 Task: Find the nearest light rail station to the Denver Art Museum.
Action: Mouse moved to (134, 113)
Screenshot: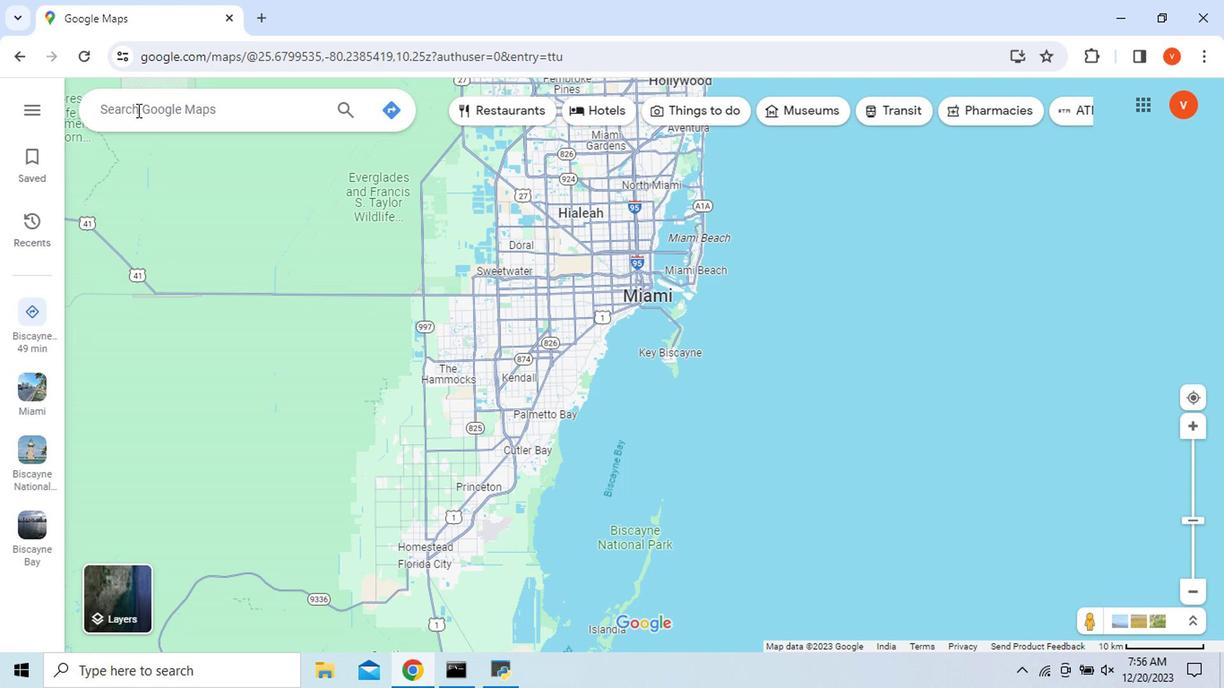 
Action: Mouse pressed left at (134, 113)
Screenshot: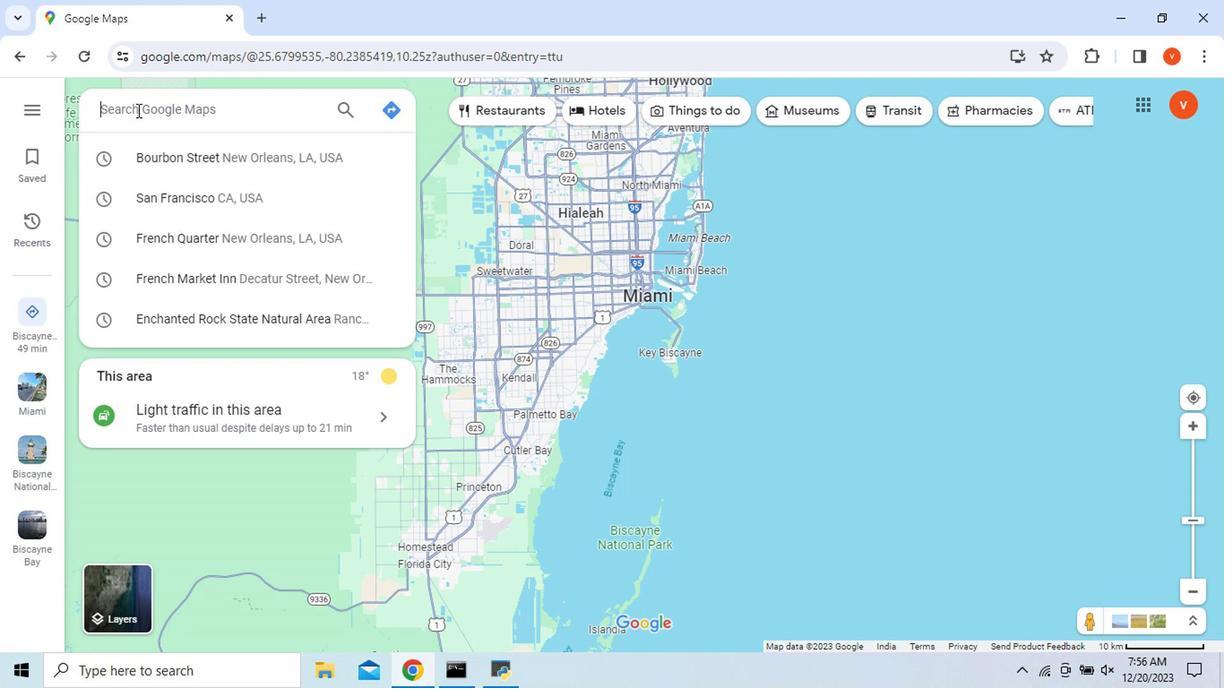 
Action: Key pressed <Key.shift>Denver<Key.space><Key.shift>Art<Key.space><Key.shift_r>Musuem
Screenshot: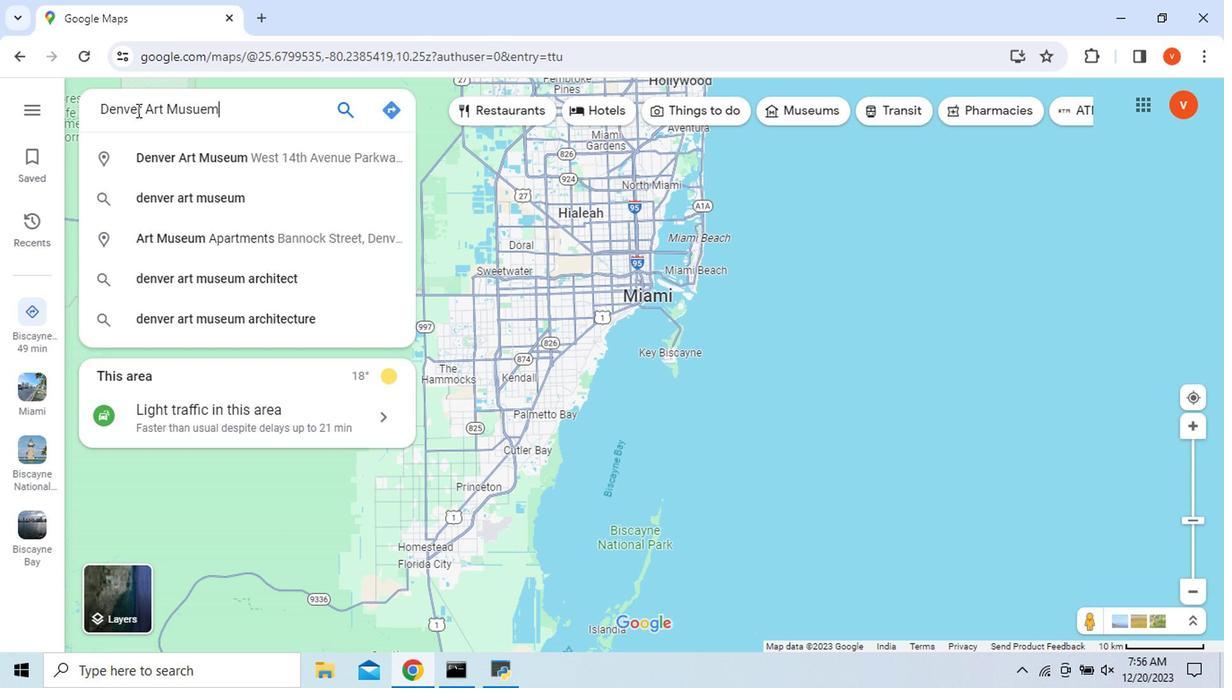 
Action: Mouse moved to (178, 154)
Screenshot: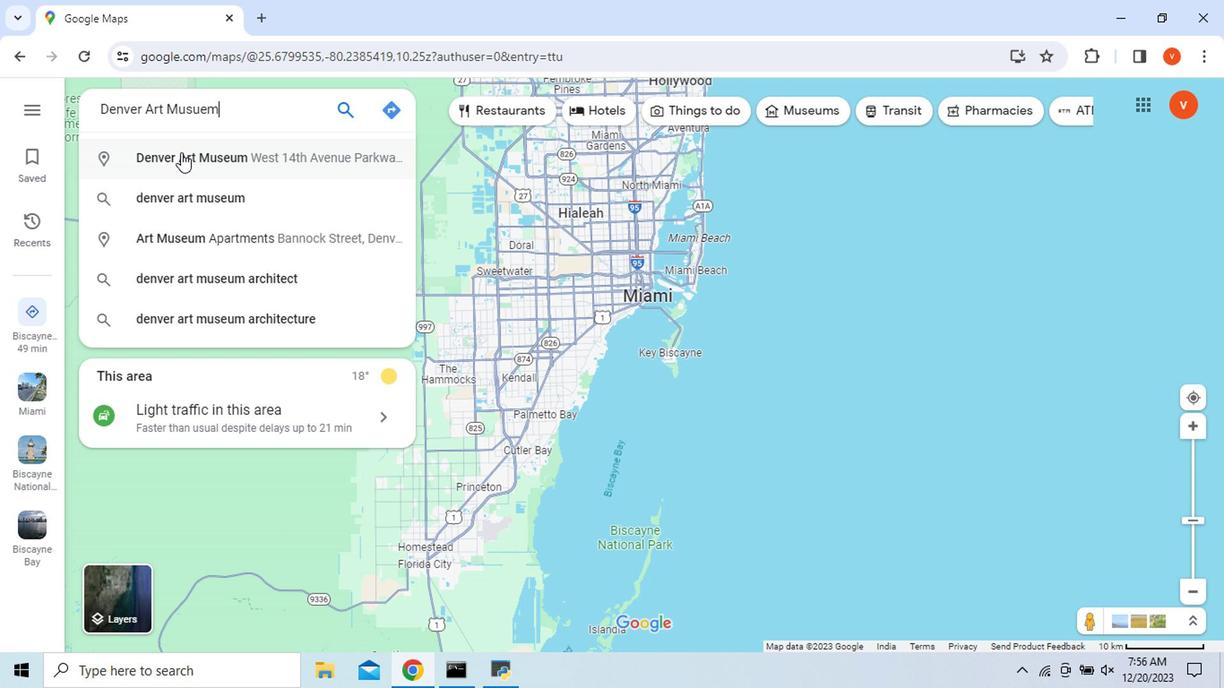
Action: Mouse pressed left at (178, 154)
Screenshot: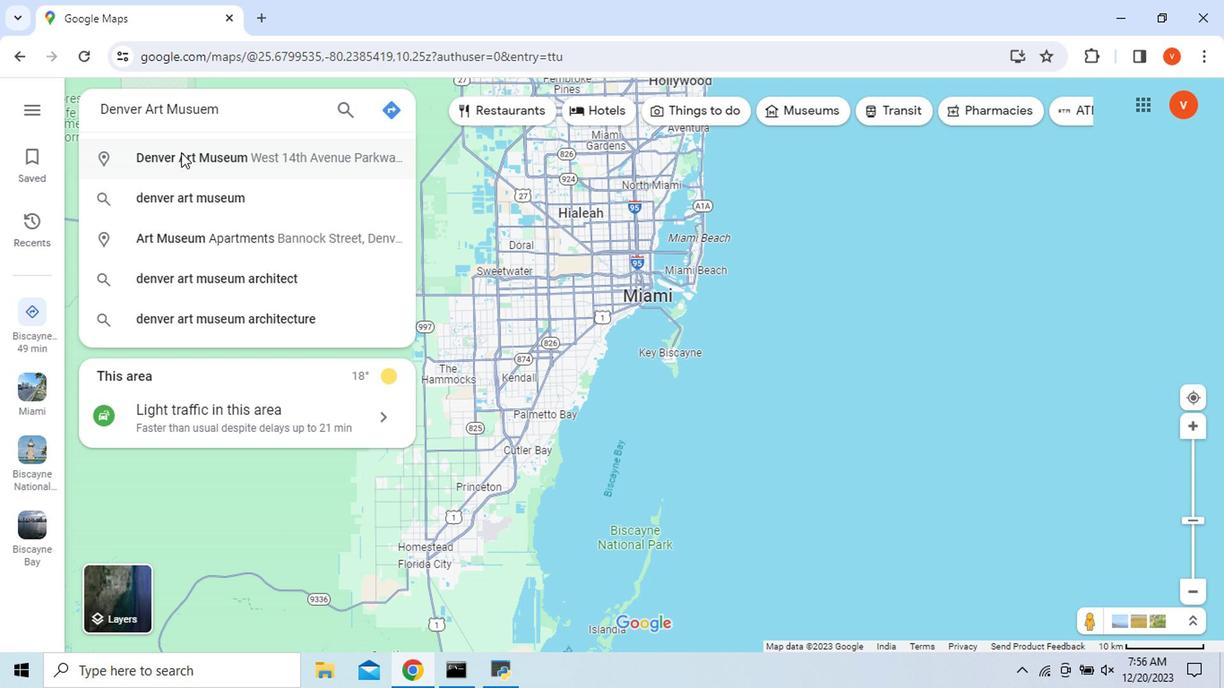 
Action: Mouse moved to (396, 548)
Screenshot: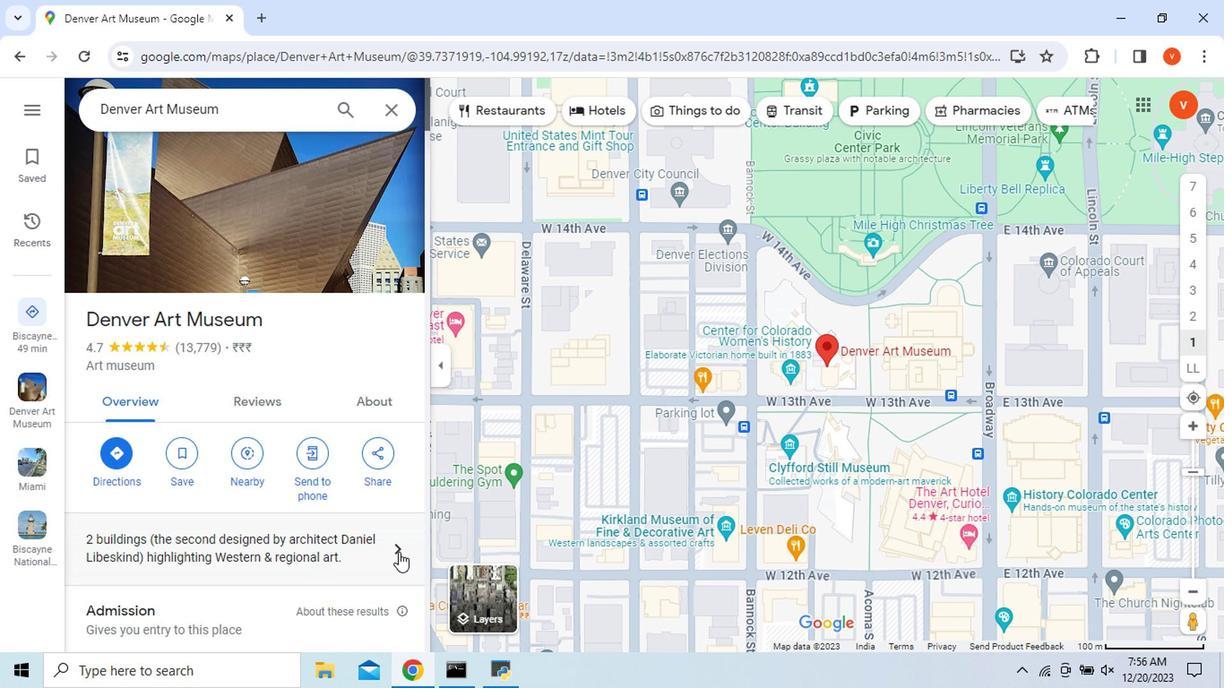 
Action: Mouse pressed left at (396, 548)
Screenshot: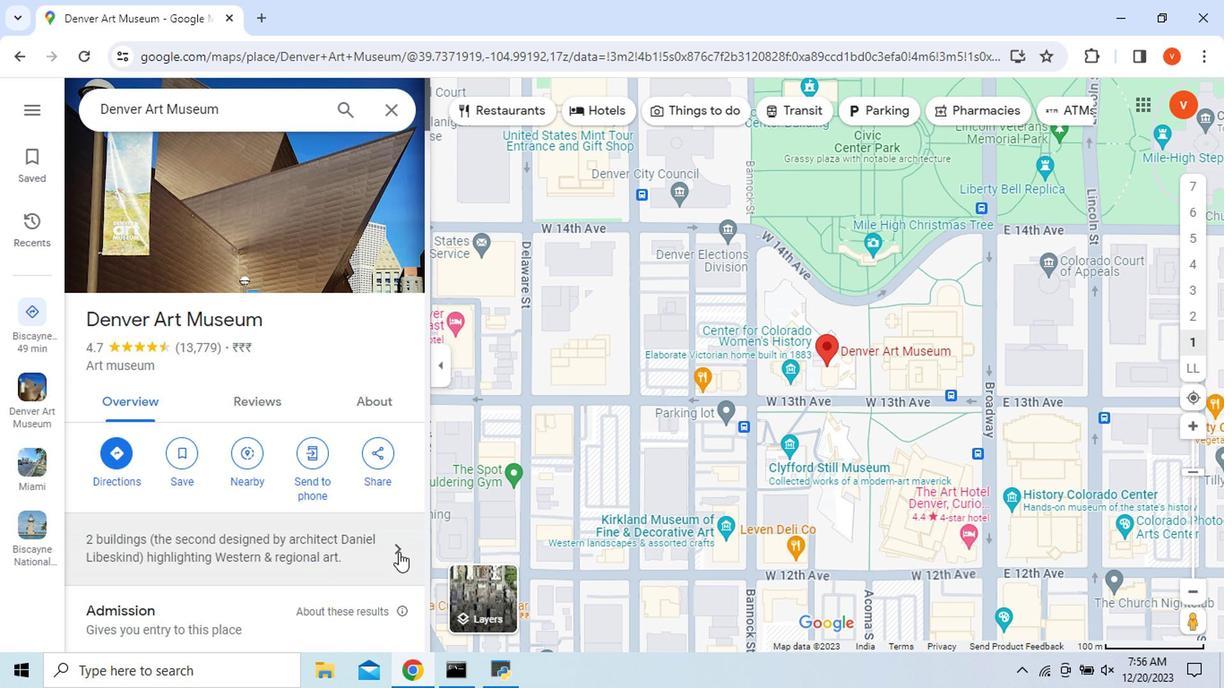 
Action: Mouse moved to (365, 589)
Screenshot: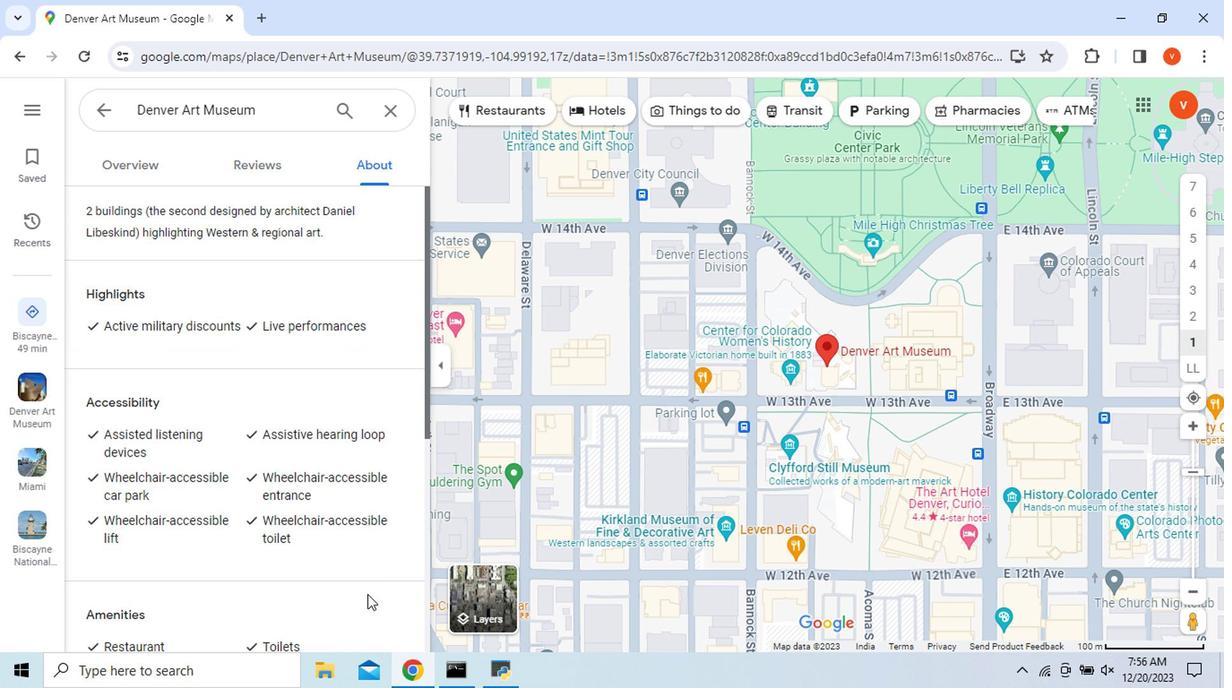 
Action: Mouse scrolled (365, 588) with delta (0, -1)
Screenshot: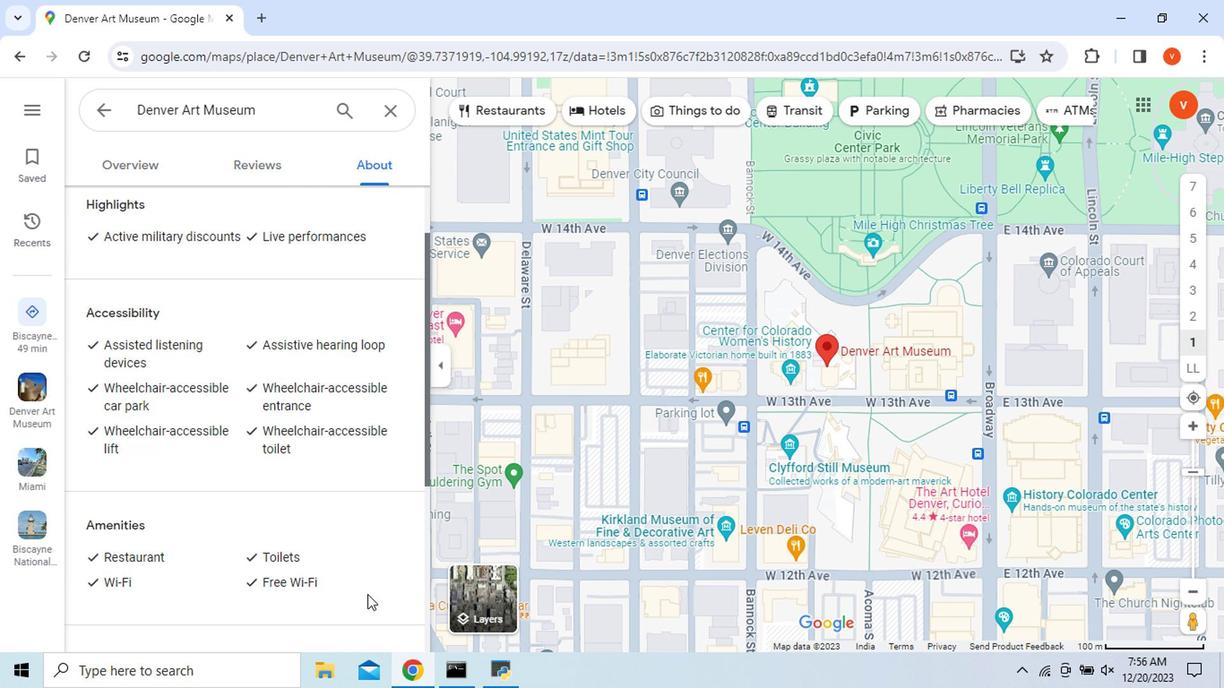 
Action: Mouse scrolled (365, 590) with delta (0, 0)
Screenshot: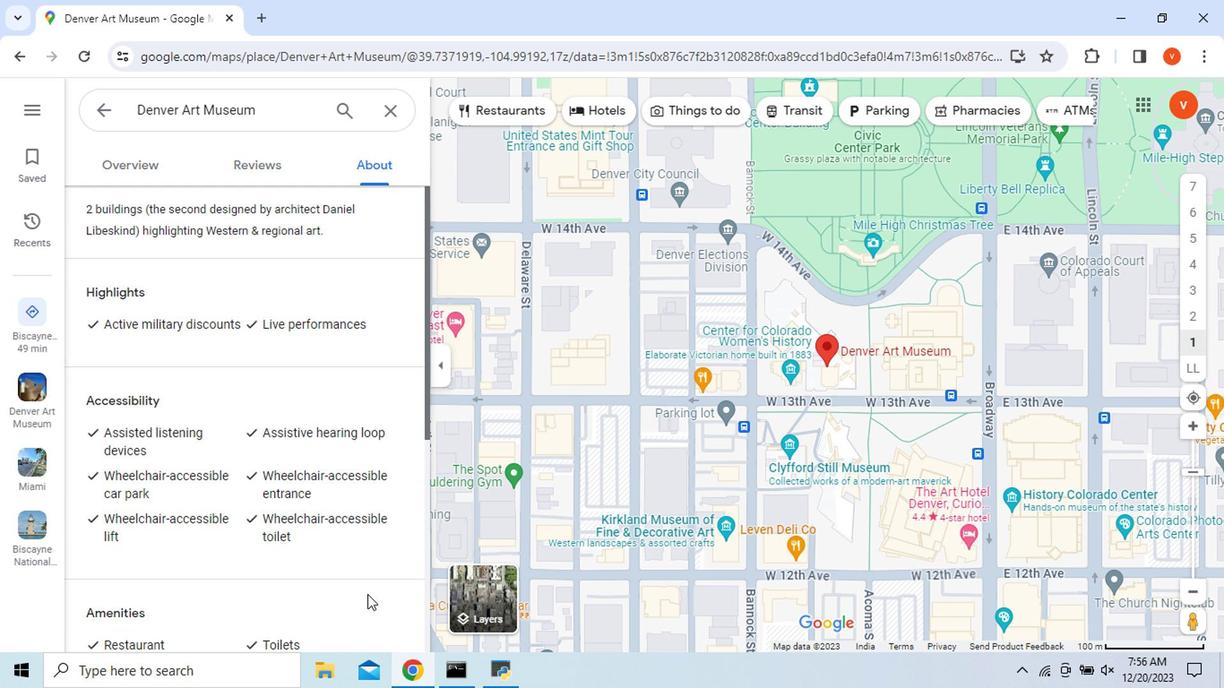 
Action: Mouse scrolled (365, 590) with delta (0, 0)
Screenshot: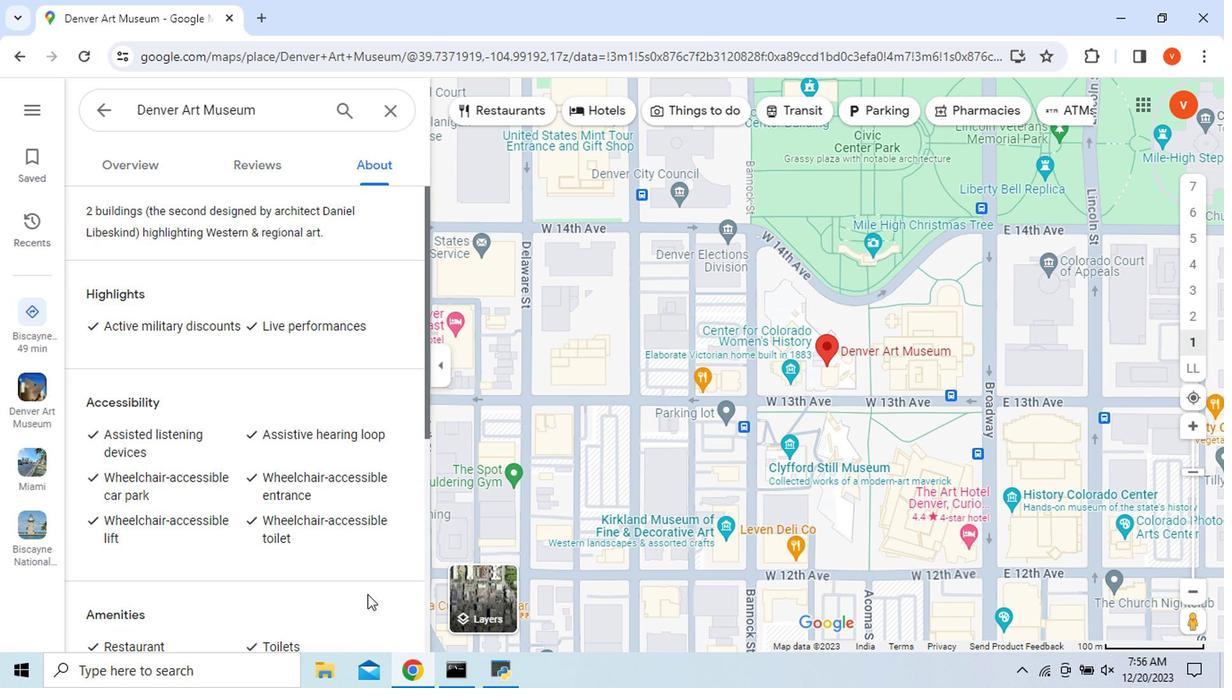 
Action: Mouse scrolled (365, 590) with delta (0, 0)
Screenshot: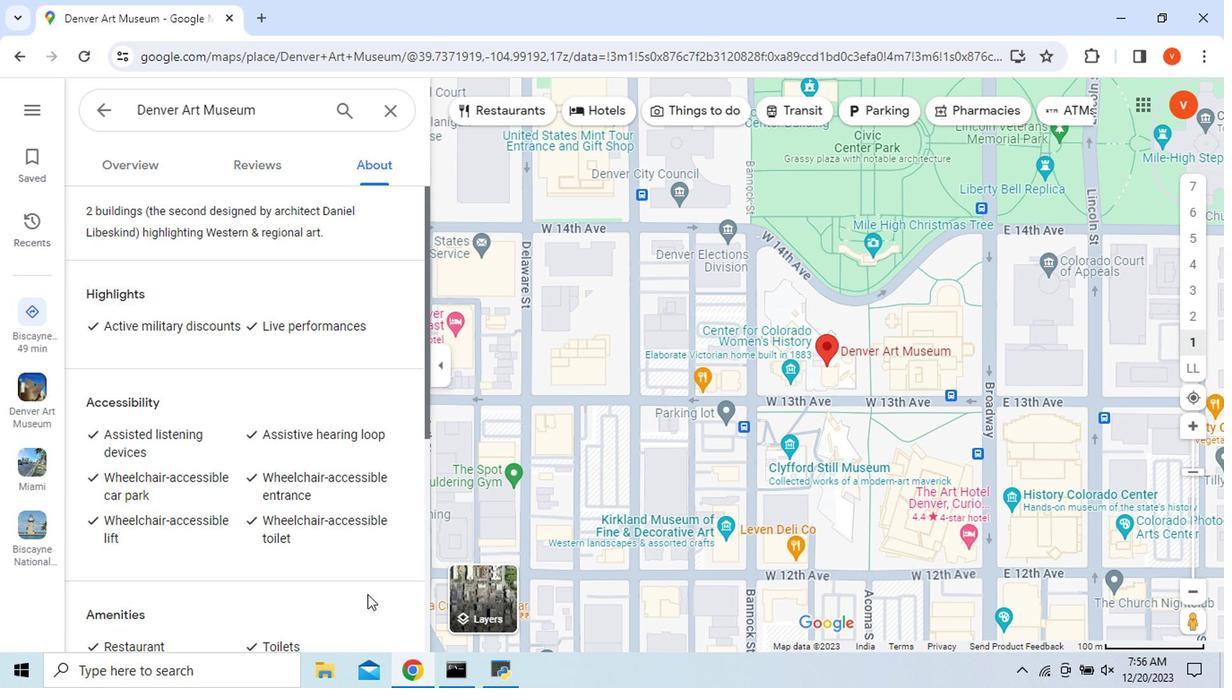 
Action: Mouse moved to (98, 110)
Screenshot: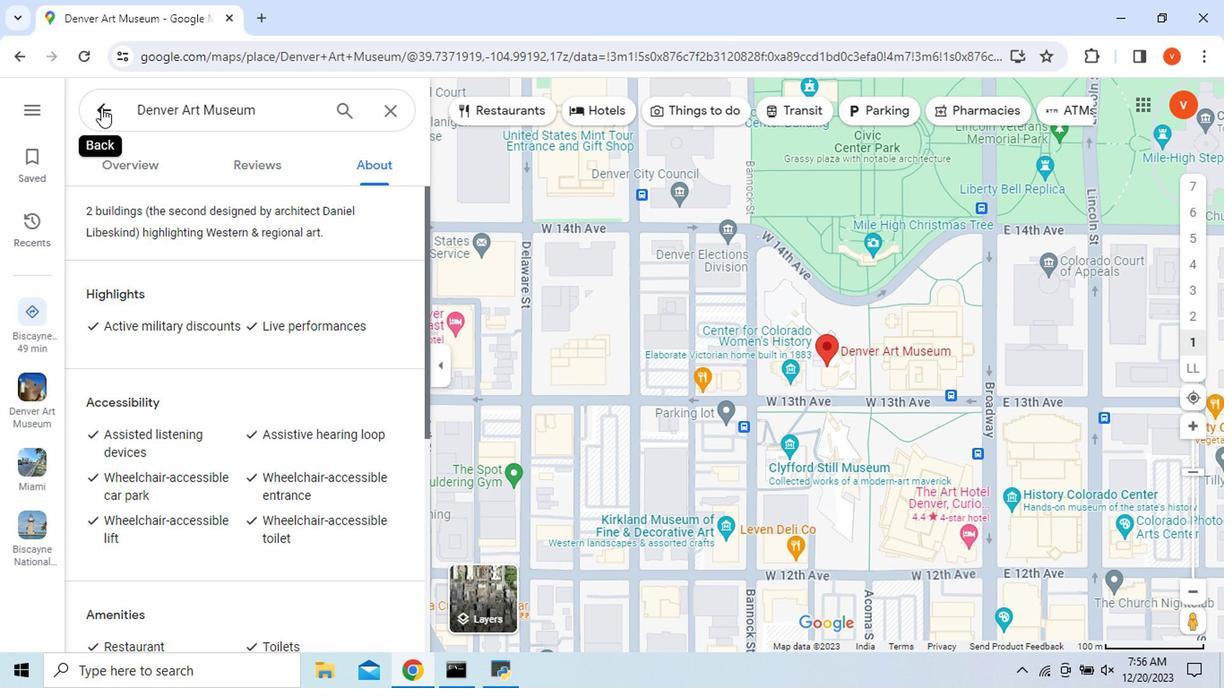 
Action: Mouse pressed left at (98, 110)
Screenshot: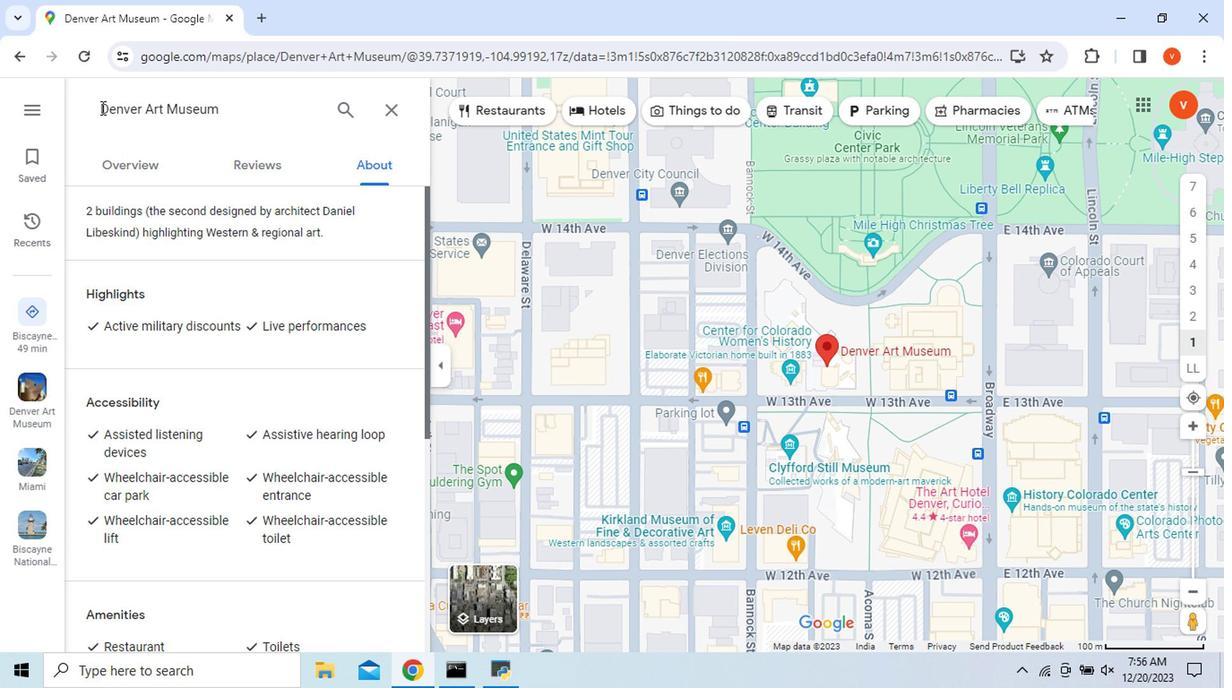 
Action: Mouse moved to (796, 115)
Screenshot: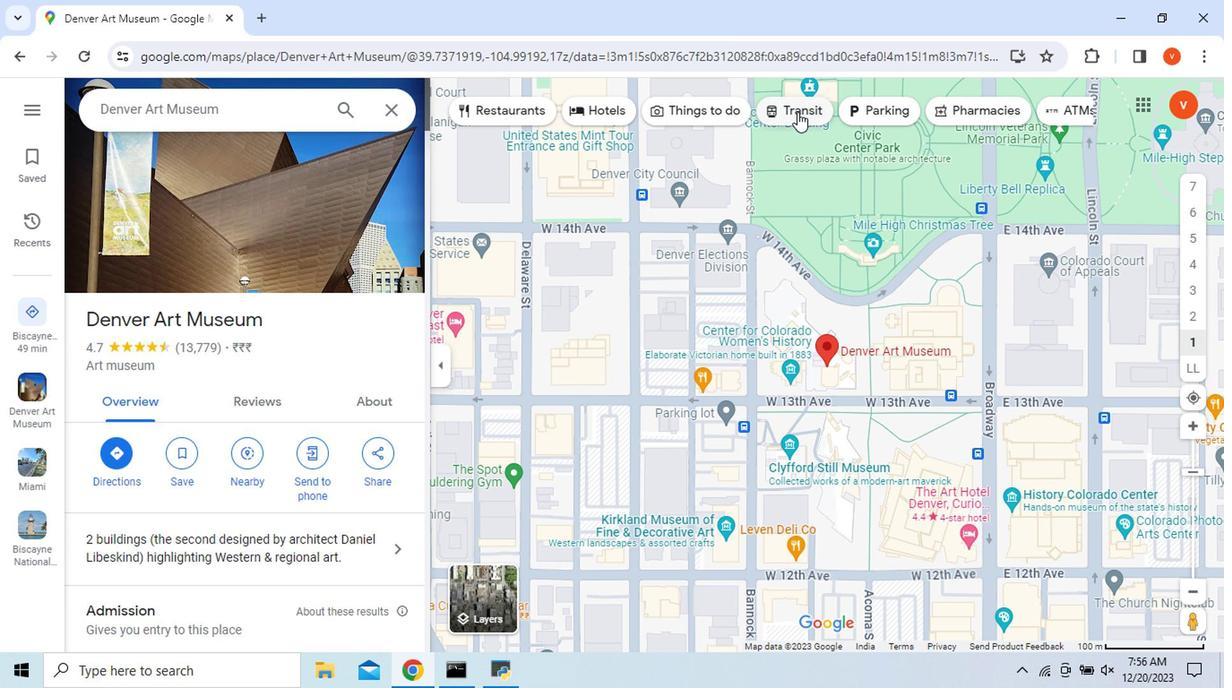 
Action: Mouse pressed left at (796, 115)
Screenshot: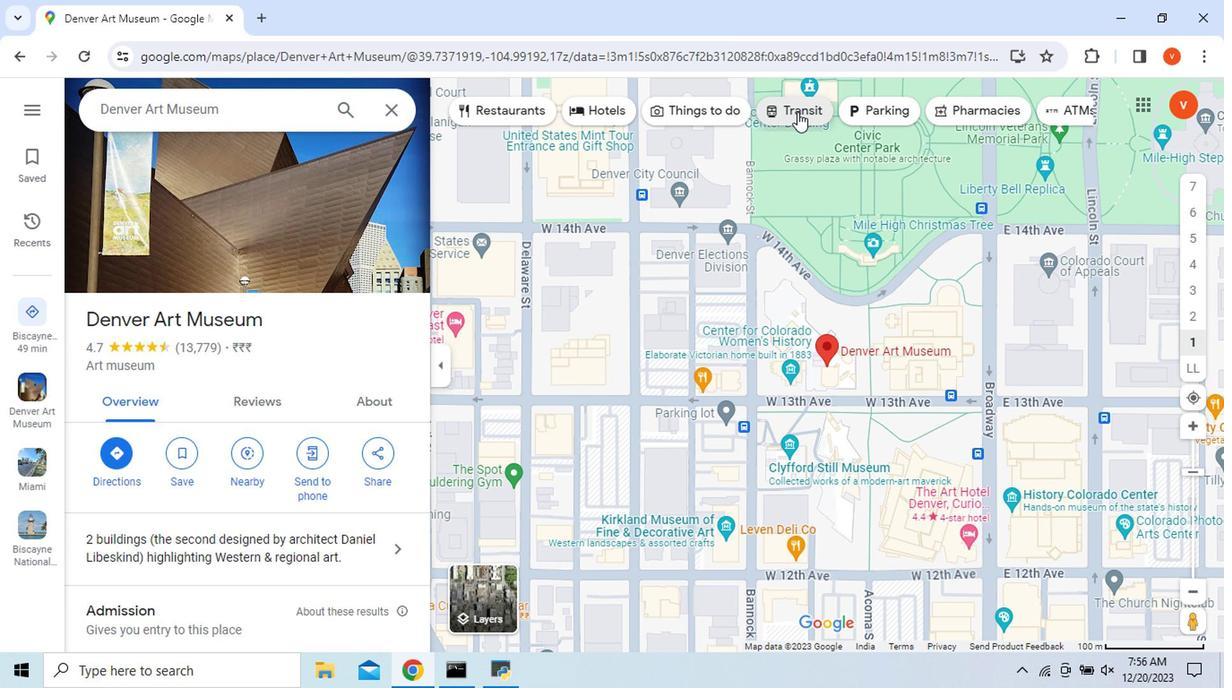 
Action: Mouse moved to (424, 209)
Screenshot: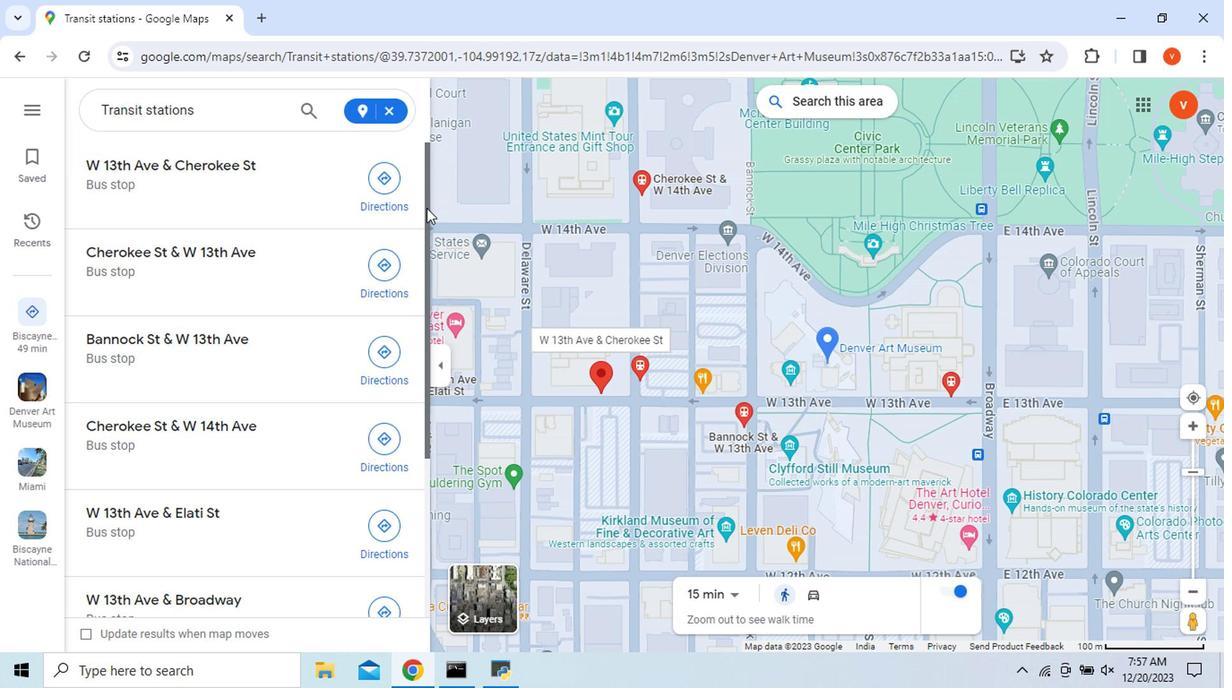 
Action: Mouse pressed left at (424, 209)
Screenshot: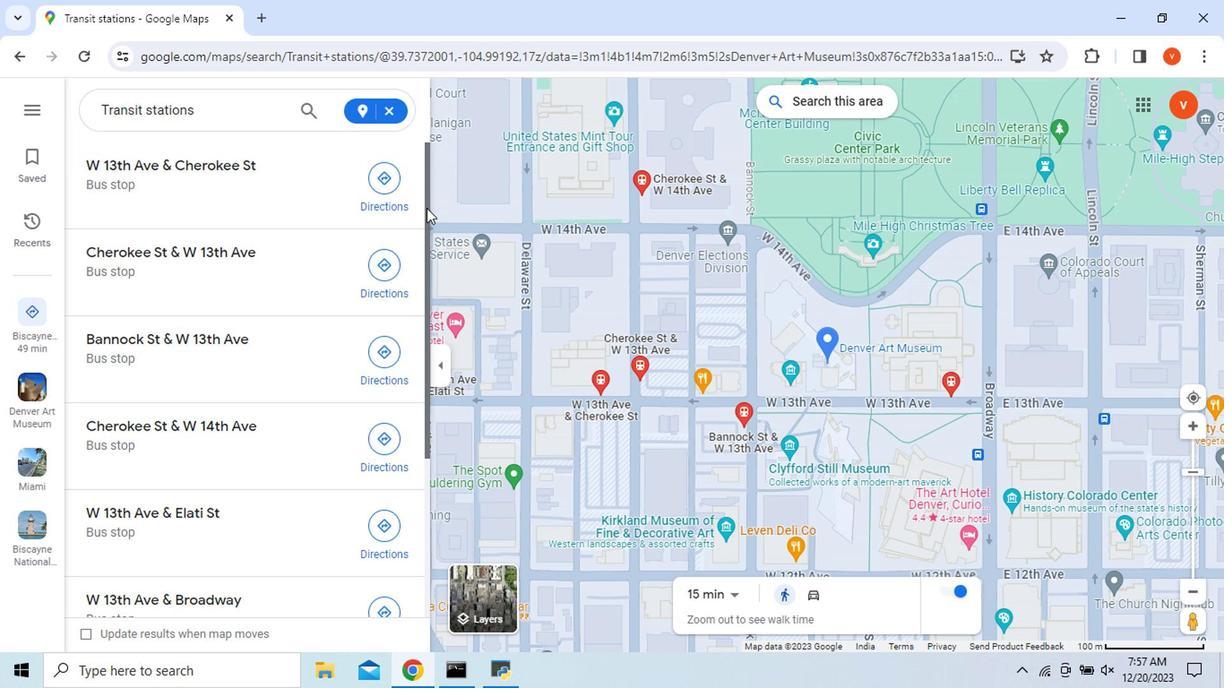 
Action: Mouse moved to (242, 110)
Screenshot: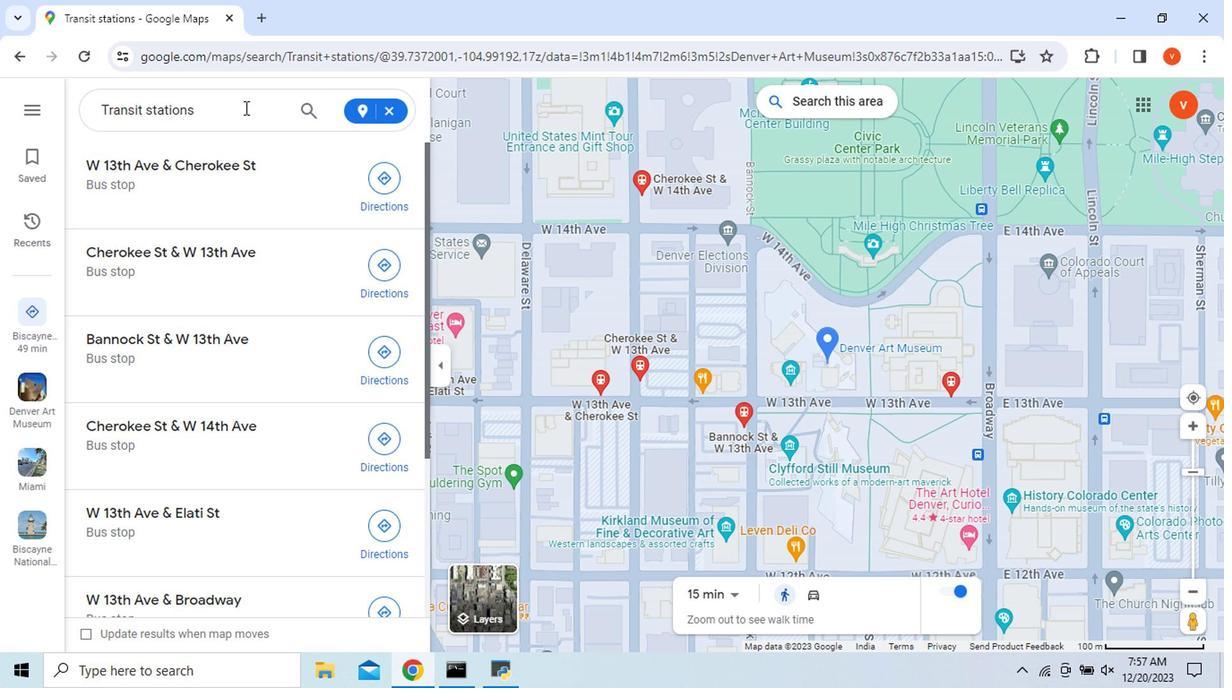 
Action: Mouse pressed left at (242, 110)
Screenshot: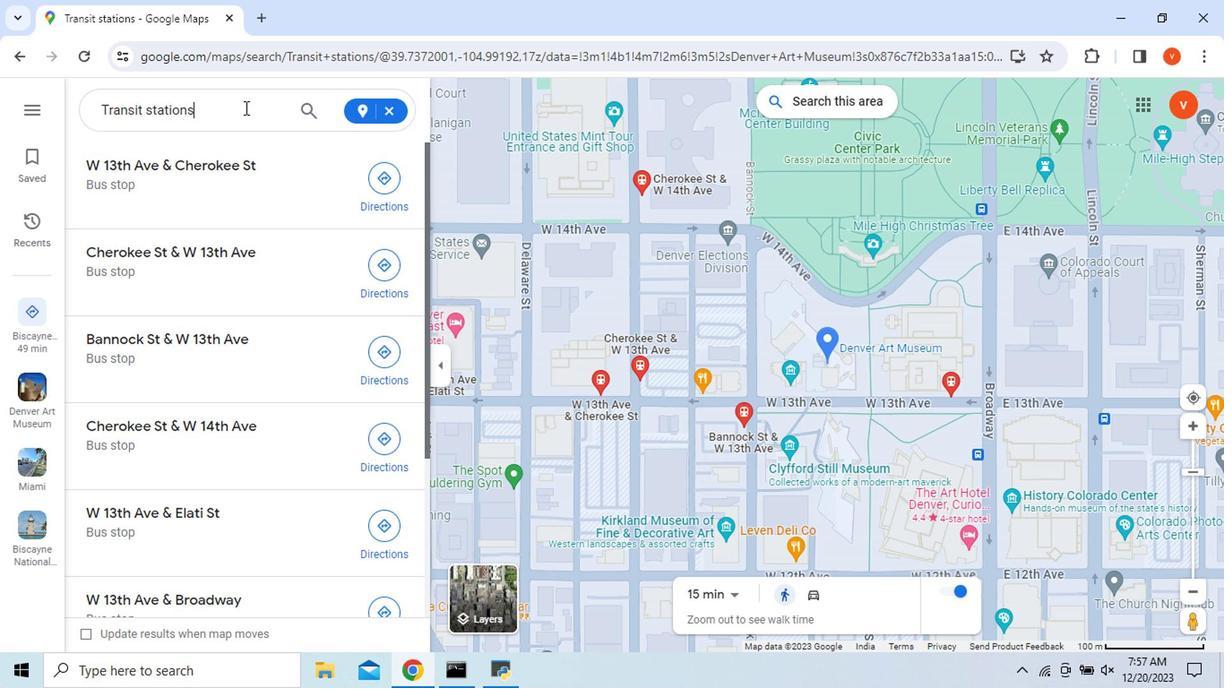 
Action: Key pressed <Key.backspace><Key.backspace><Key.backspace><Key.backspace><Key.backspace><Key.backspace><Key.backspace><Key.backspace>light<Key.space>rail<Key.space>station<Key.enter>
Screenshot: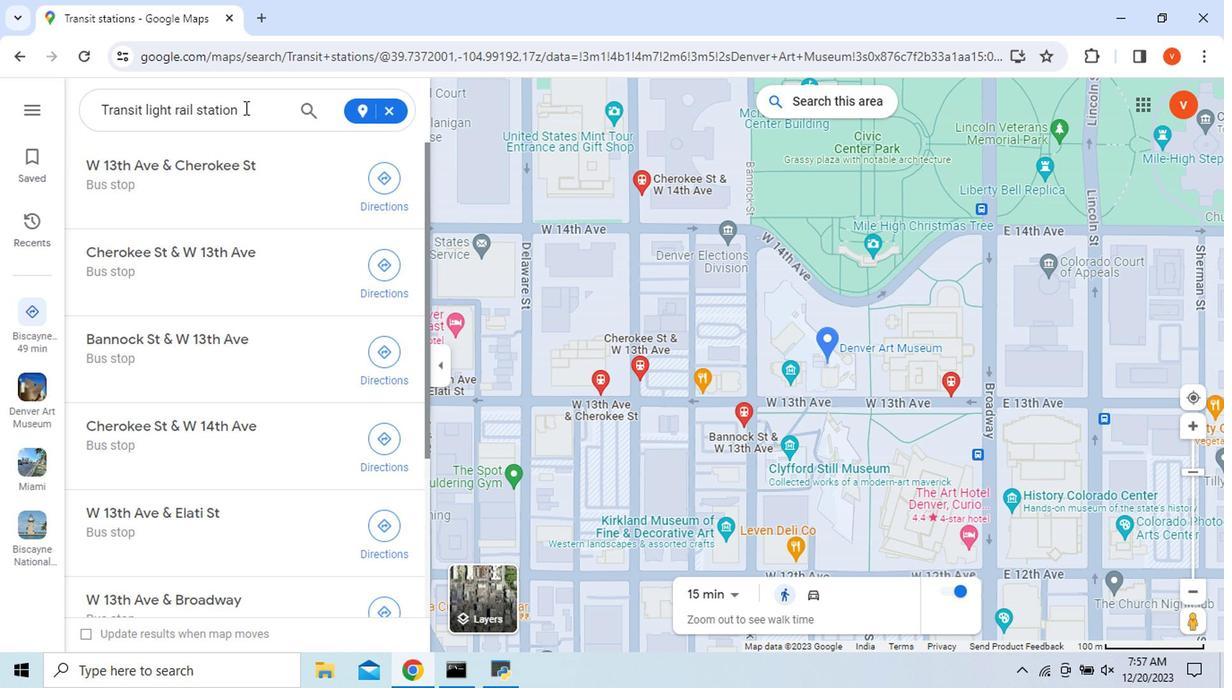 
Action: Mouse moved to (550, 417)
Screenshot: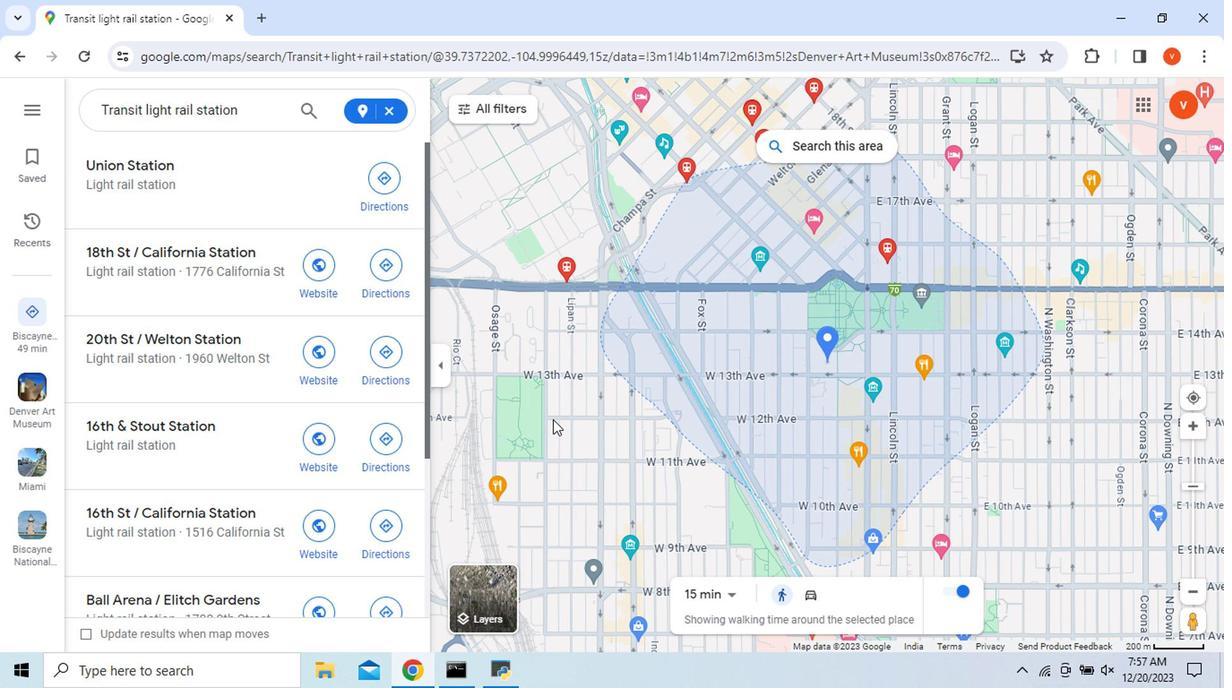 
Action: Mouse scrolled (550, 416) with delta (0, 0)
Screenshot: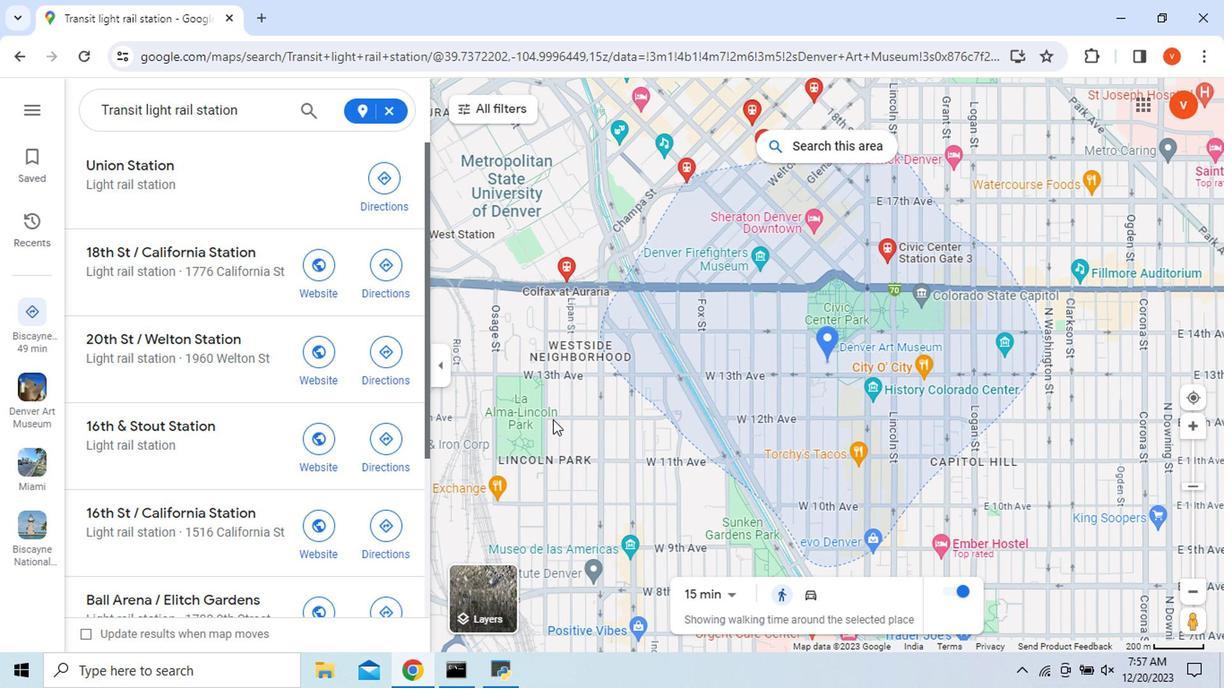
Action: Mouse scrolled (550, 416) with delta (0, 0)
Screenshot: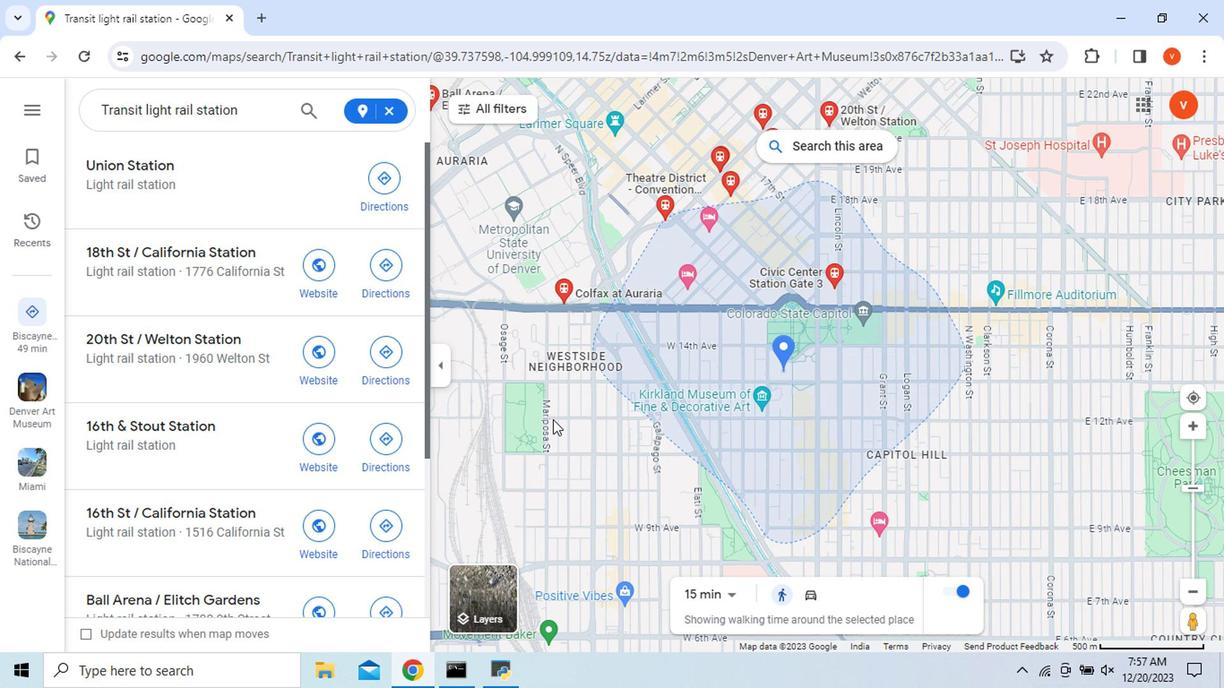 
Action: Mouse moved to (920, 492)
Screenshot: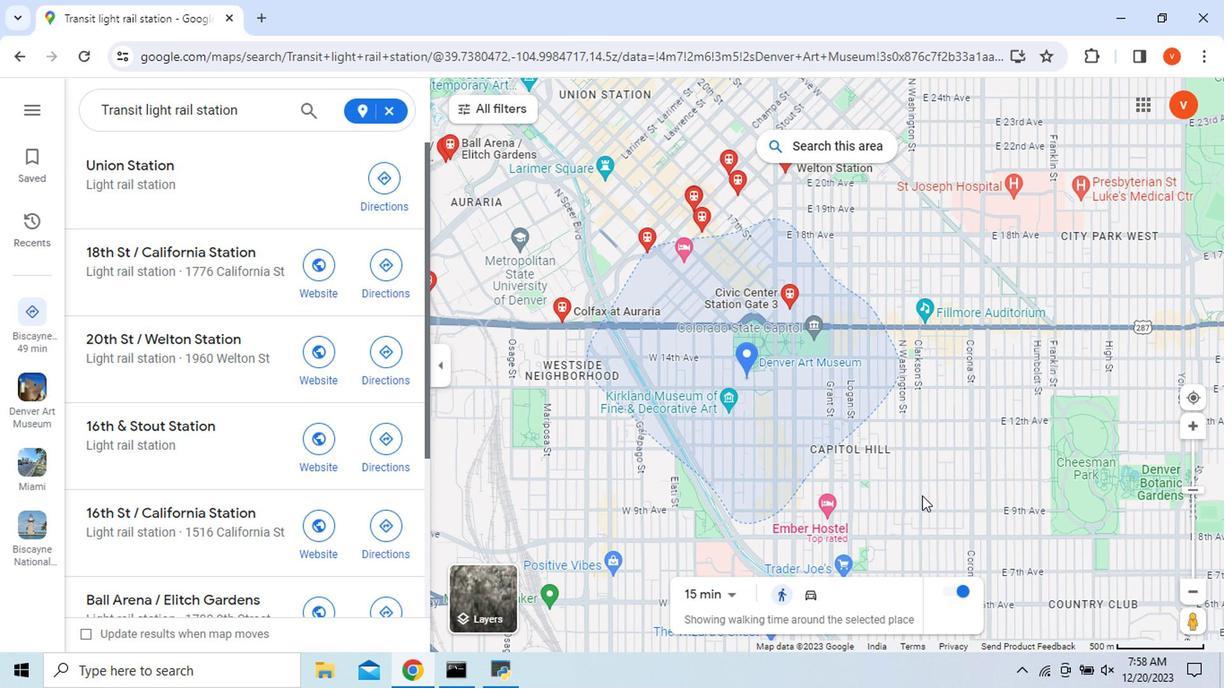 
Action: Mouse scrolled (920, 491) with delta (0, -1)
Screenshot: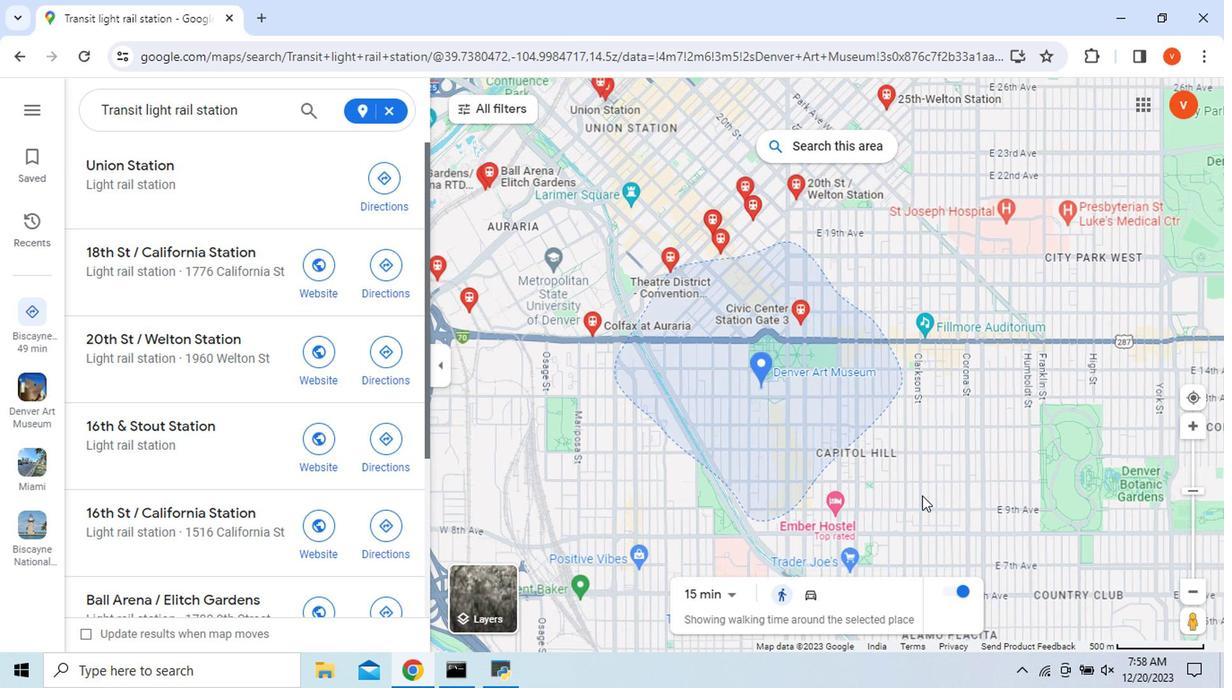 
Action: Mouse scrolled (920, 491) with delta (0, -1)
Screenshot: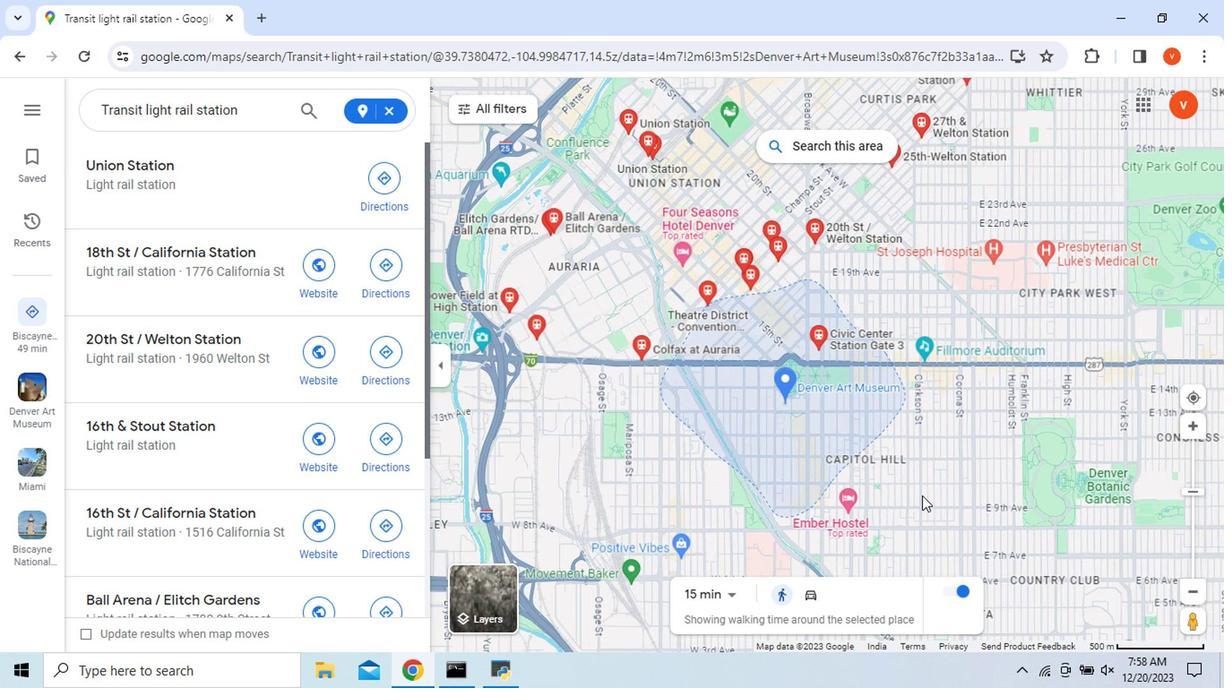 
Action: Mouse moved to (657, 470)
Screenshot: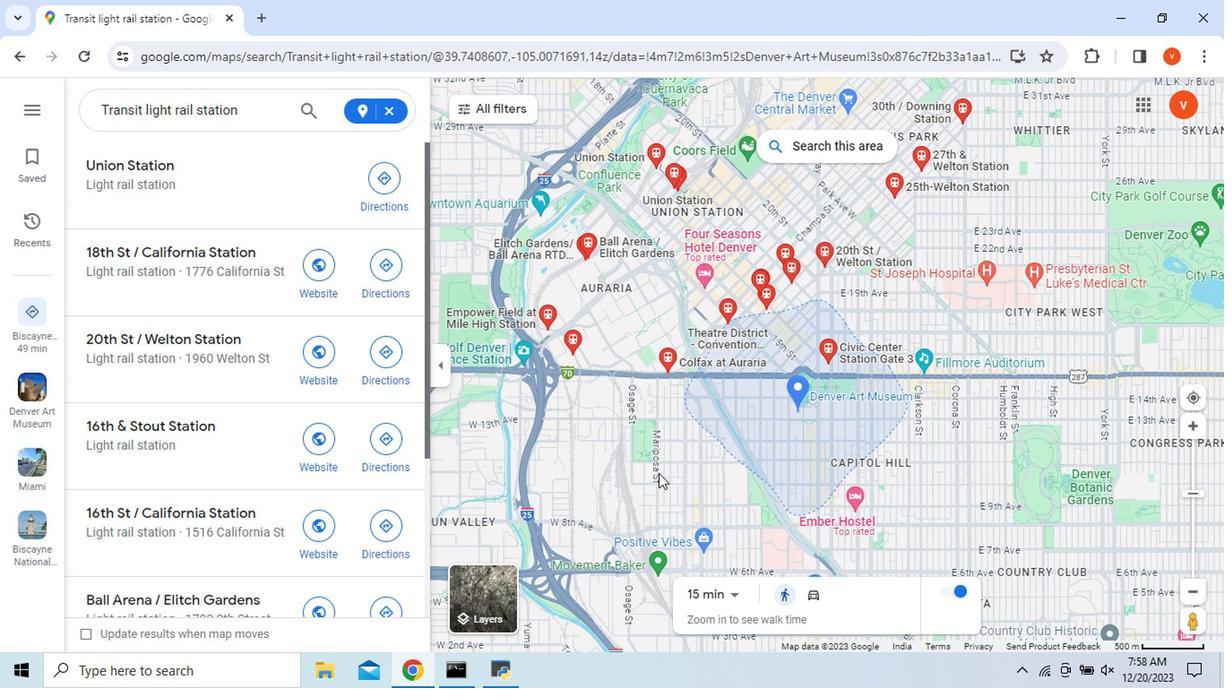 
Action: Mouse scrolled (657, 469) with delta (0, 0)
Screenshot: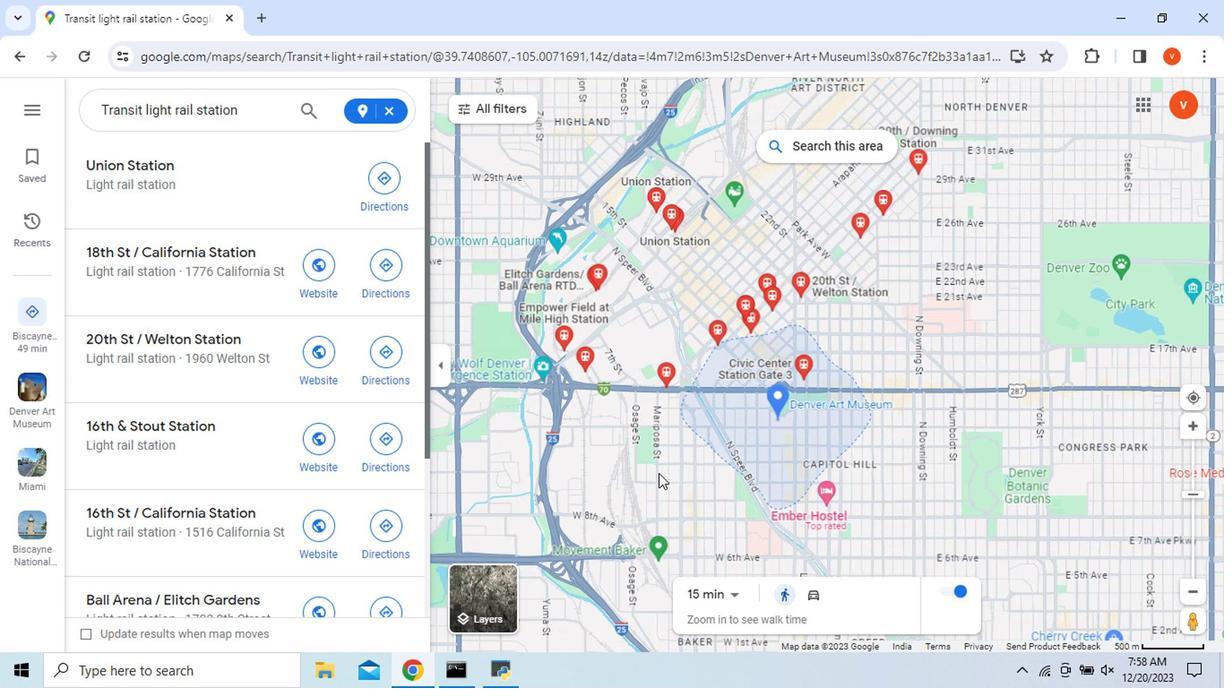 
Action: Mouse scrolled (657, 469) with delta (0, 0)
Screenshot: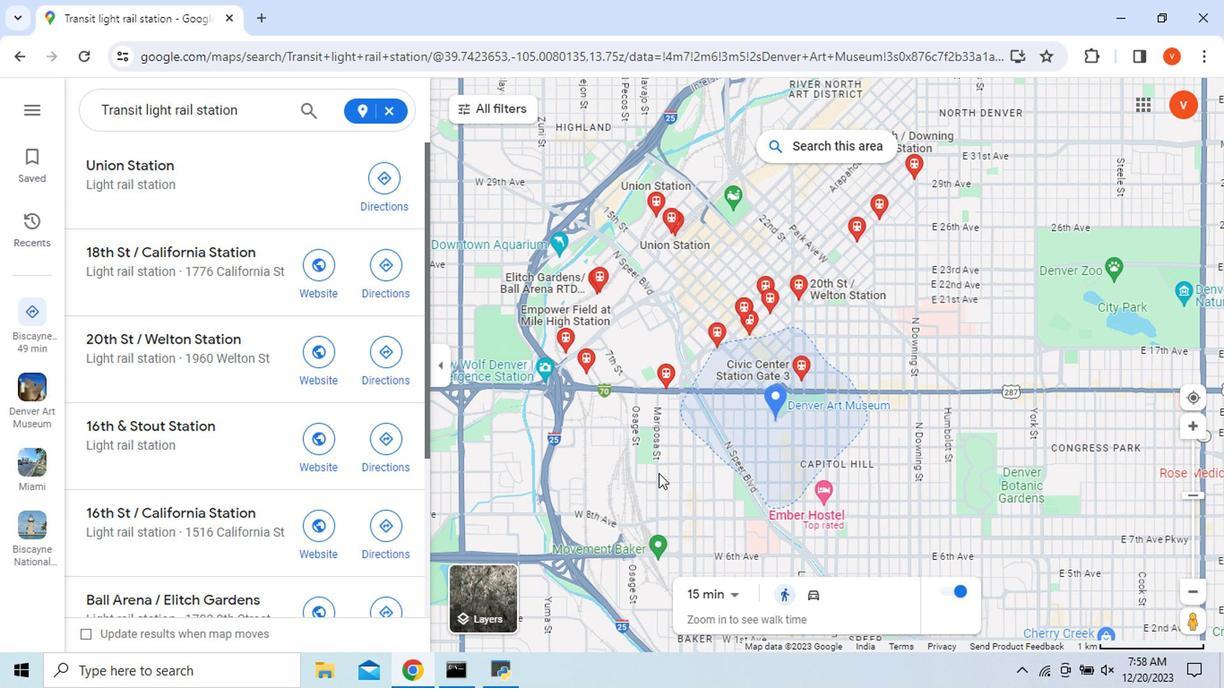 
Action: Mouse scrolled (657, 469) with delta (0, 0)
Screenshot: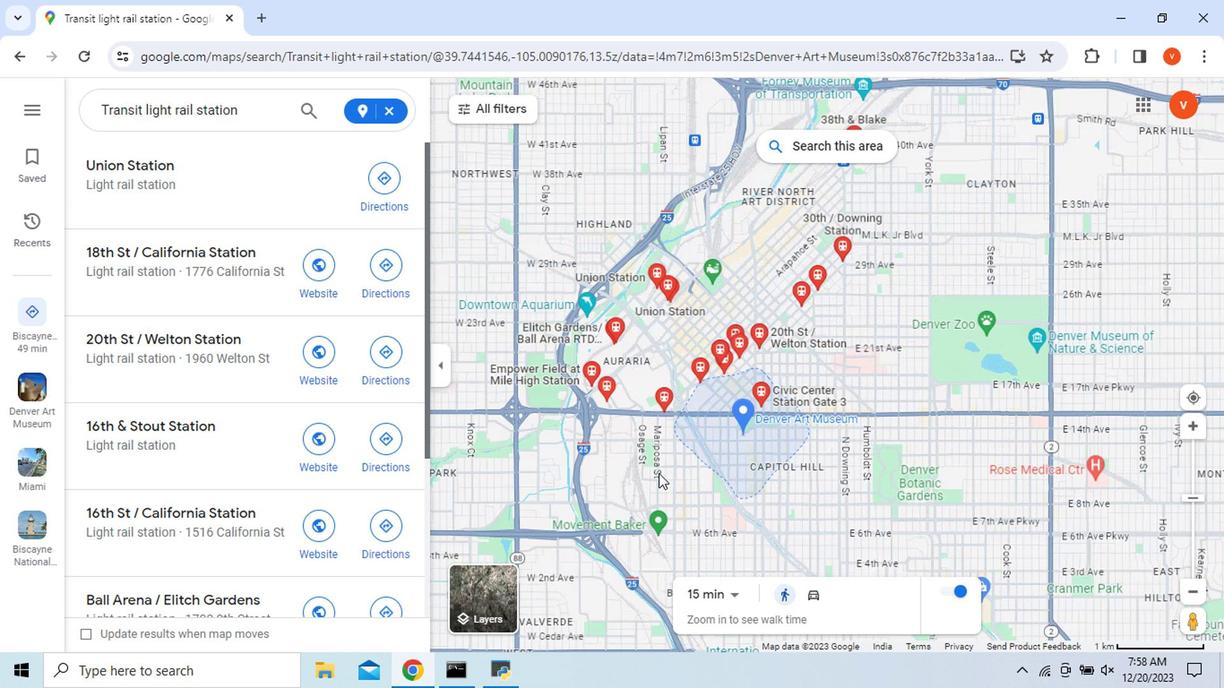 
Action: Mouse scrolled (657, 469) with delta (0, 0)
Screenshot: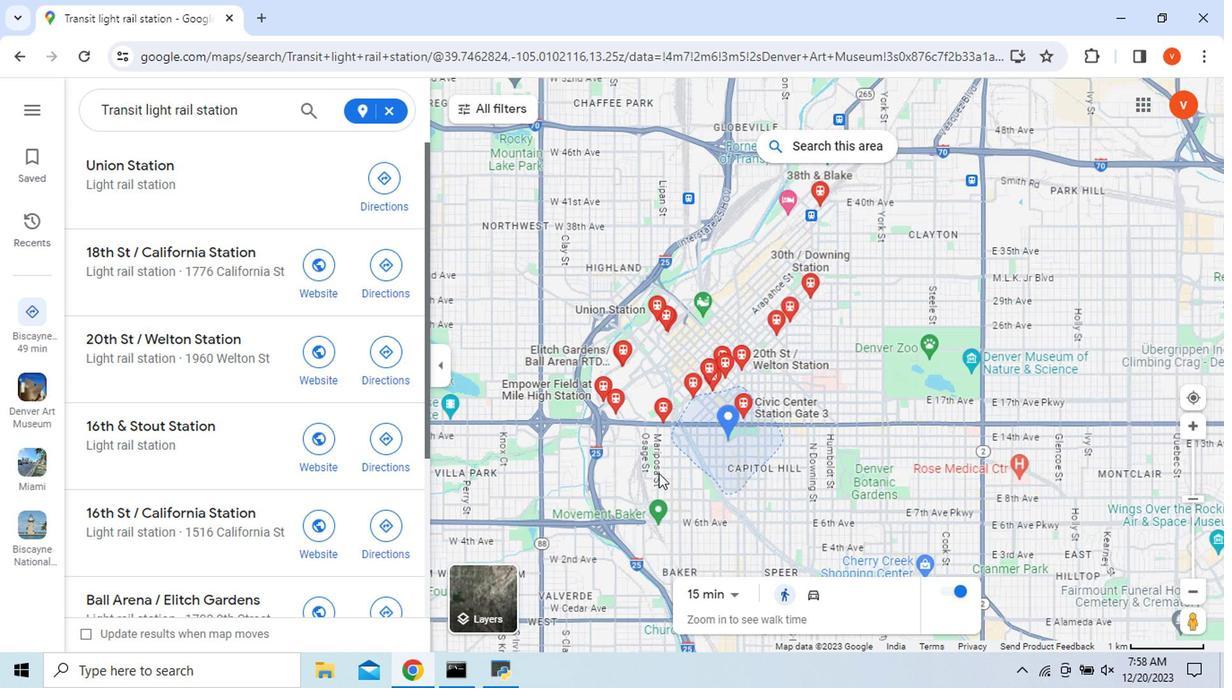 
Action: Mouse scrolled (657, 469) with delta (0, 0)
Screenshot: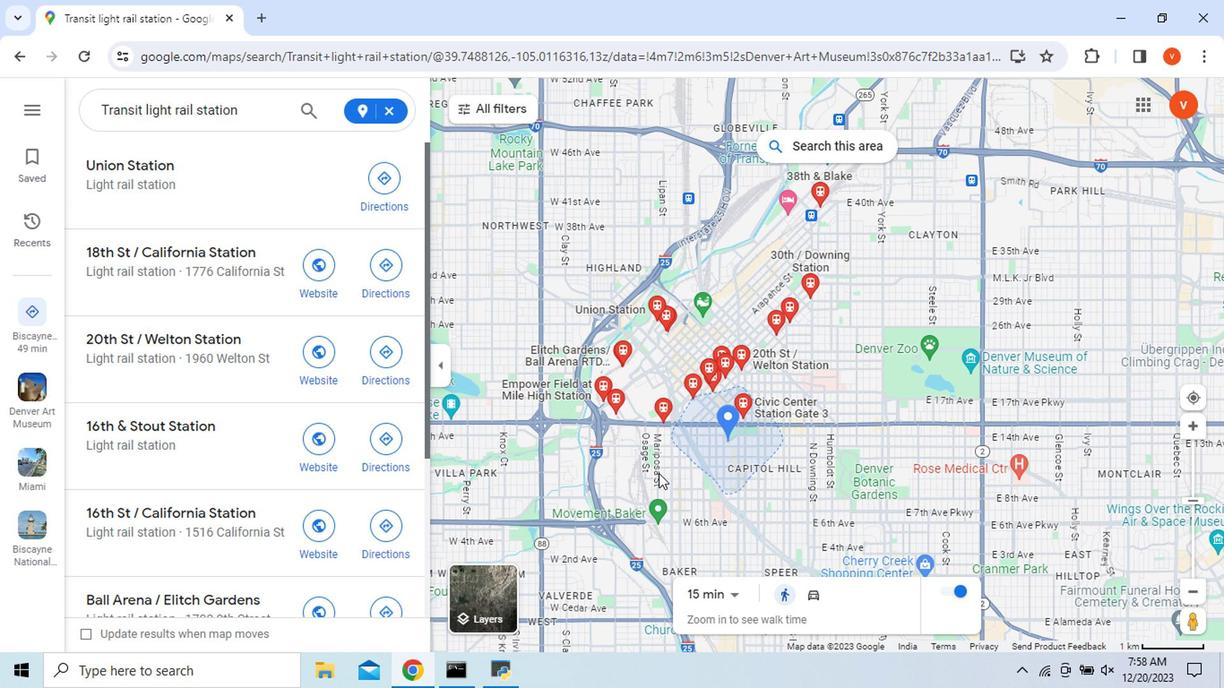 
Action: Mouse scrolled (657, 469) with delta (0, 0)
Screenshot: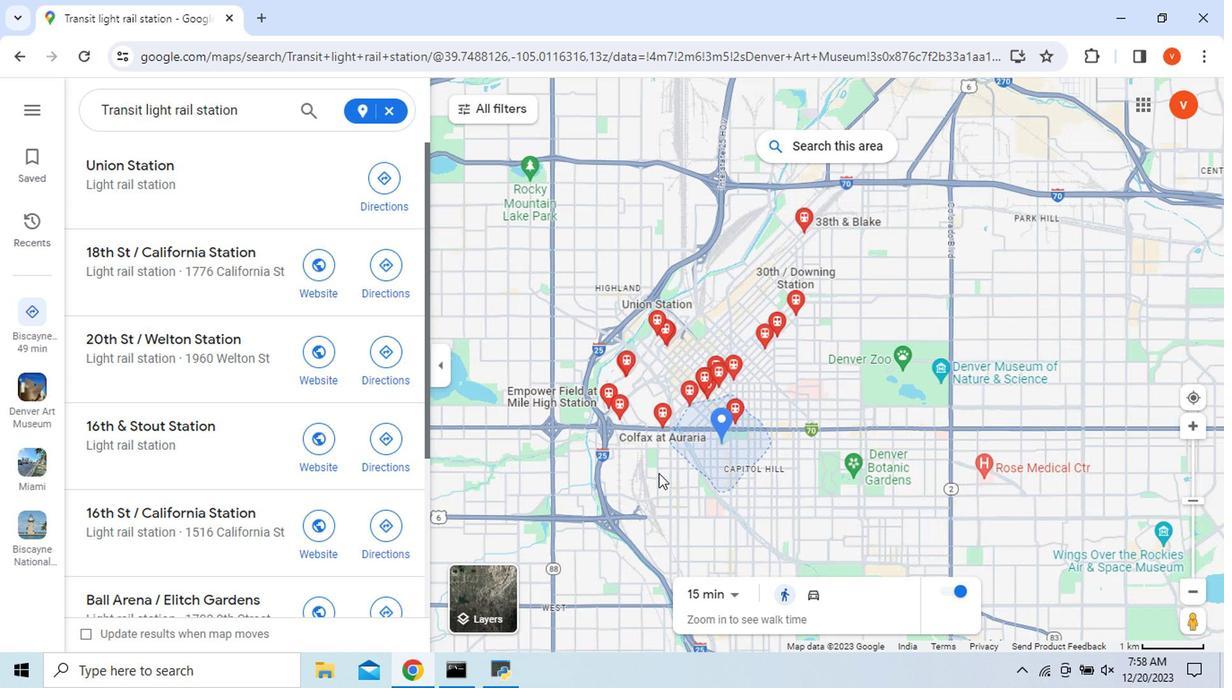 
Action: Mouse moved to (191, 202)
Screenshot: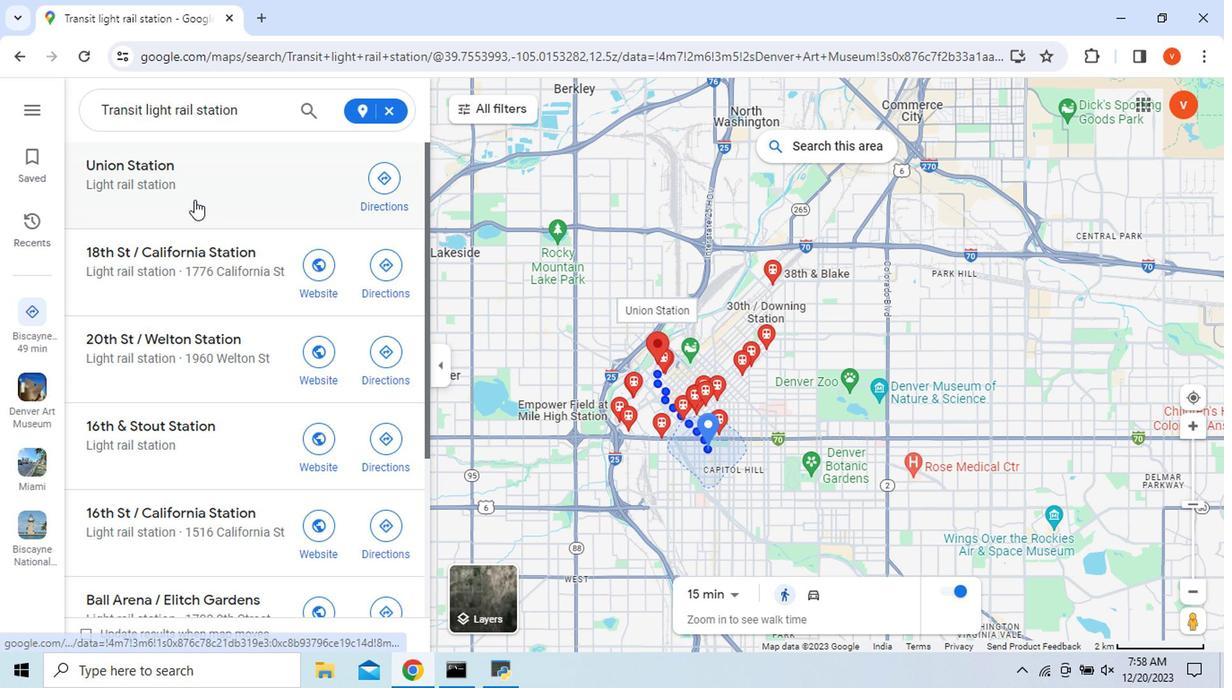 
Action: Mouse pressed left at (191, 202)
Screenshot: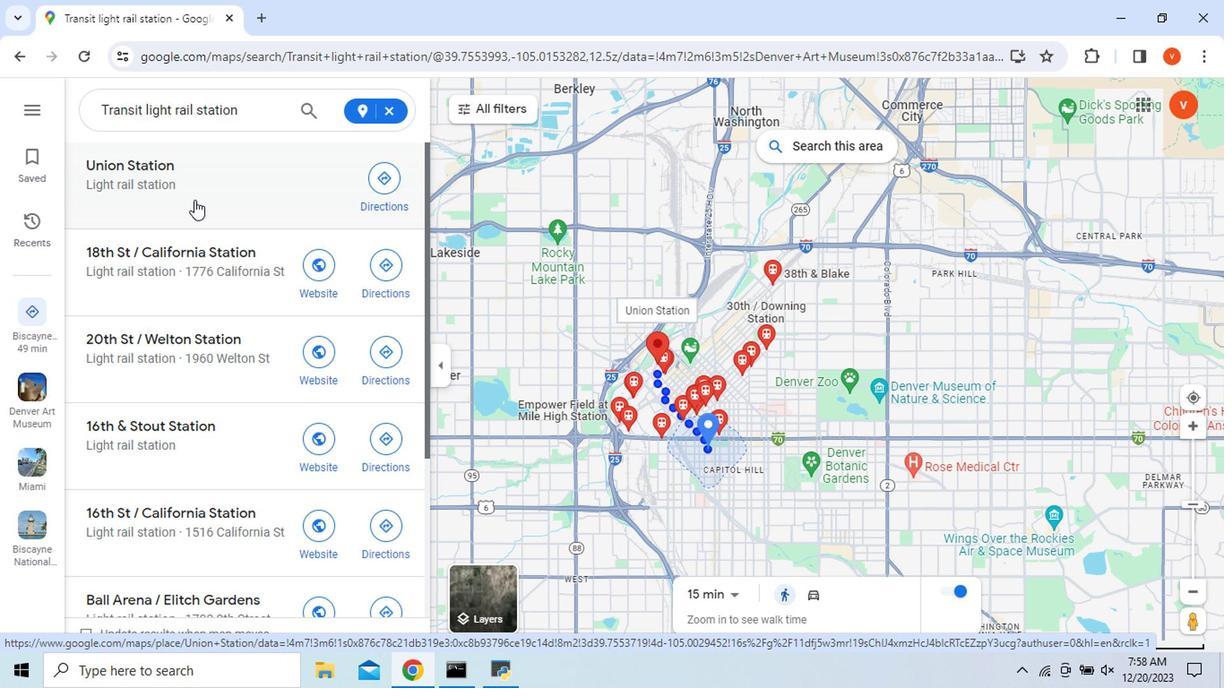 
Action: Mouse moved to (701, 557)
Screenshot: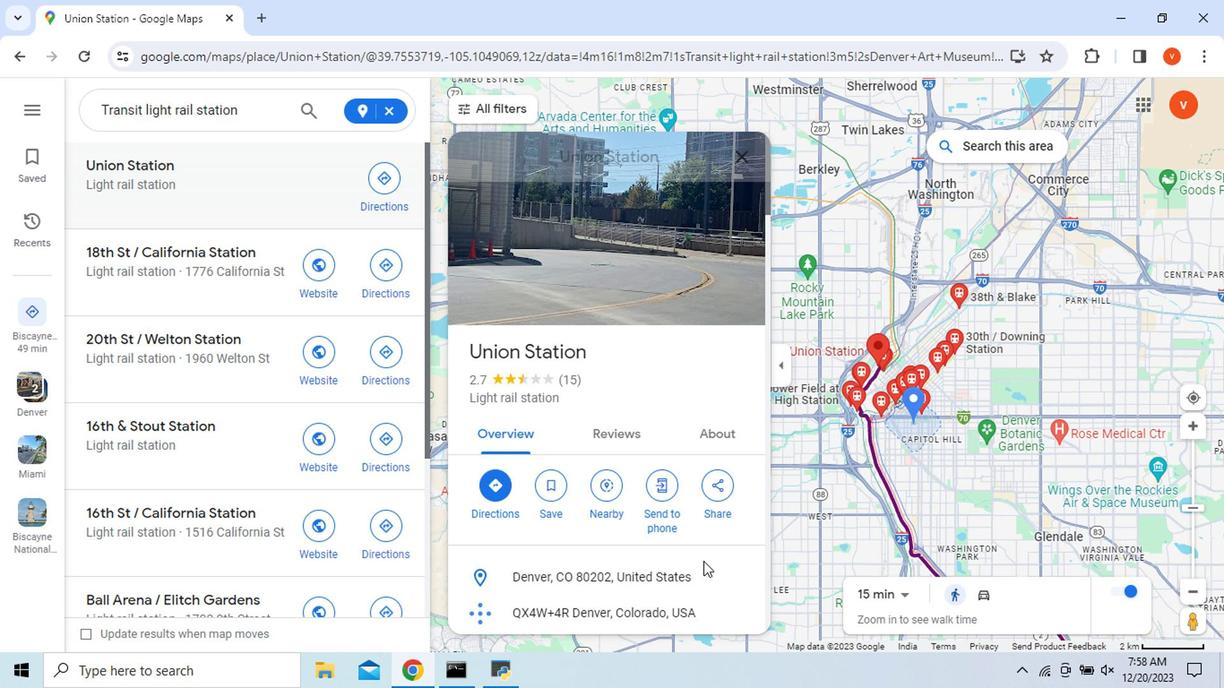 
Action: Mouse scrolled (701, 555) with delta (0, -1)
Screenshot: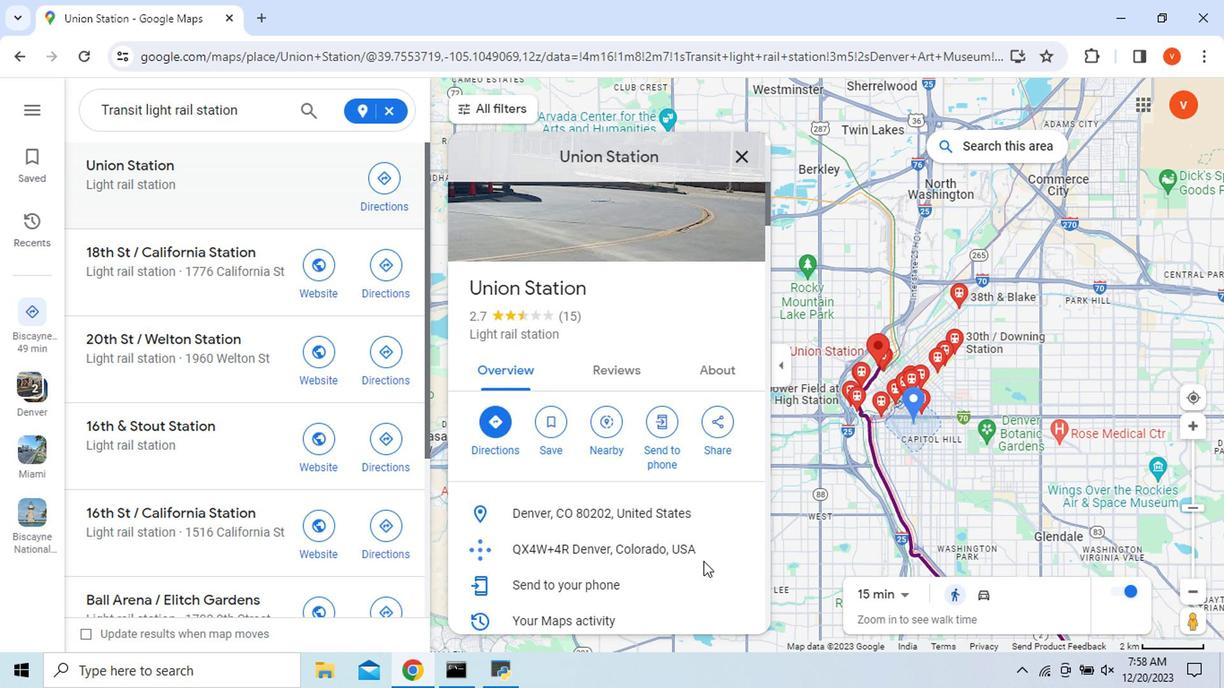 
Action: Mouse moved to (699, 571)
Screenshot: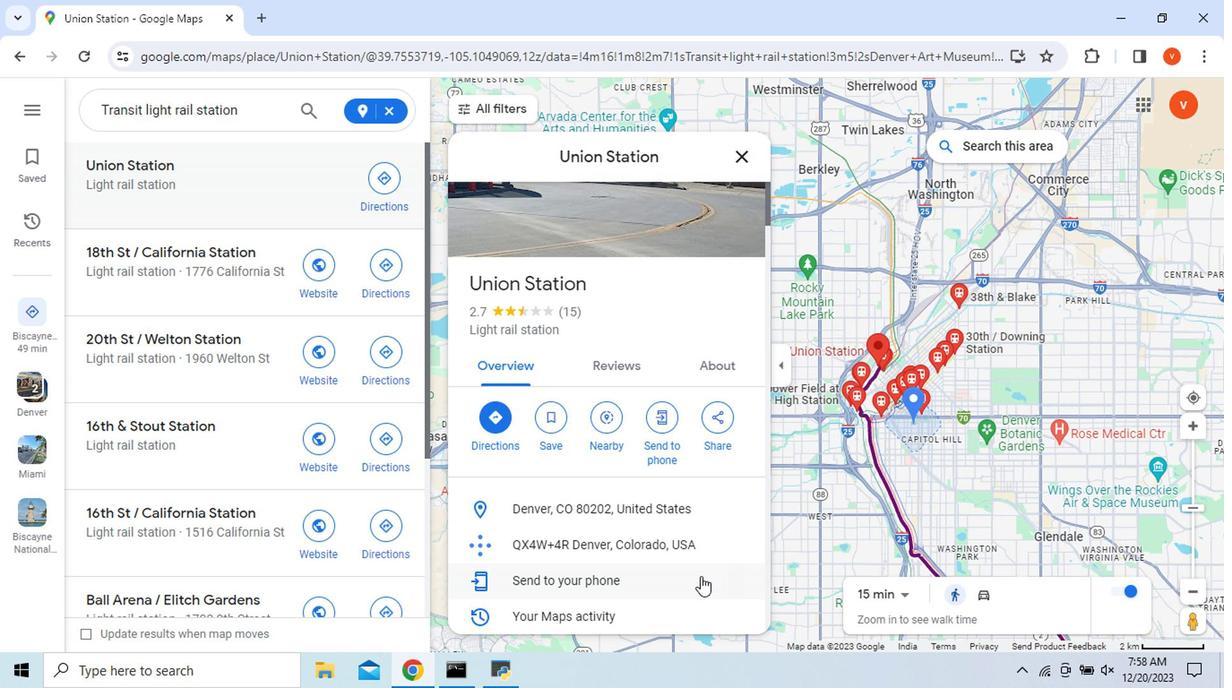 
Action: Mouse scrolled (699, 571) with delta (0, 0)
Screenshot: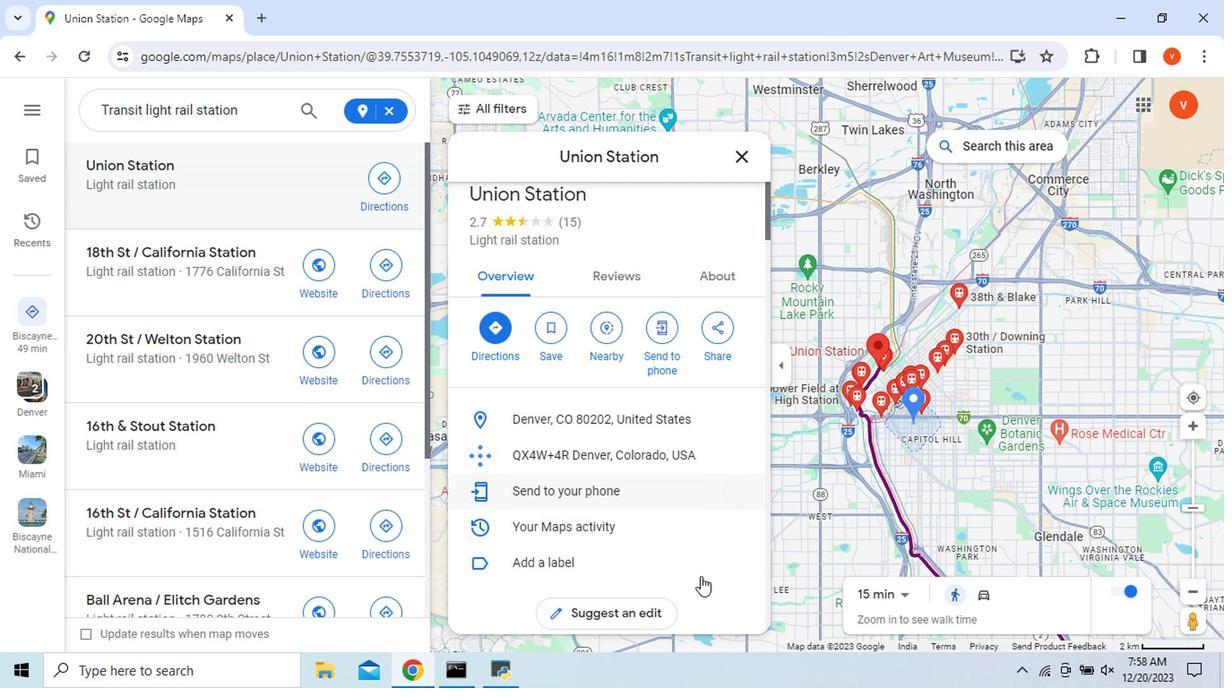 
Action: Mouse moved to (613, 335)
Screenshot: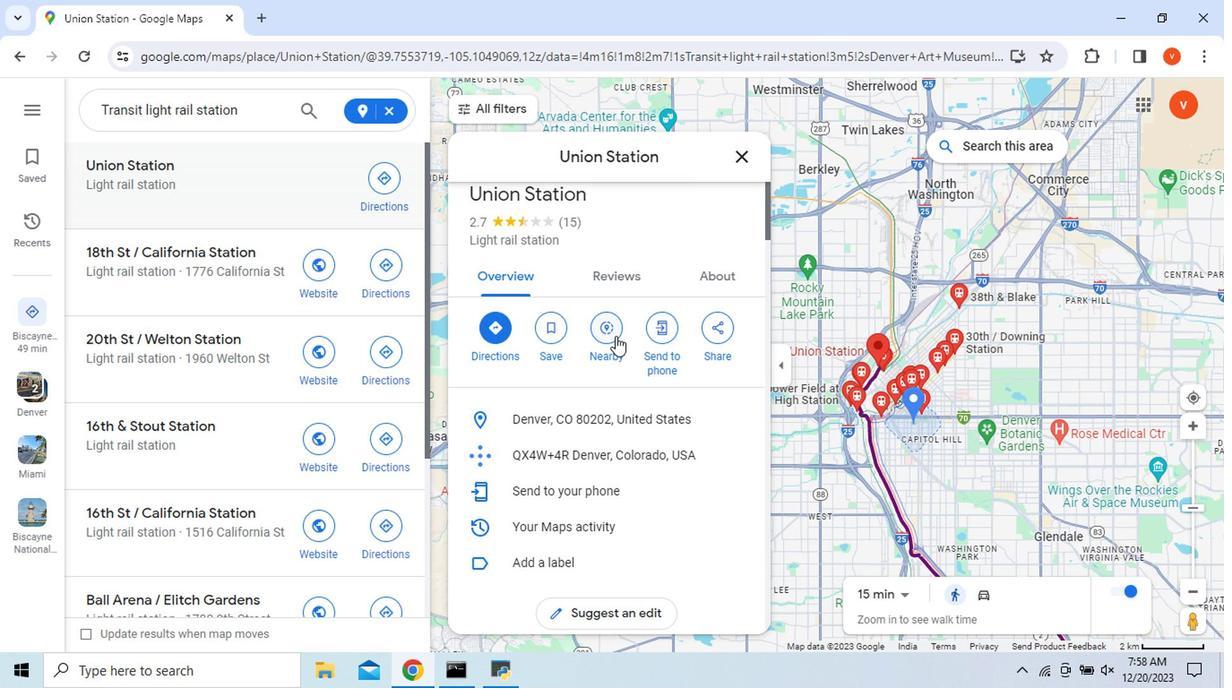 
Action: Mouse pressed left at (613, 335)
Screenshot: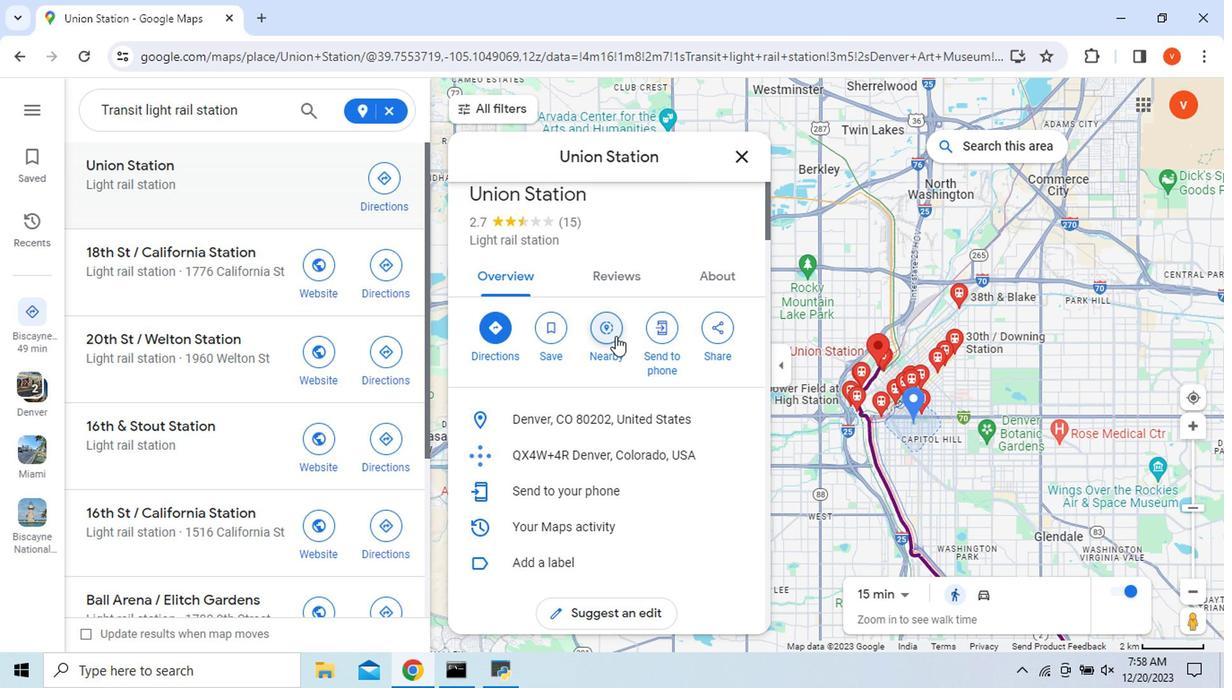 
Action: Mouse moved to (733, 163)
Screenshot: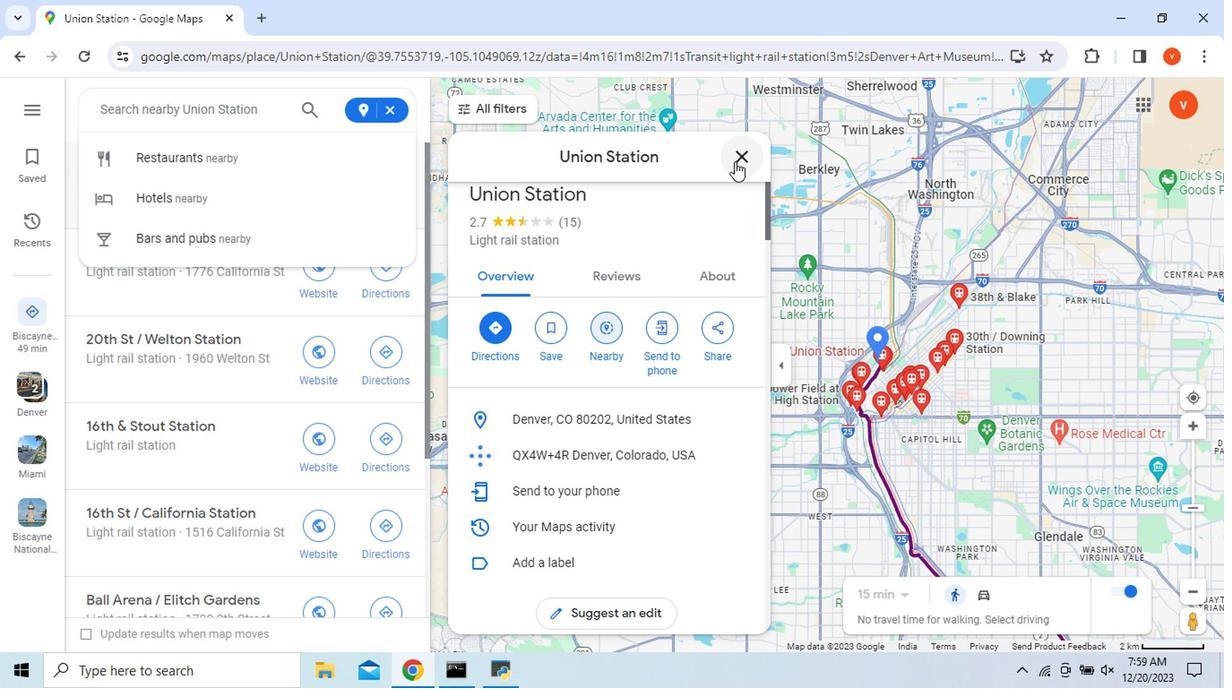 
Action: Mouse pressed left at (733, 163)
Screenshot: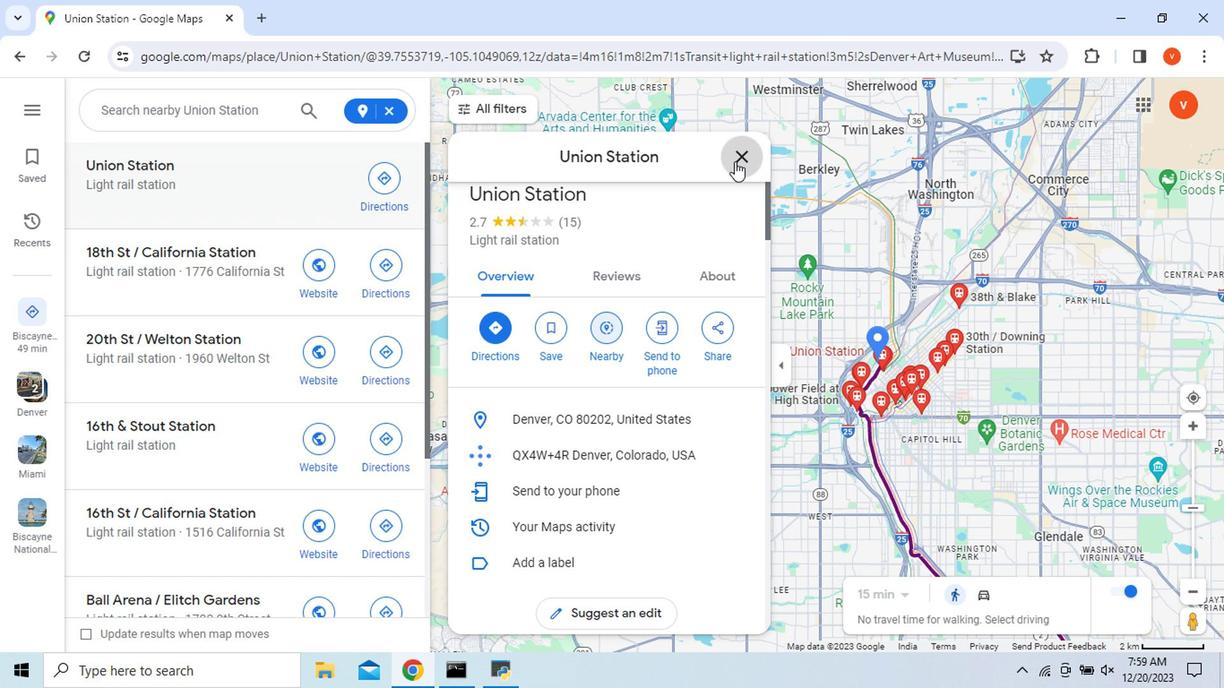 
Action: Mouse moved to (205, 276)
Screenshot: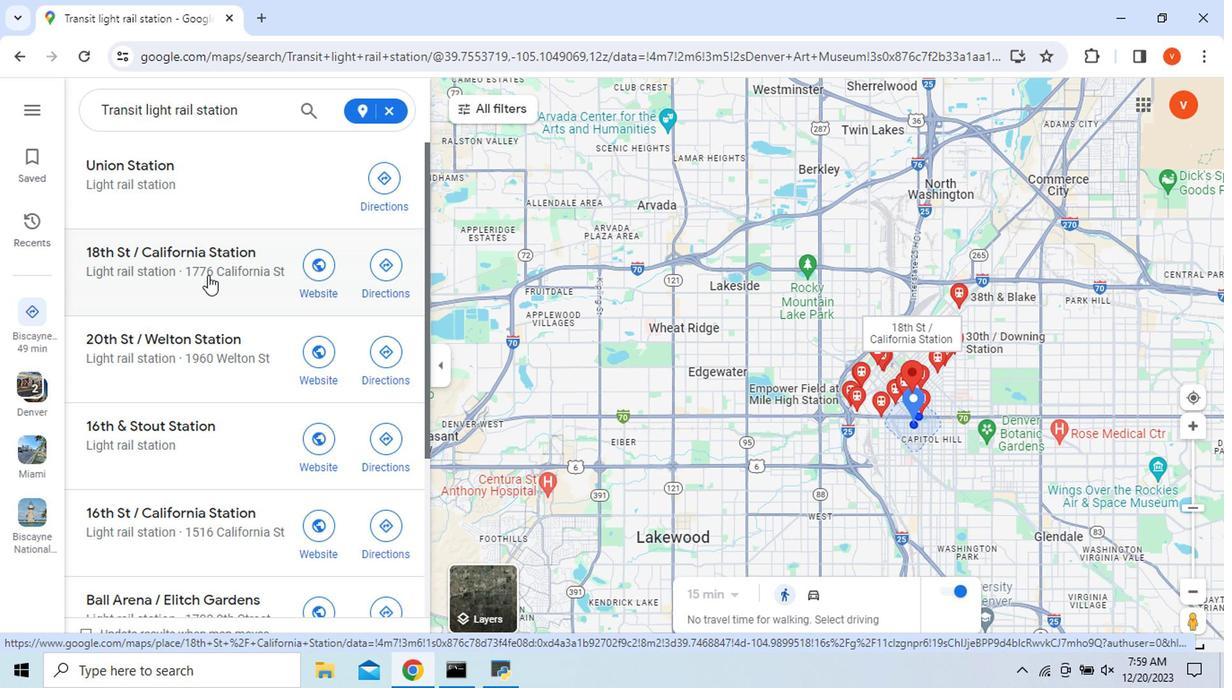 
Action: Mouse pressed left at (205, 276)
Screenshot: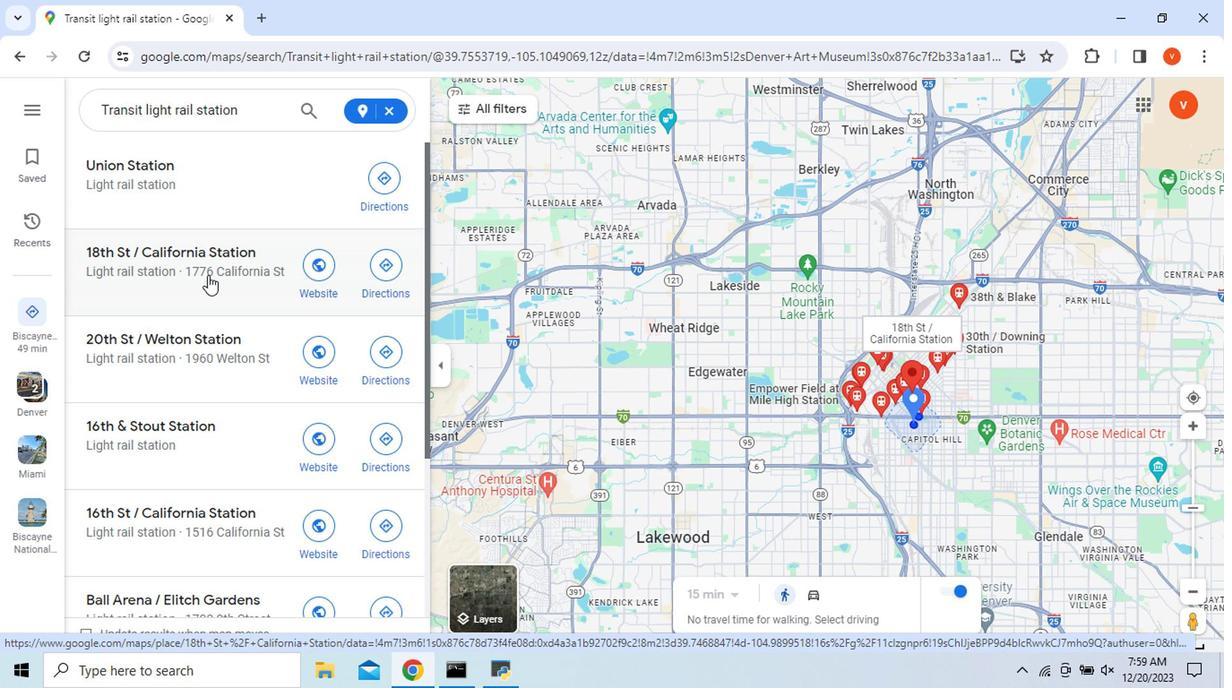 
Action: Mouse moved to (647, 420)
Screenshot: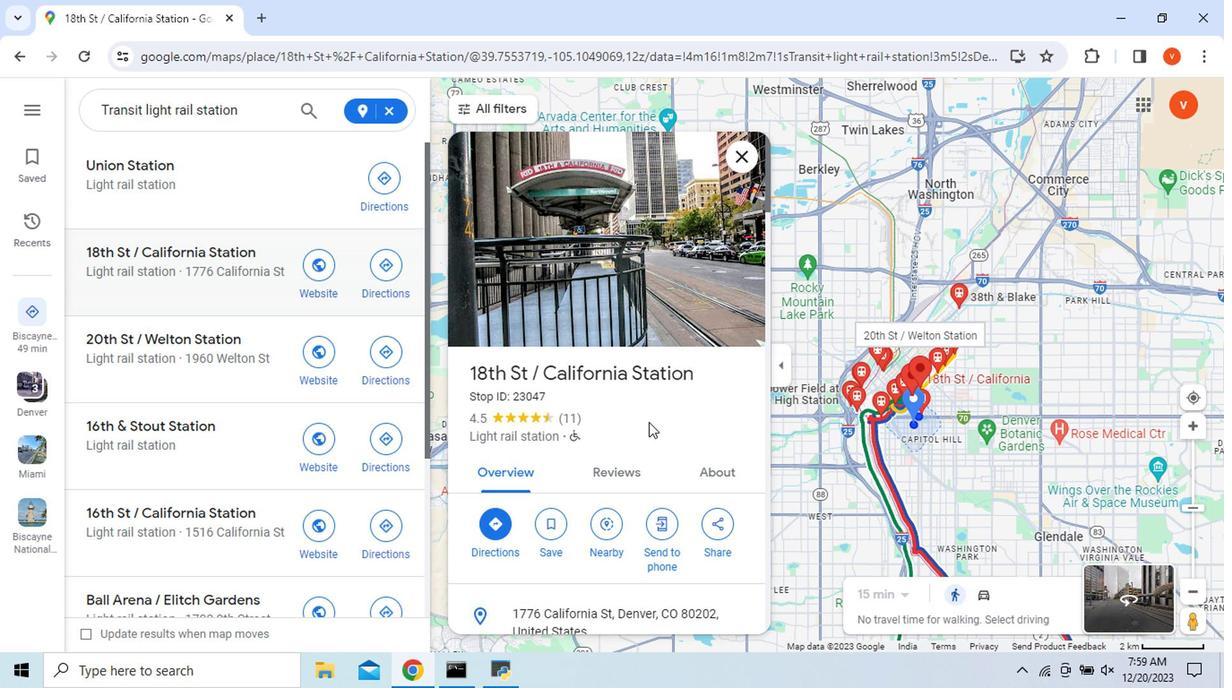 
Action: Mouse scrolled (647, 419) with delta (0, 0)
Screenshot: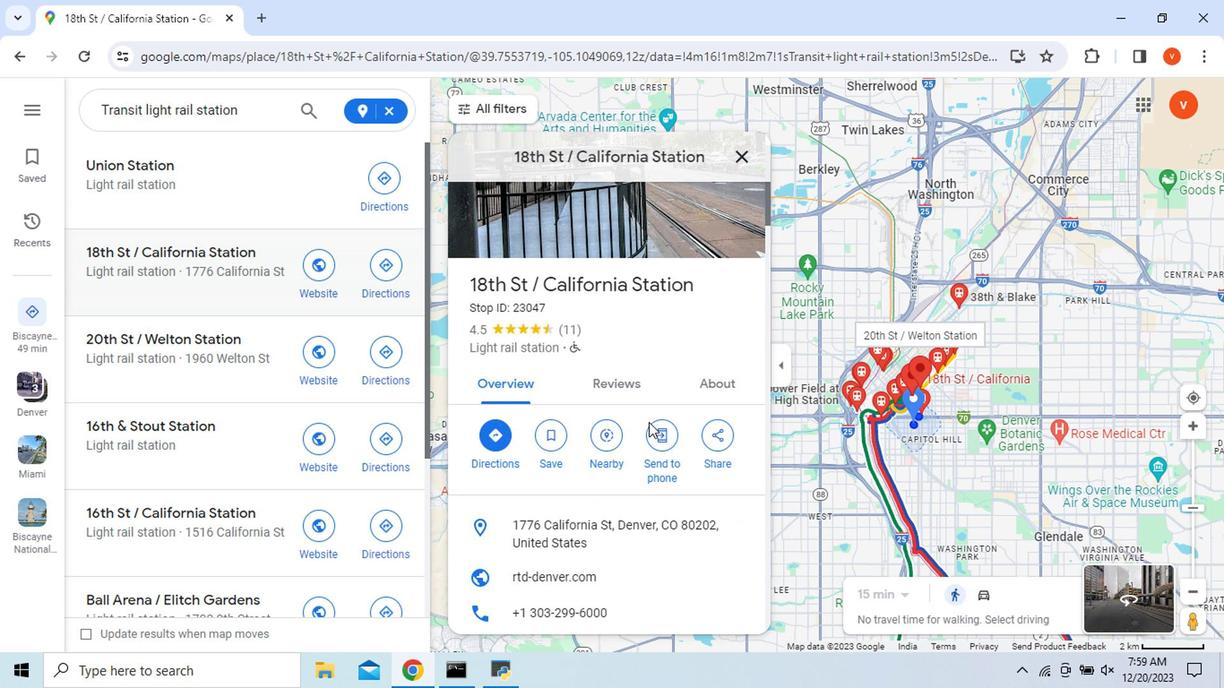 
Action: Mouse scrolled (647, 419) with delta (0, 0)
Screenshot: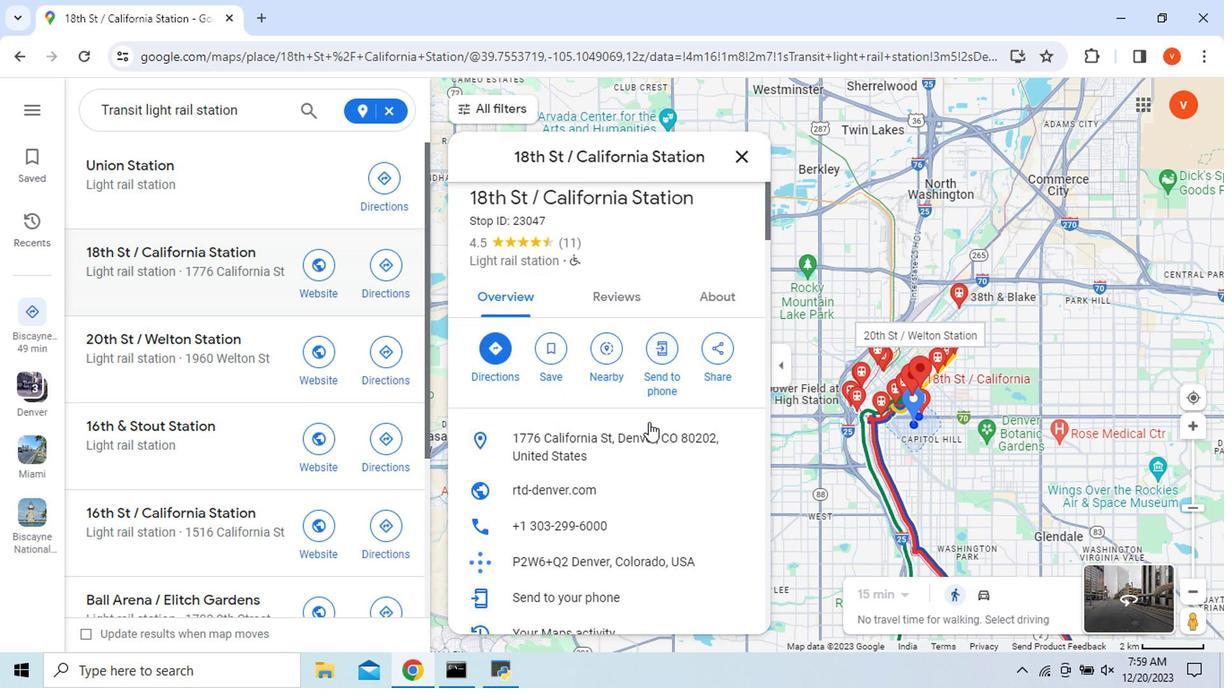 
Action: Mouse moved to (688, 453)
Screenshot: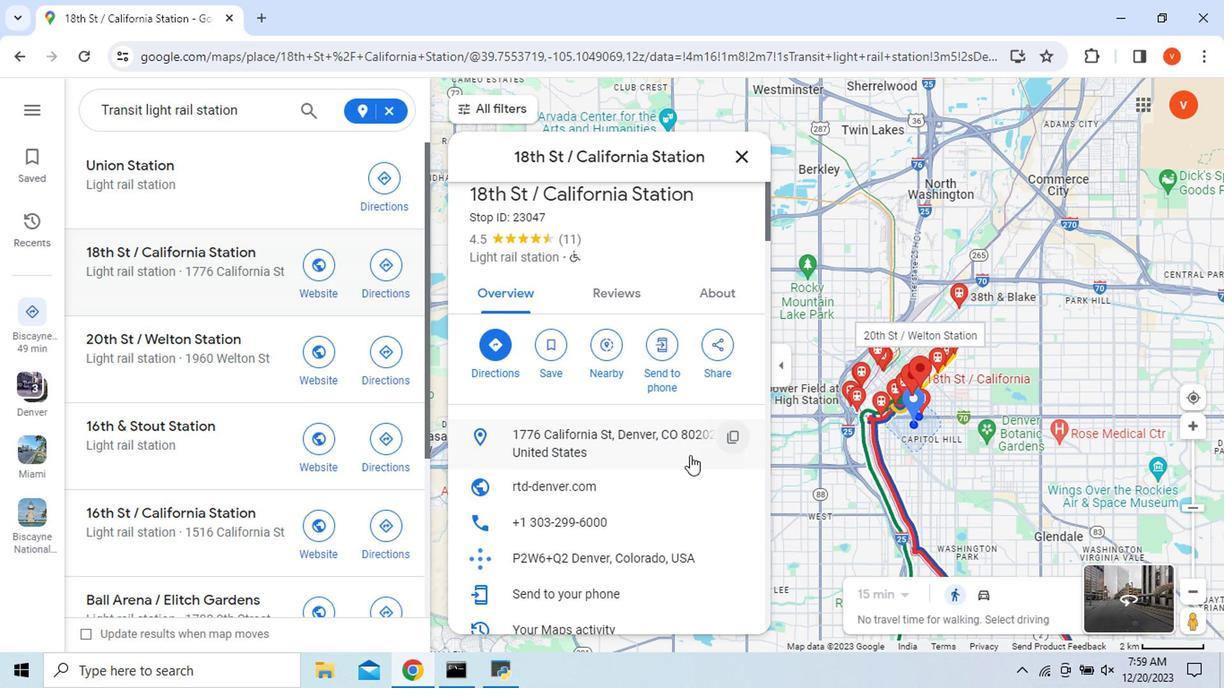 
Action: Mouse scrolled (688, 452) with delta (0, -1)
Screenshot: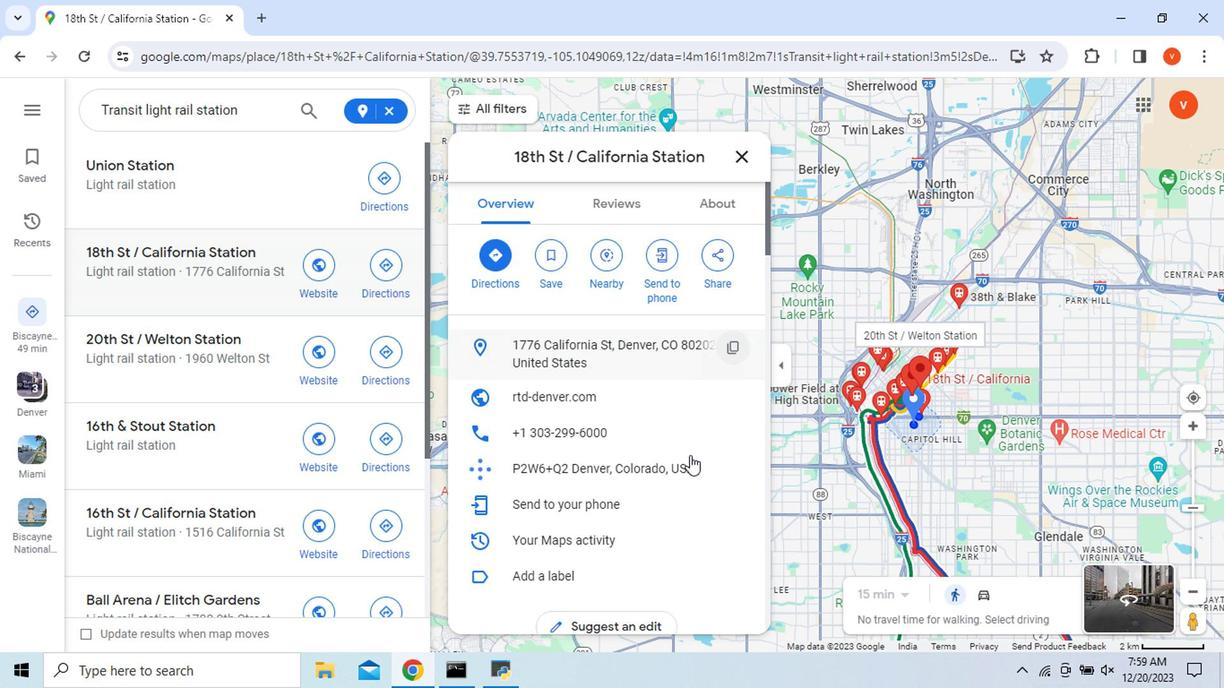 
Action: Mouse scrolled (688, 452) with delta (0, -1)
Screenshot: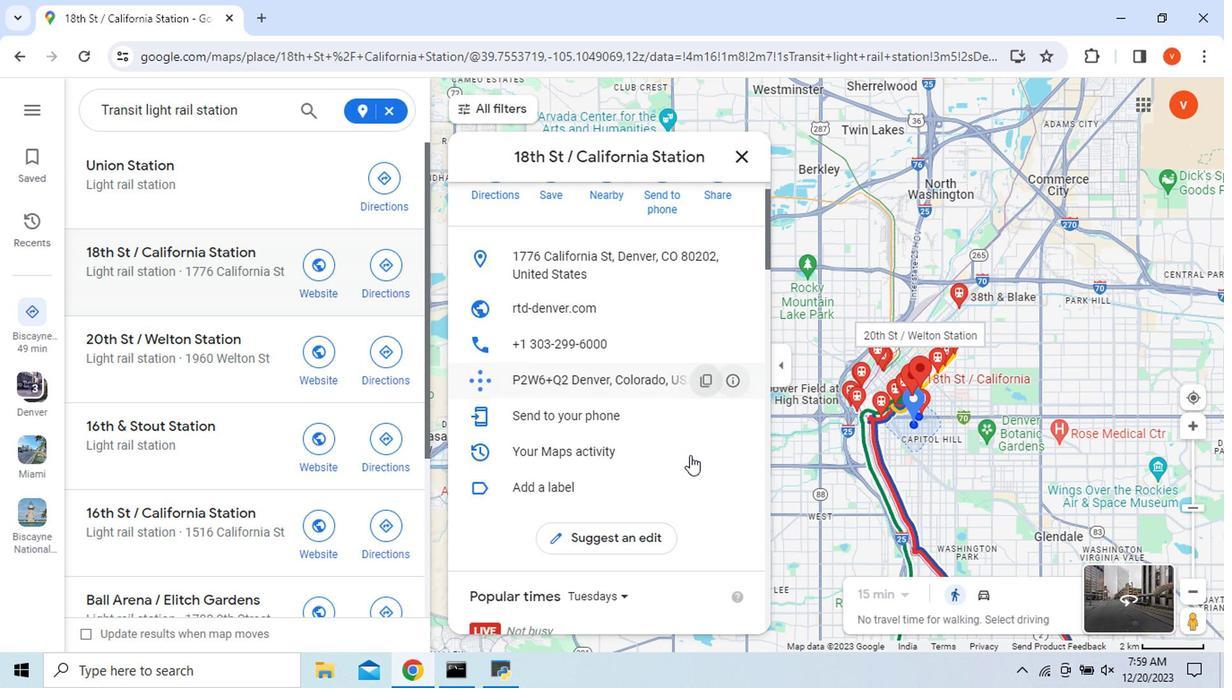 
Action: Mouse scrolled (688, 452) with delta (0, -1)
Screenshot: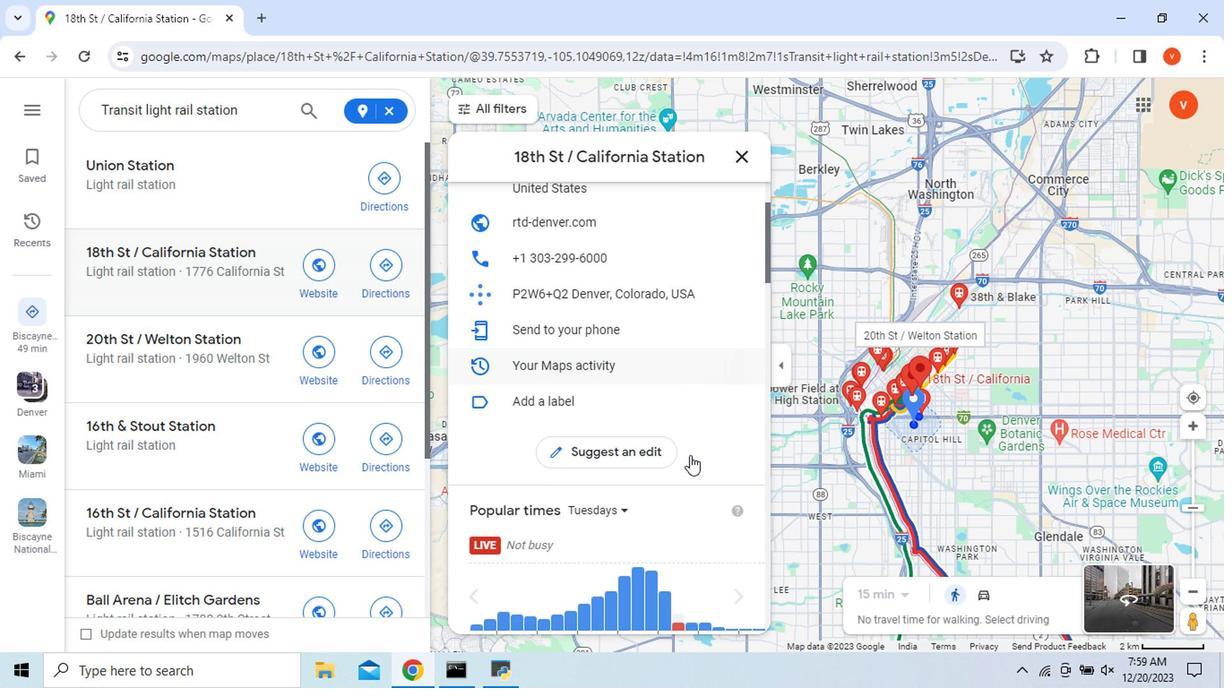 
Action: Mouse scrolled (688, 452) with delta (0, -1)
Screenshot: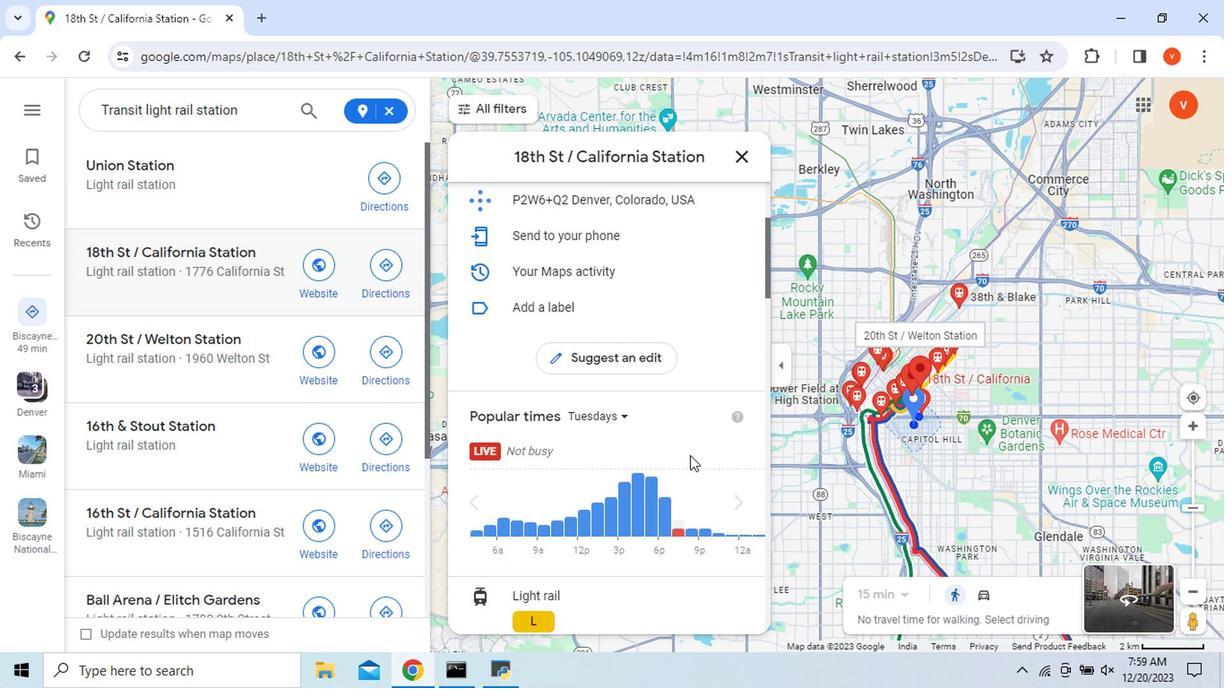 
Action: Mouse scrolled (688, 452) with delta (0, -1)
Screenshot: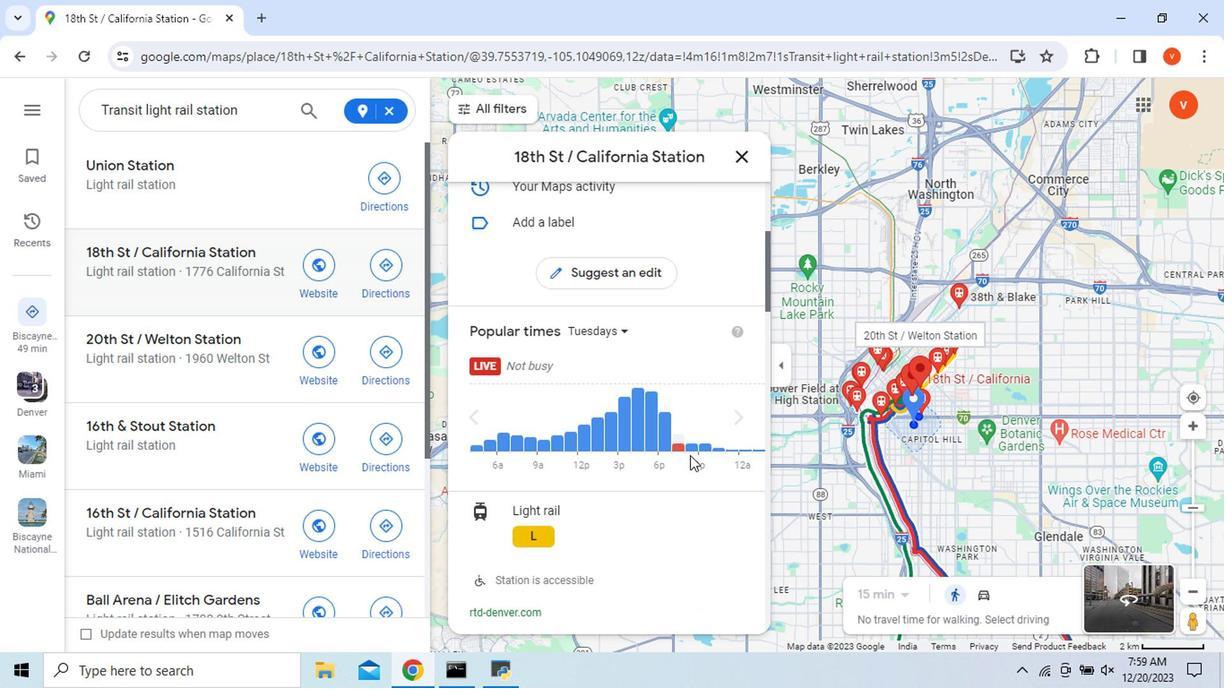 
Action: Mouse moved to (726, 405)
Screenshot: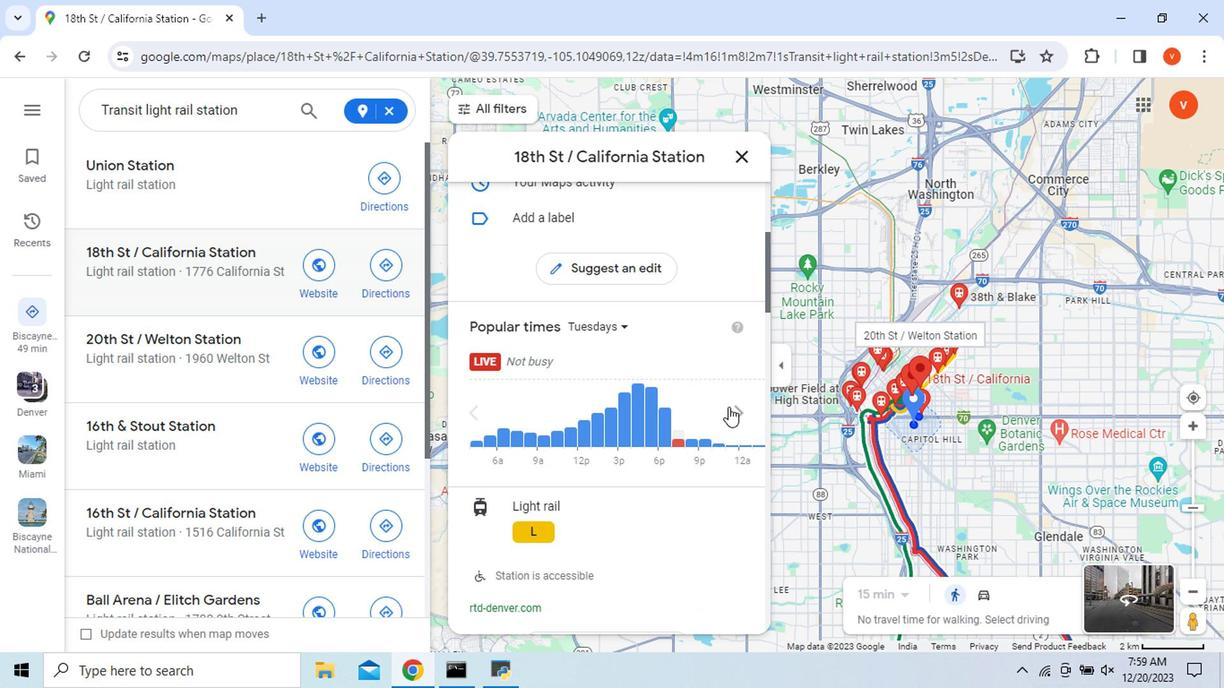 
Action: Mouse scrolled (726, 404) with delta (0, 0)
Screenshot: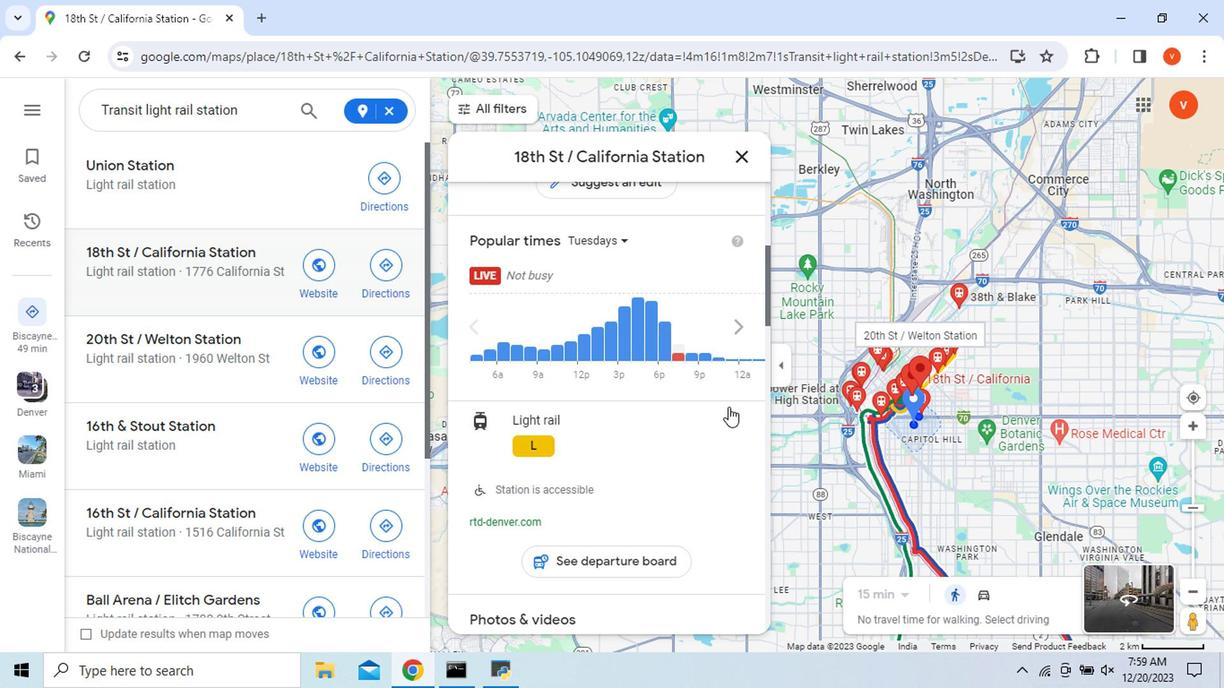 
Action: Mouse moved to (715, 412)
Screenshot: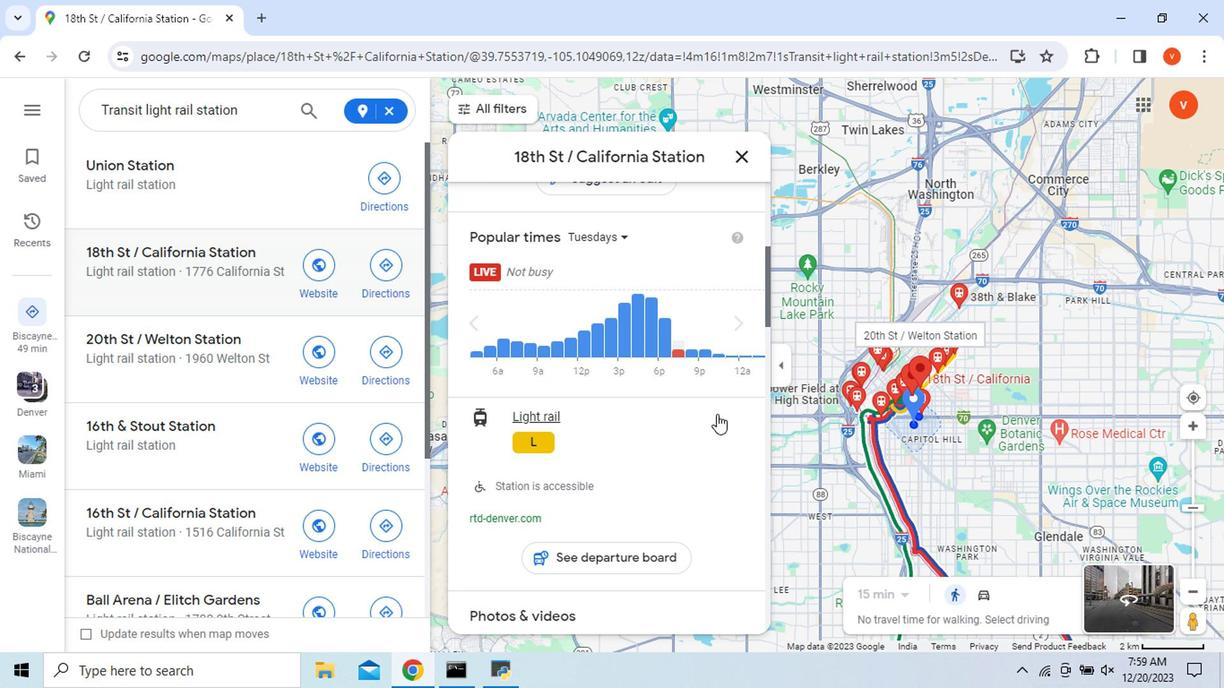 
Action: Mouse scrolled (715, 411) with delta (0, 0)
Screenshot: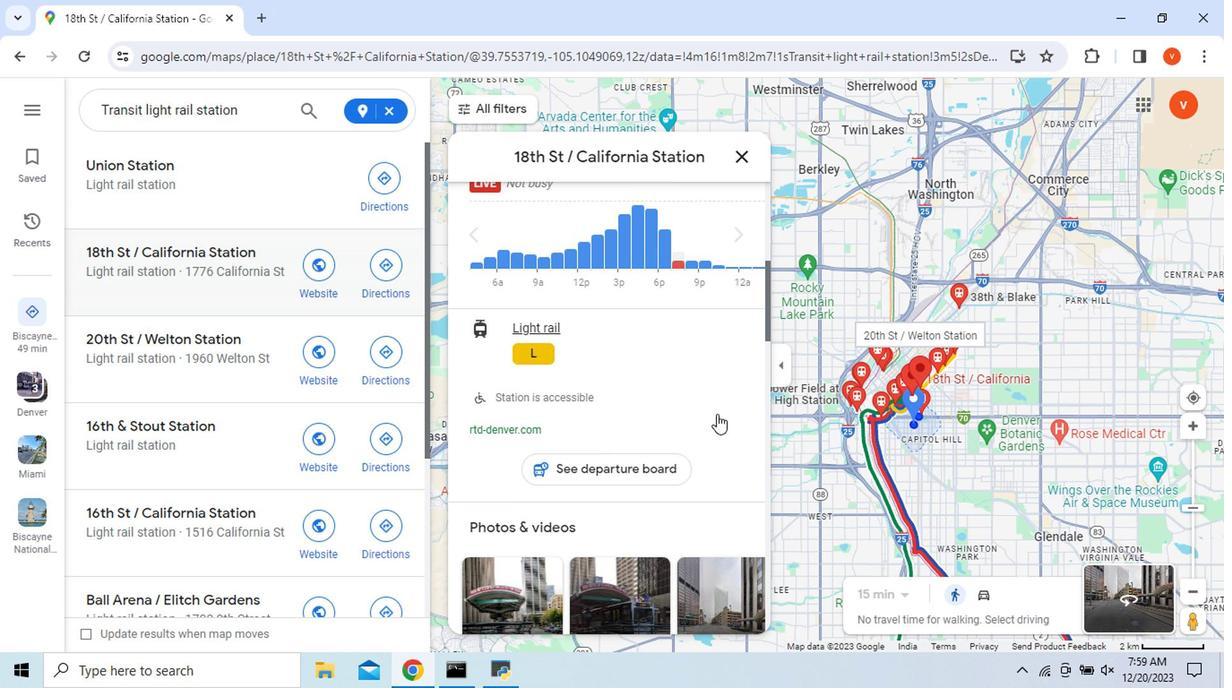 
Action: Mouse moved to (620, 466)
Screenshot: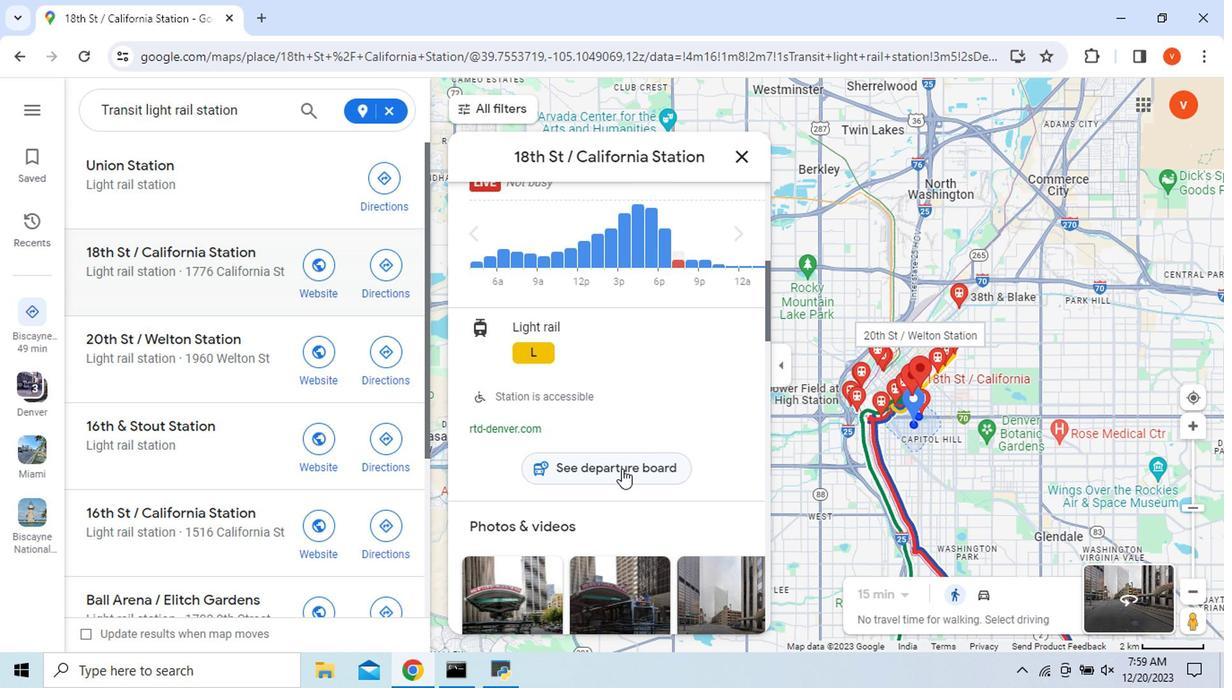 
Action: Mouse pressed left at (620, 466)
Screenshot: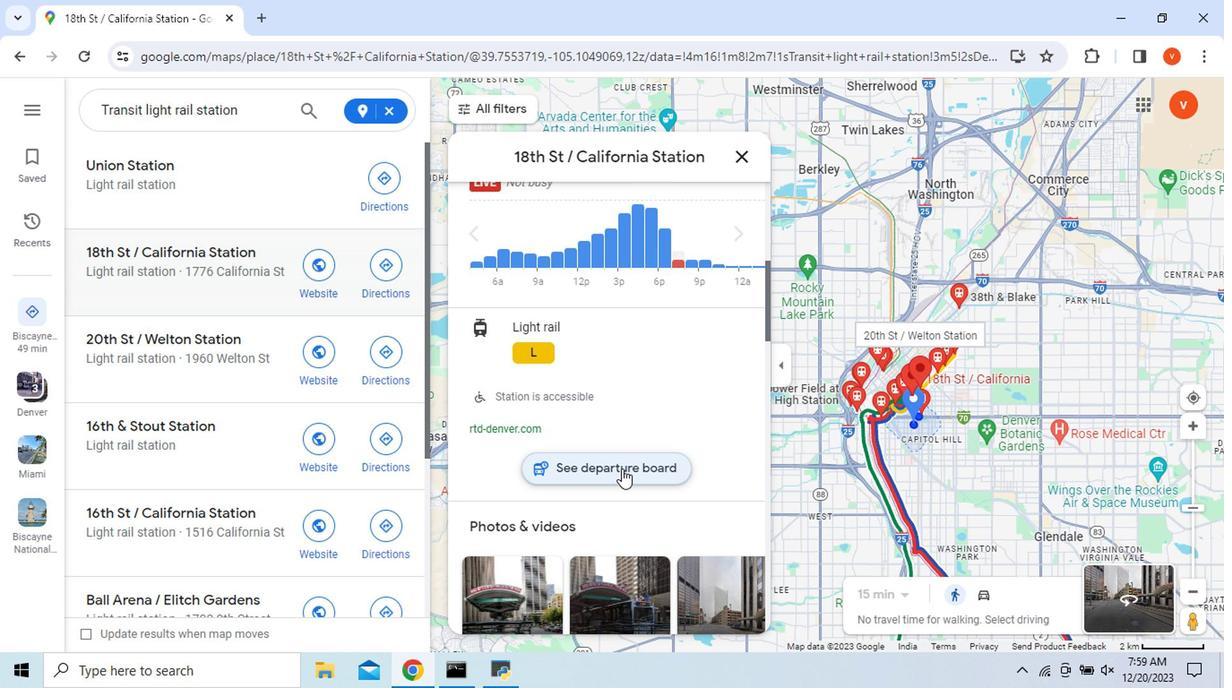 
Action: Mouse scrolled (620, 465) with delta (0, 0)
Screenshot: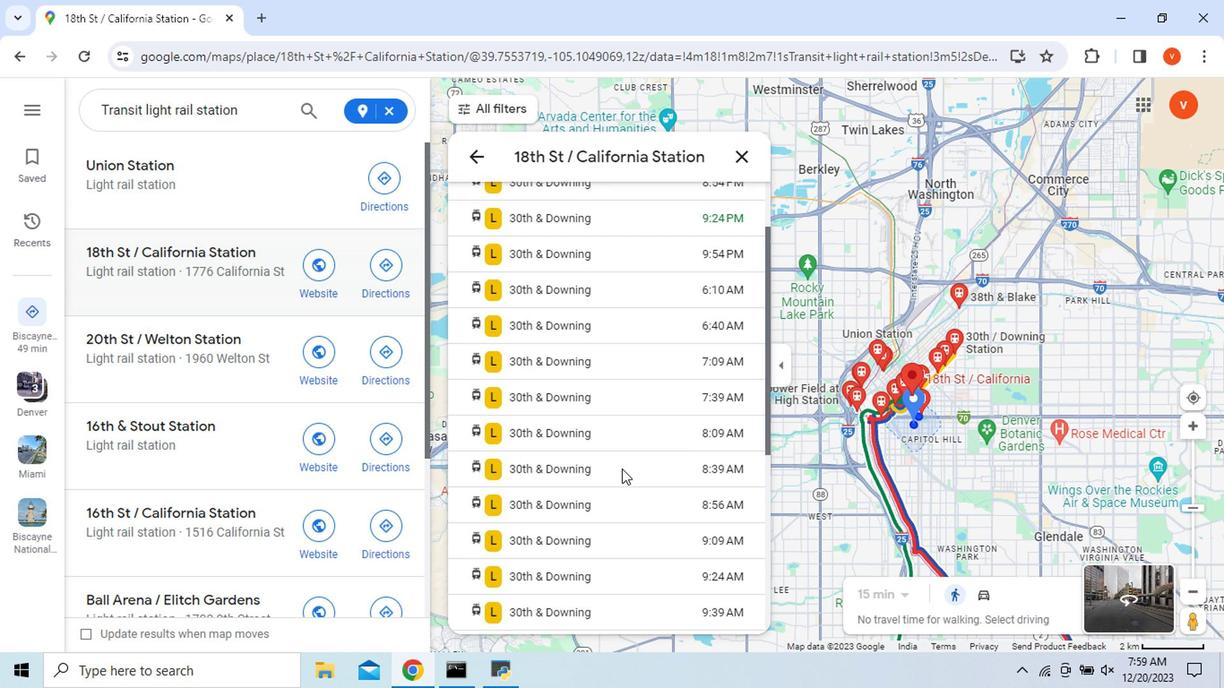 
Action: Mouse scrolled (620, 465) with delta (0, 0)
Screenshot: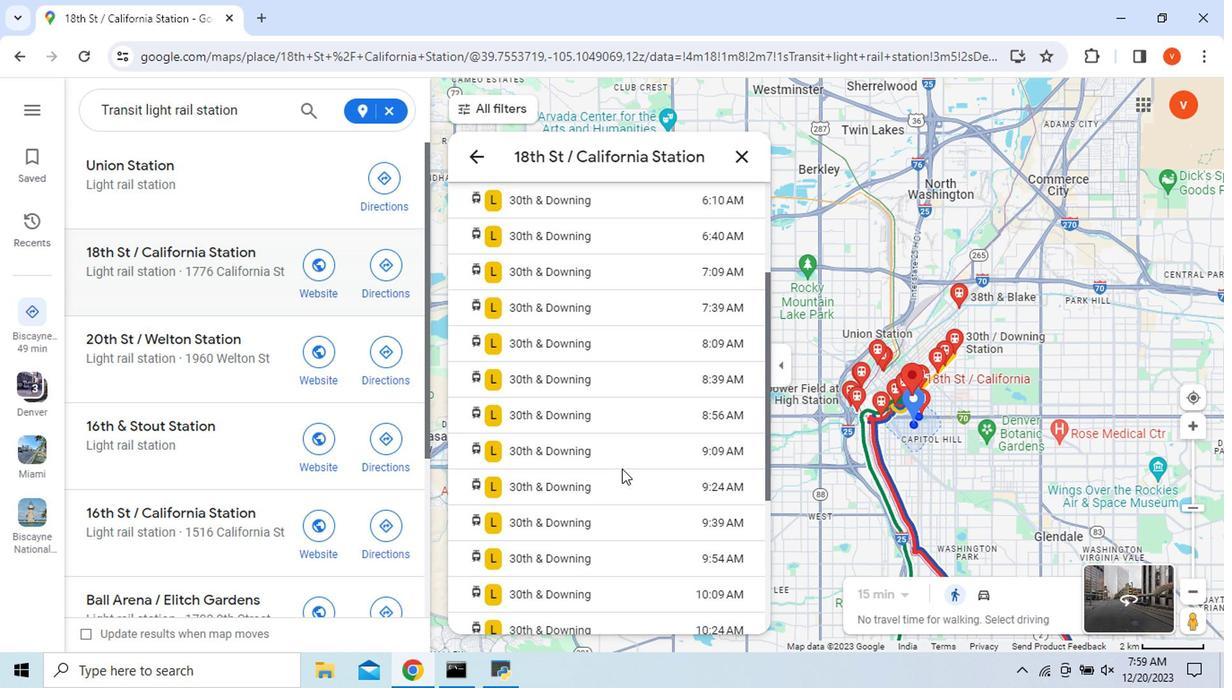 
Action: Mouse scrolled (620, 465) with delta (0, 0)
Screenshot: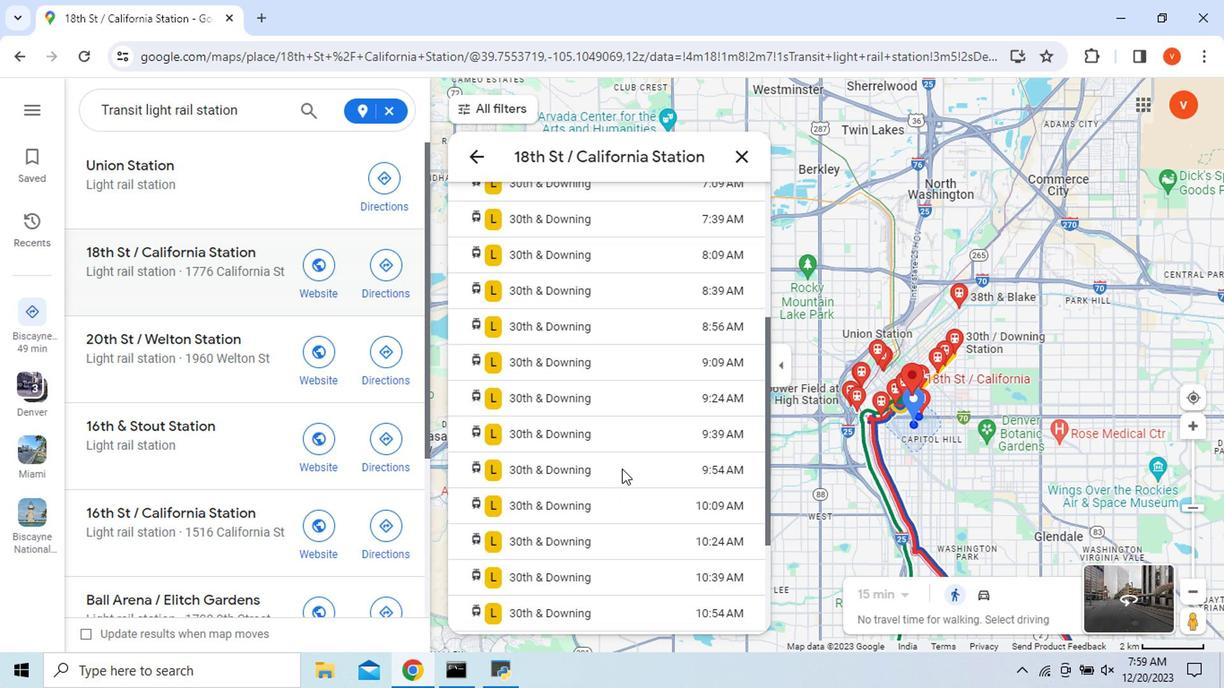 
Action: Mouse scrolled (620, 465) with delta (0, 0)
Screenshot: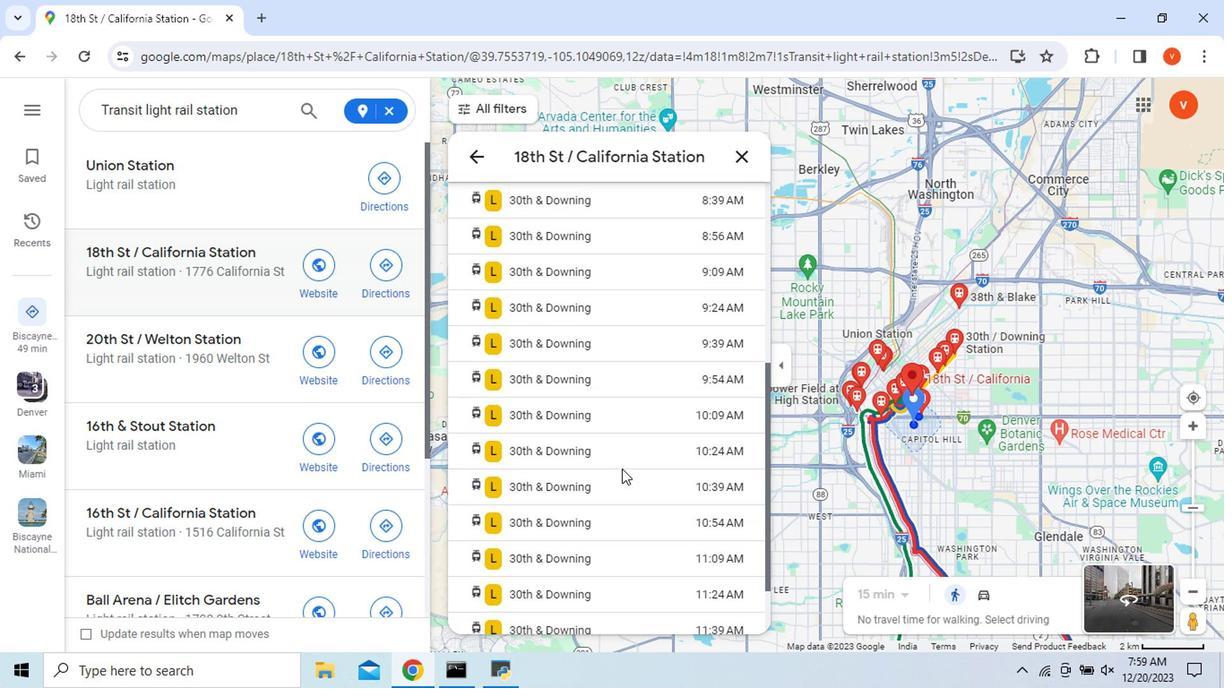 
Action: Mouse scrolled (620, 465) with delta (0, 0)
Screenshot: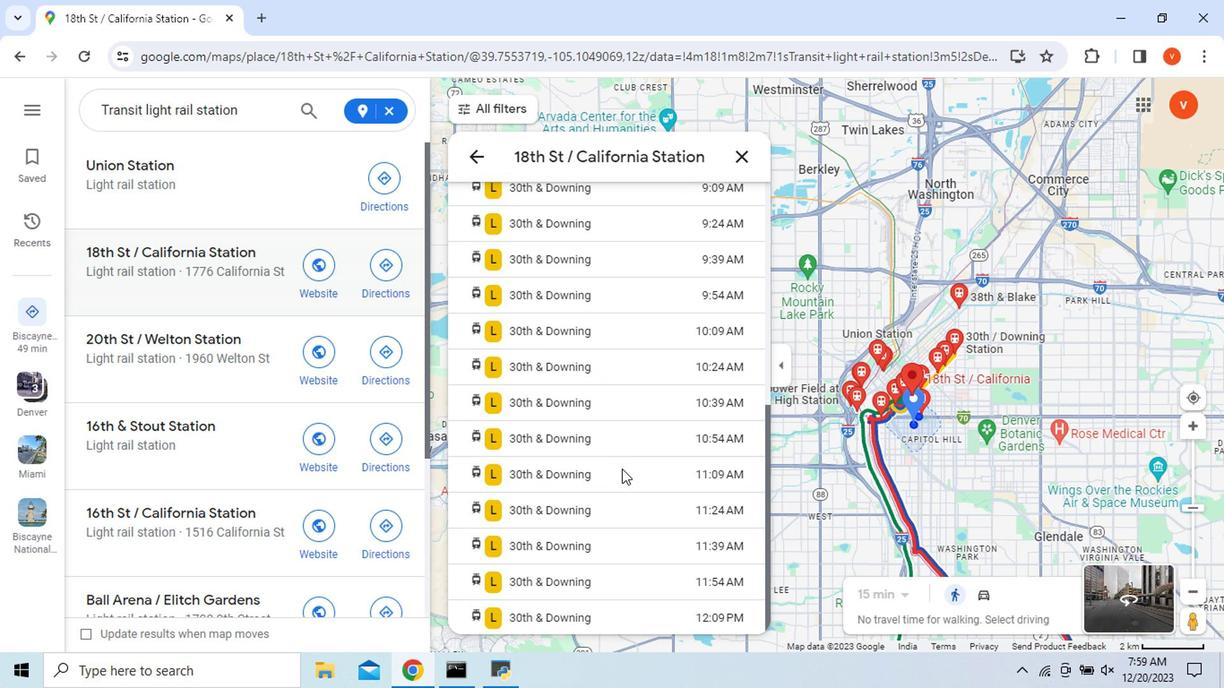 
Action: Mouse scrolled (620, 465) with delta (0, 0)
Screenshot: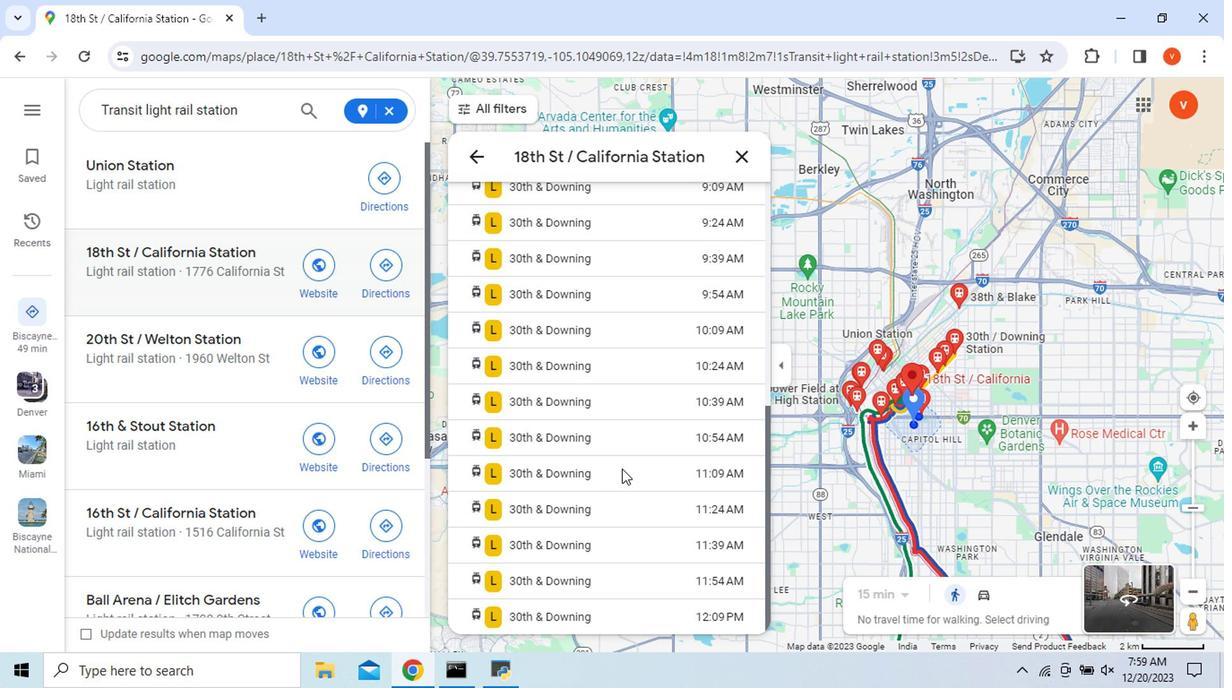 
Action: Mouse moved to (470, 156)
Screenshot: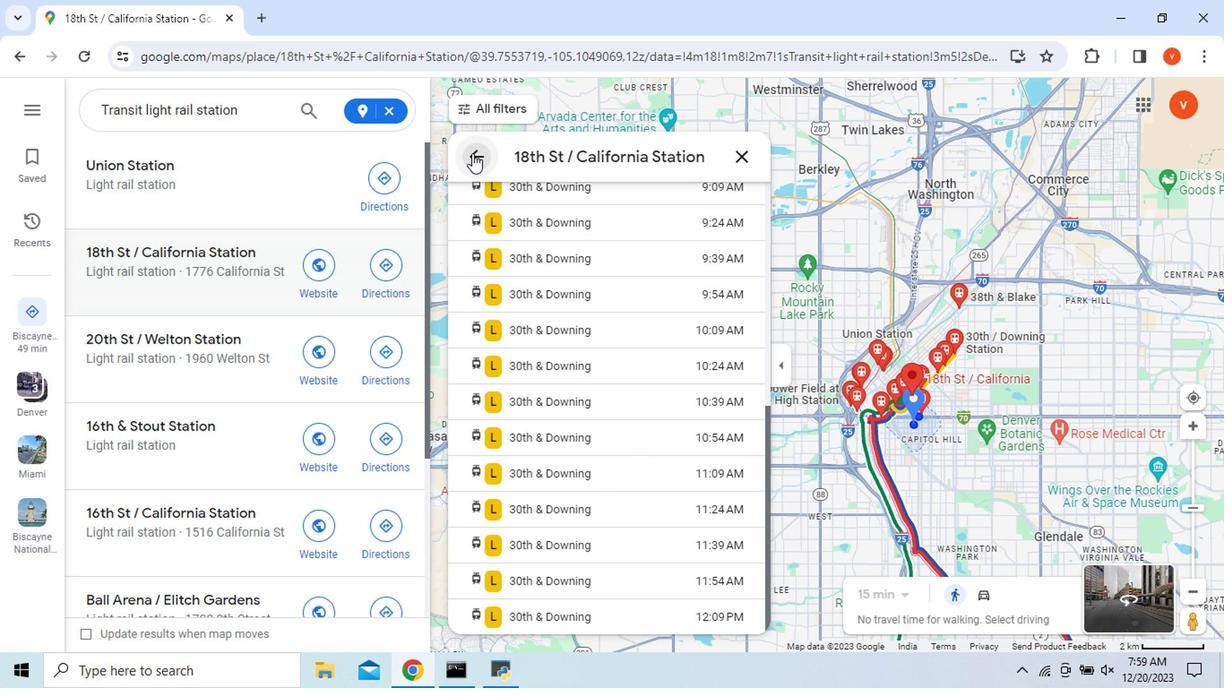 
Action: Mouse pressed left at (470, 156)
Screenshot: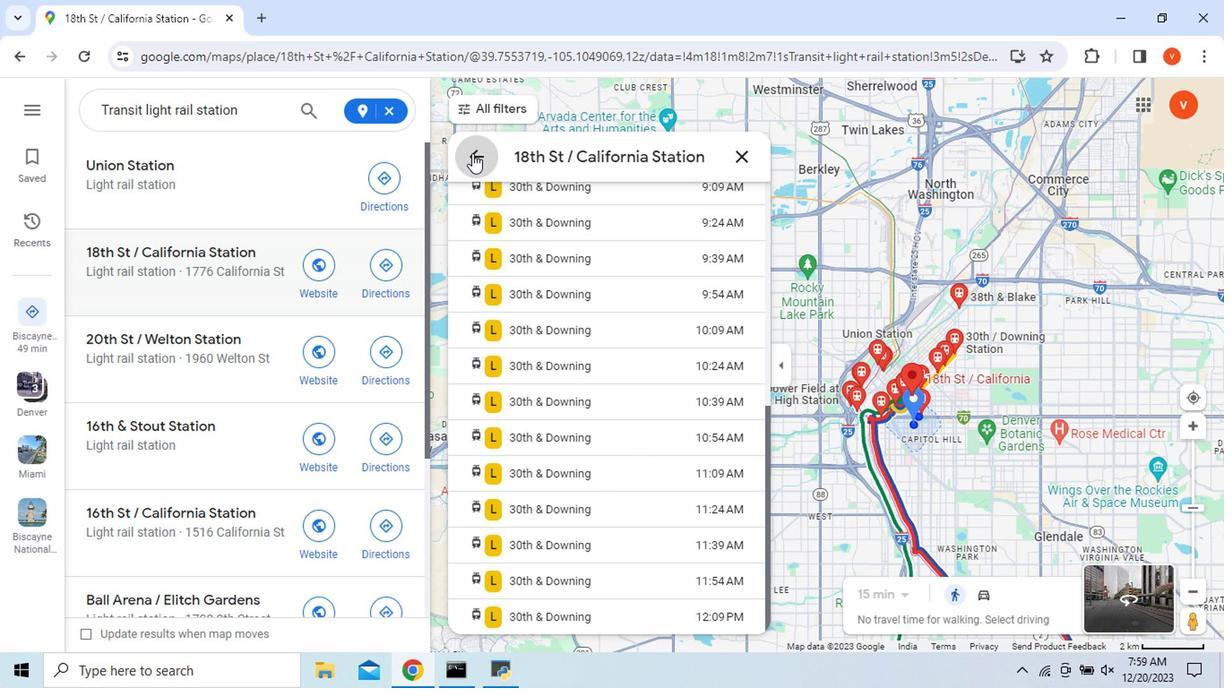
Action: Mouse moved to (735, 151)
Screenshot: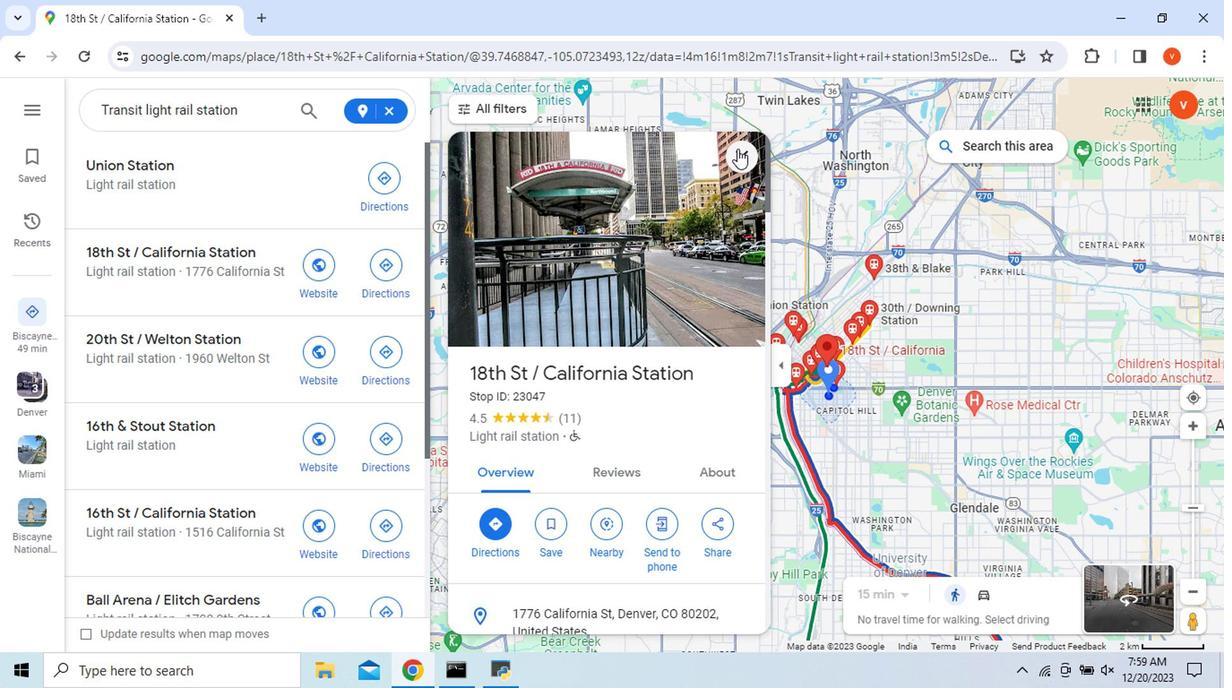 
Action: Mouse pressed left at (735, 151)
Screenshot: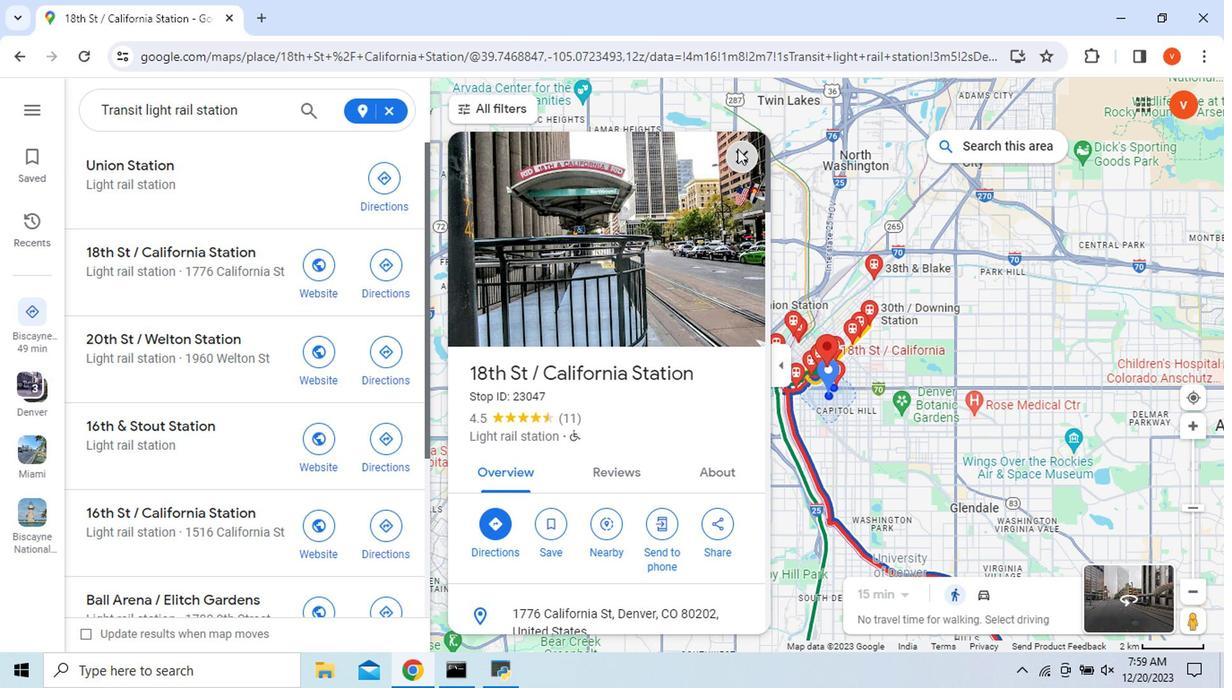 
Action: Mouse moved to (490, 596)
Screenshot: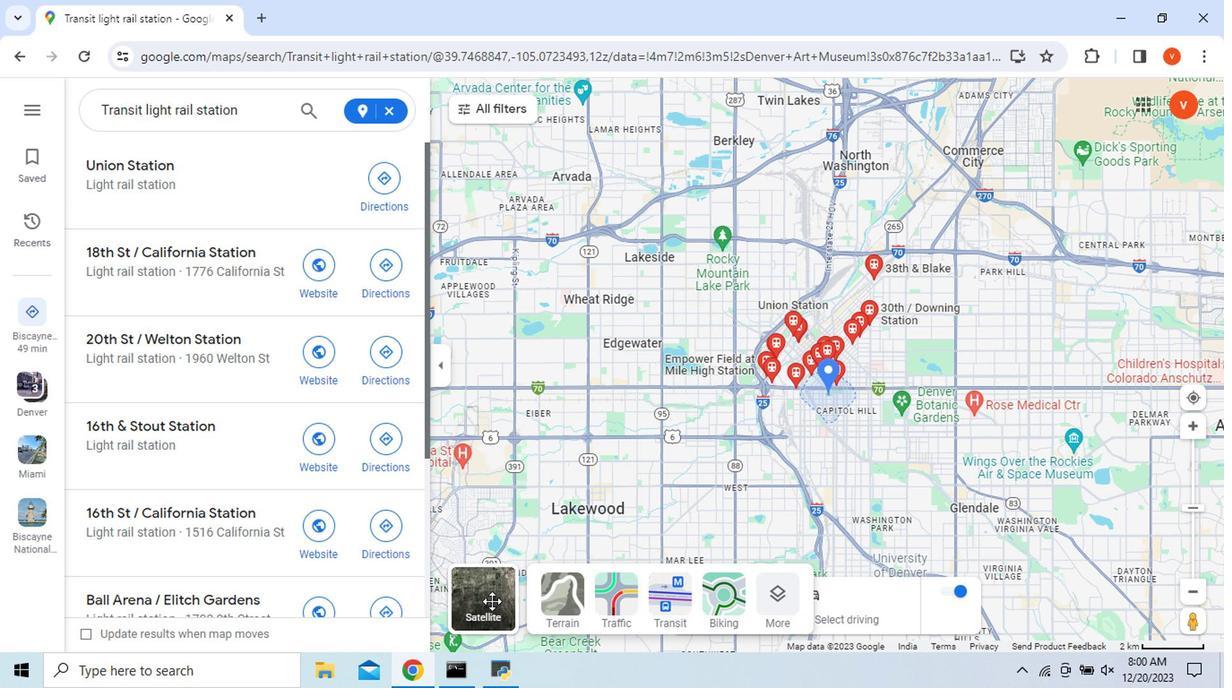 
Action: Mouse pressed left at (490, 596)
Screenshot: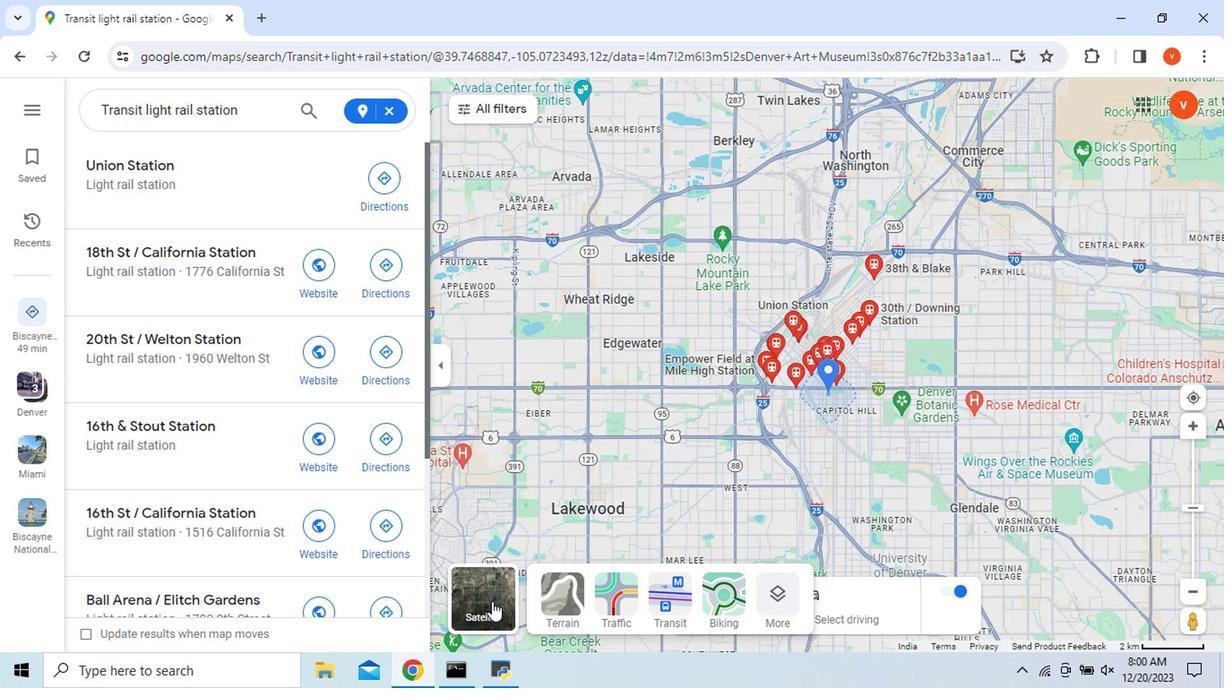 
Action: Mouse moved to (807, 360)
Screenshot: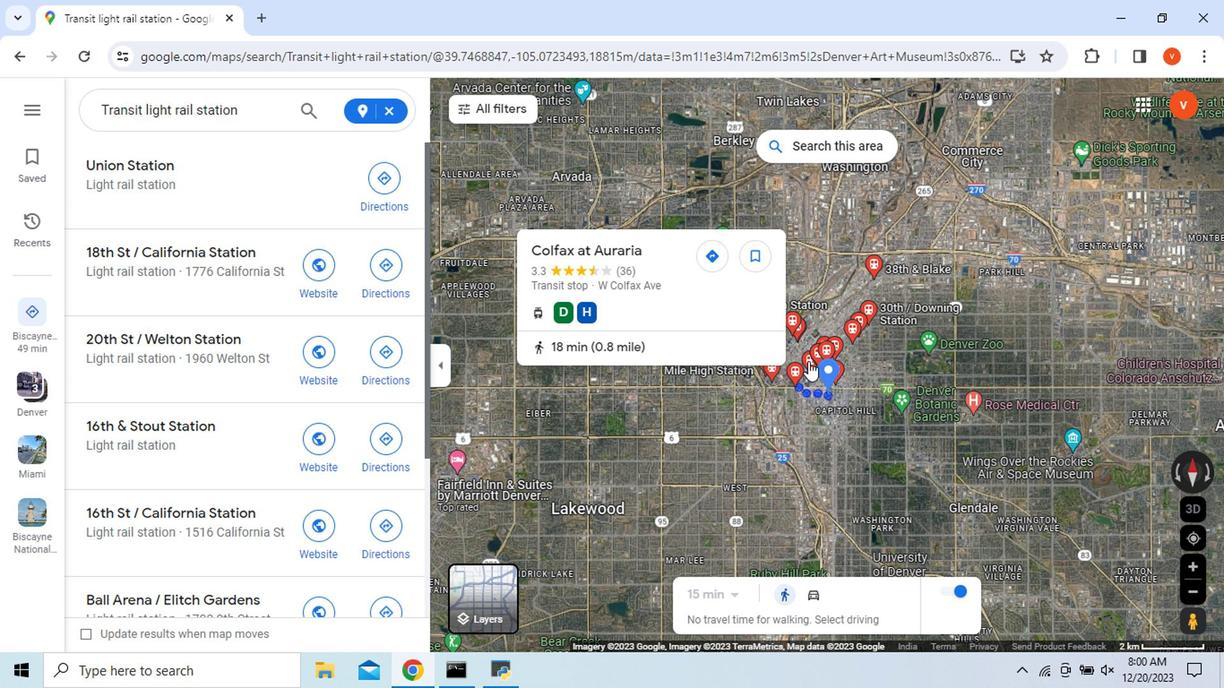 
Action: Mouse pressed left at (807, 360)
Screenshot: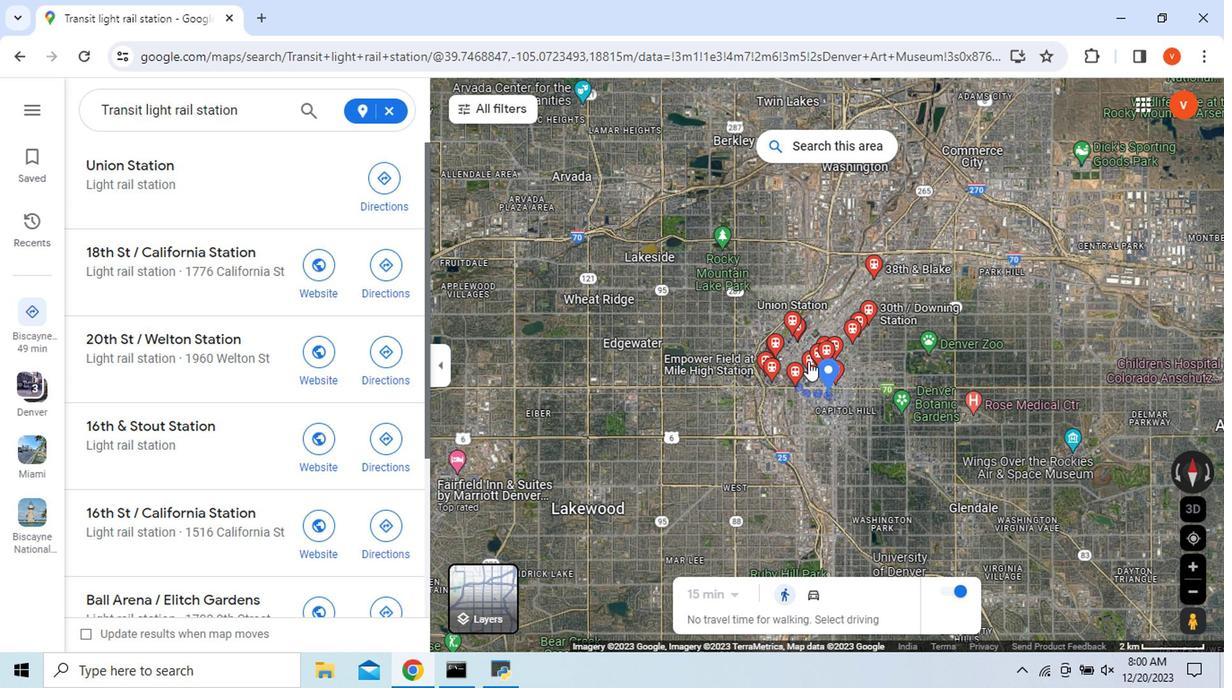 
Action: Mouse moved to (710, 394)
Screenshot: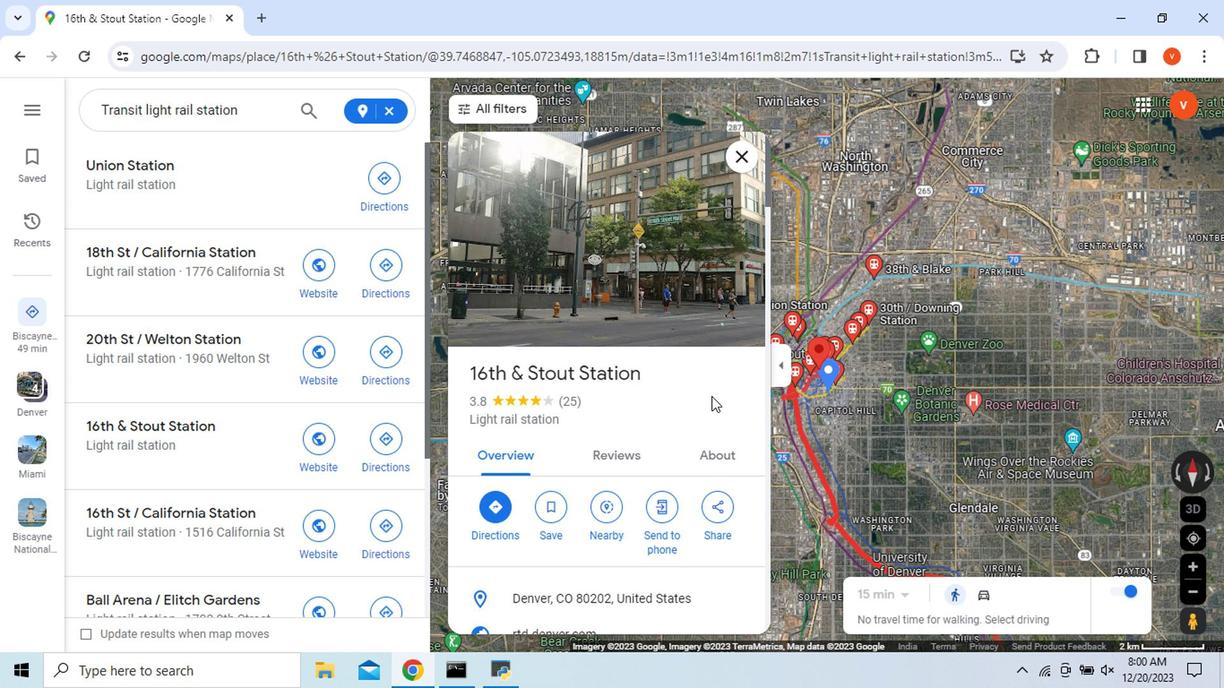 
Action: Mouse scrolled (710, 393) with delta (0, 0)
Screenshot: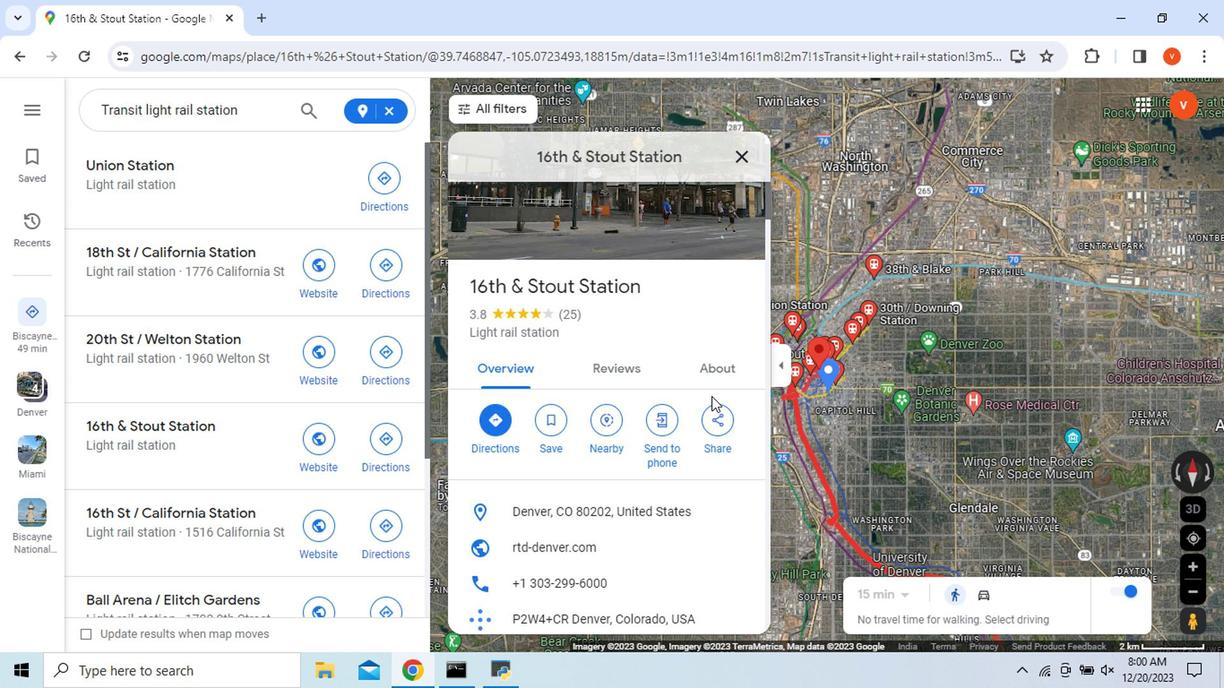 
Action: Mouse scrolled (710, 393) with delta (0, 0)
Screenshot: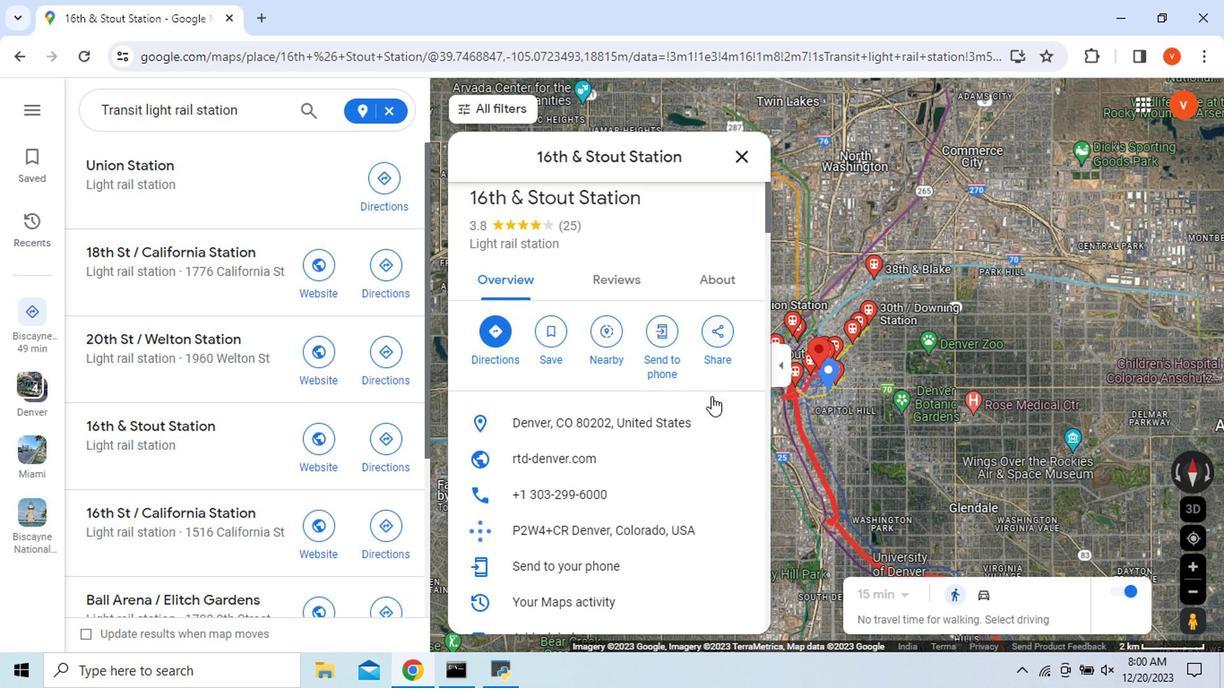 
Action: Mouse scrolled (710, 393) with delta (0, 0)
Screenshot: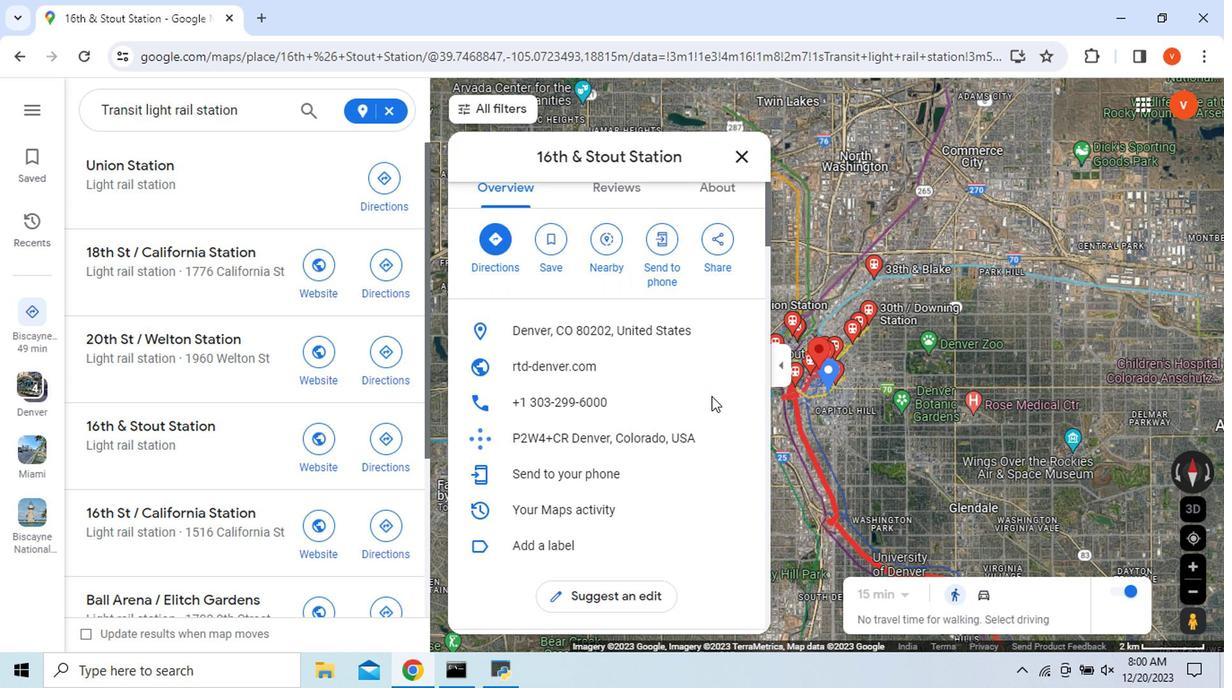 
Action: Mouse moved to (739, 156)
Screenshot: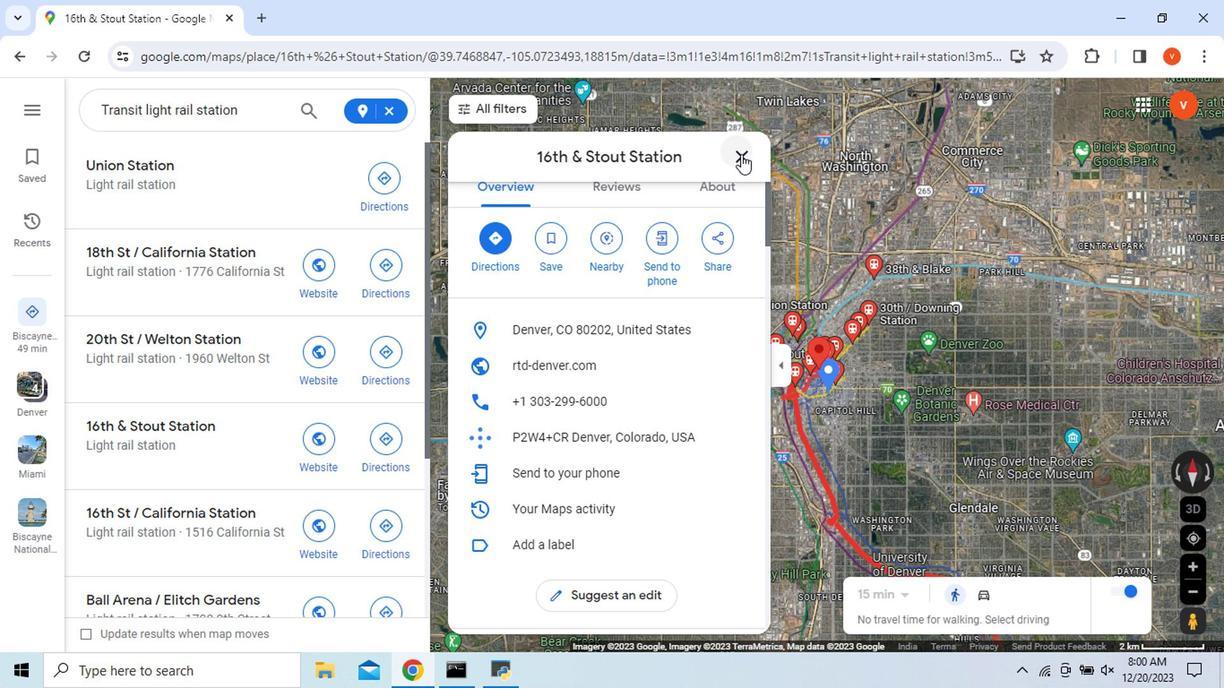 
Action: Mouse pressed left at (739, 156)
Screenshot: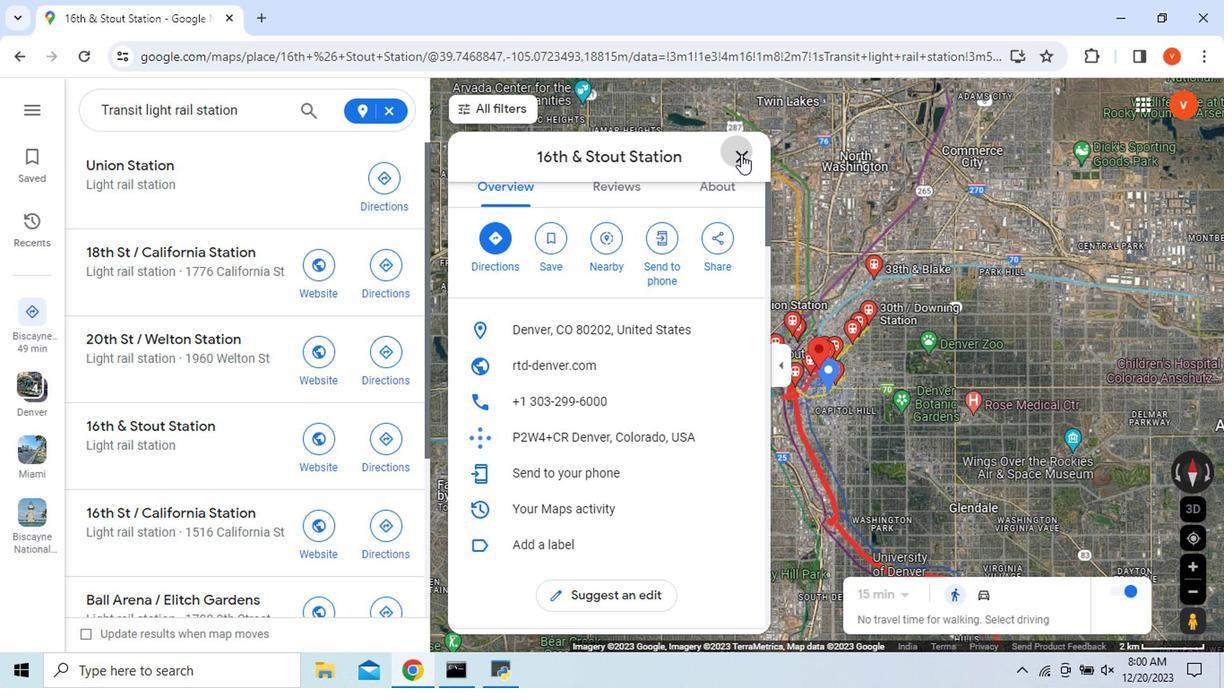 
Action: Mouse moved to (814, 348)
Screenshot: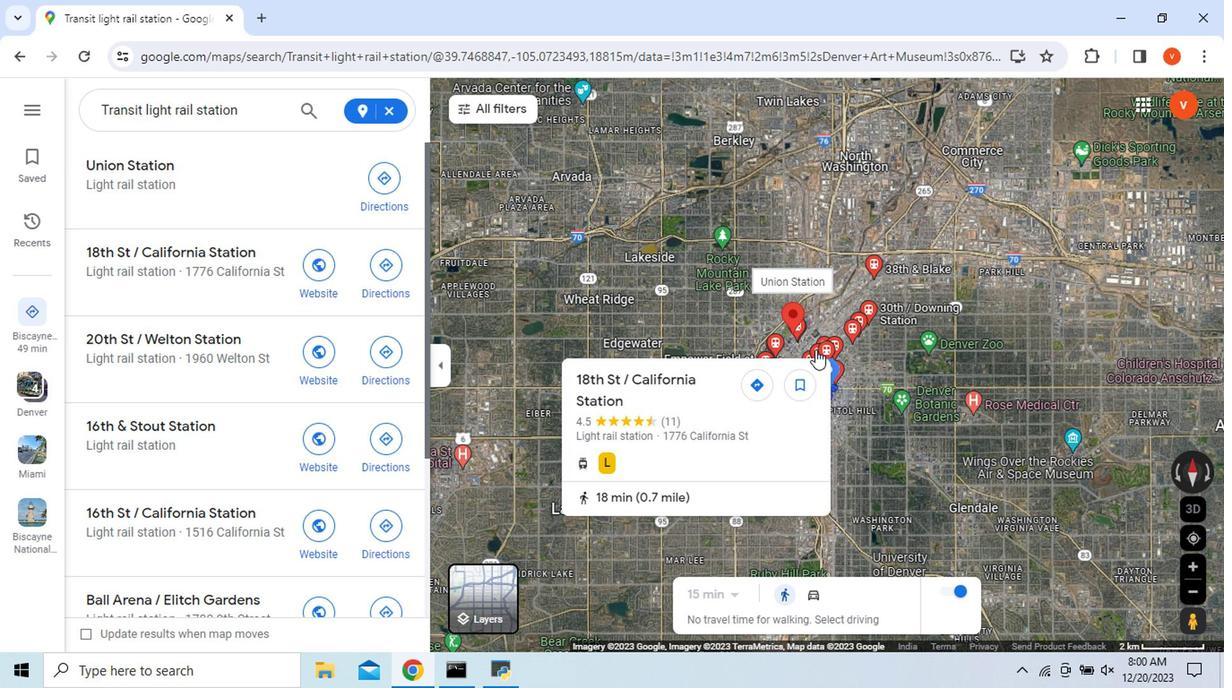 
Action: Mouse pressed left at (814, 348)
Screenshot: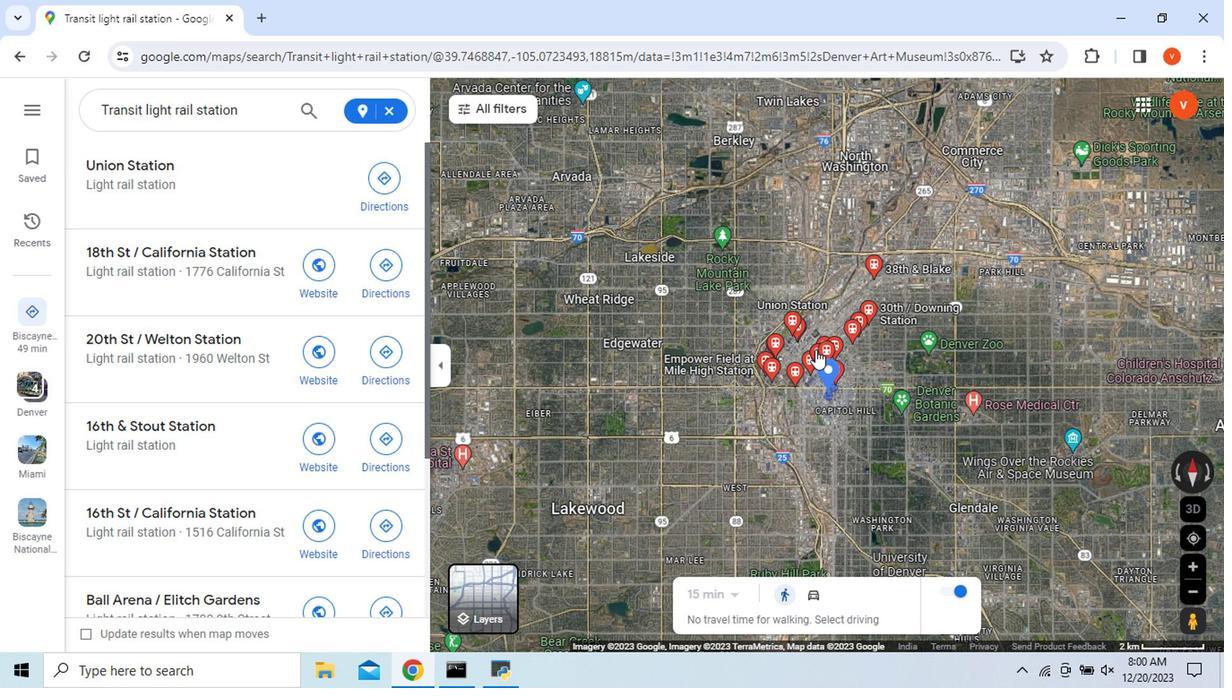 
Action: Mouse moved to (714, 396)
Screenshot: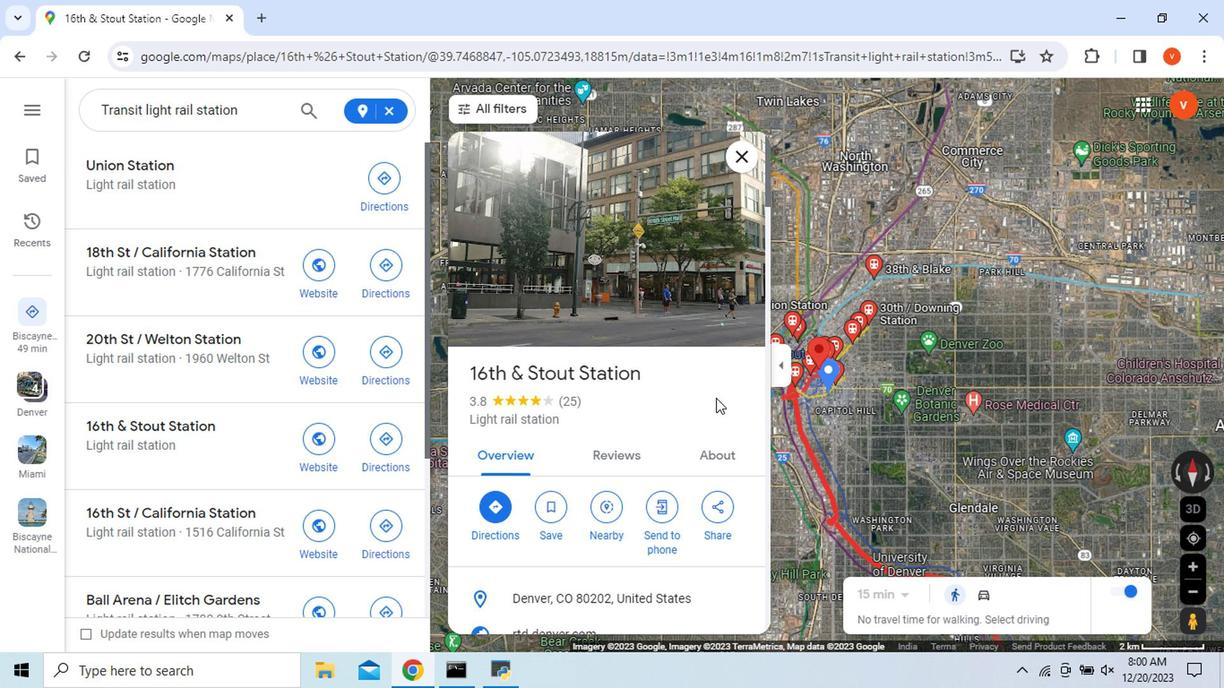 
Action: Mouse scrolled (714, 395) with delta (0, 0)
Screenshot: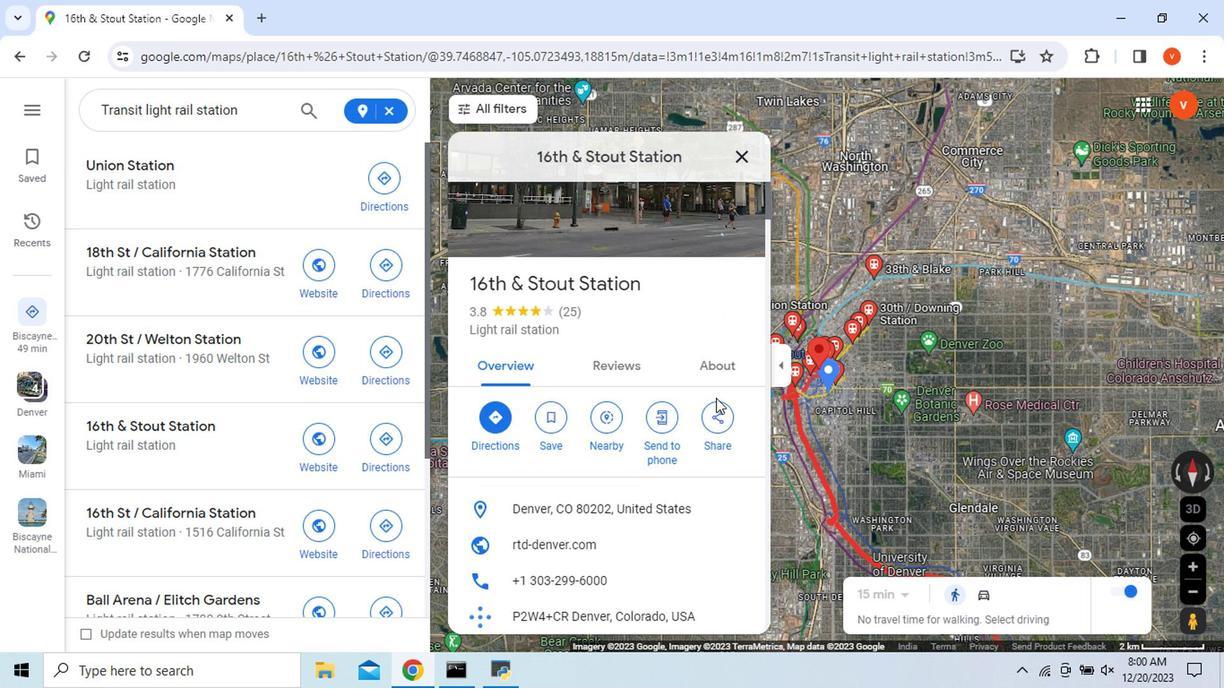 
Action: Mouse scrolled (714, 395) with delta (0, 0)
Screenshot: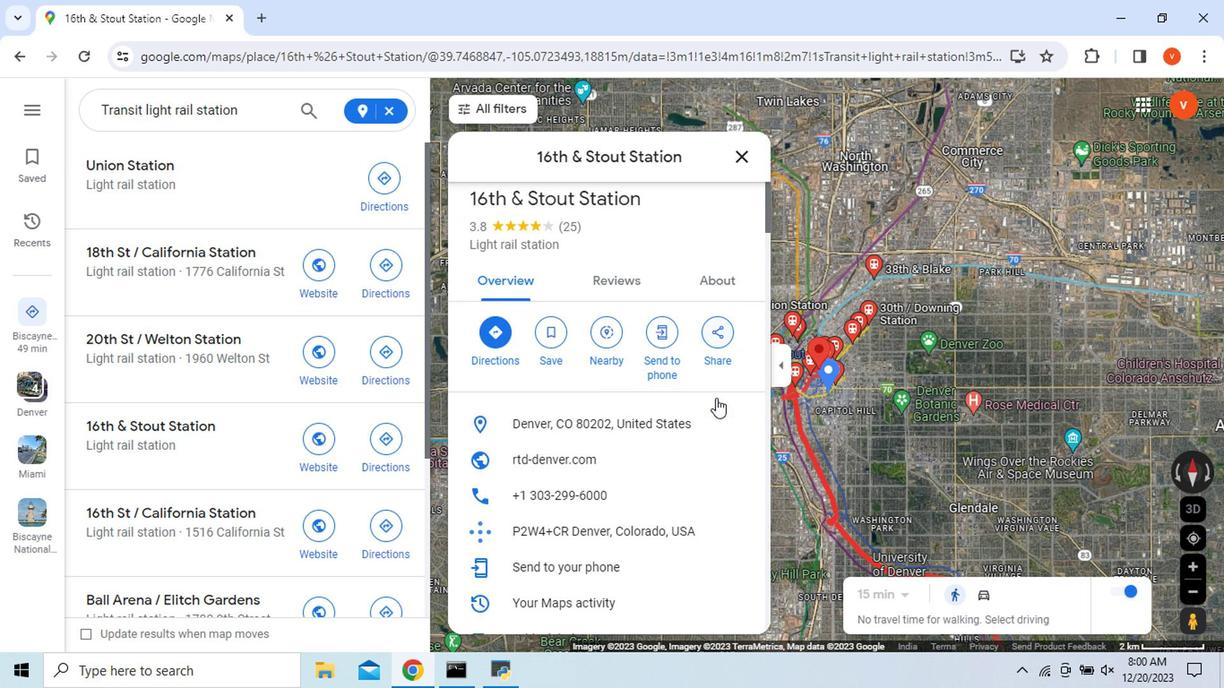 
Action: Mouse scrolled (714, 395) with delta (0, 0)
Screenshot: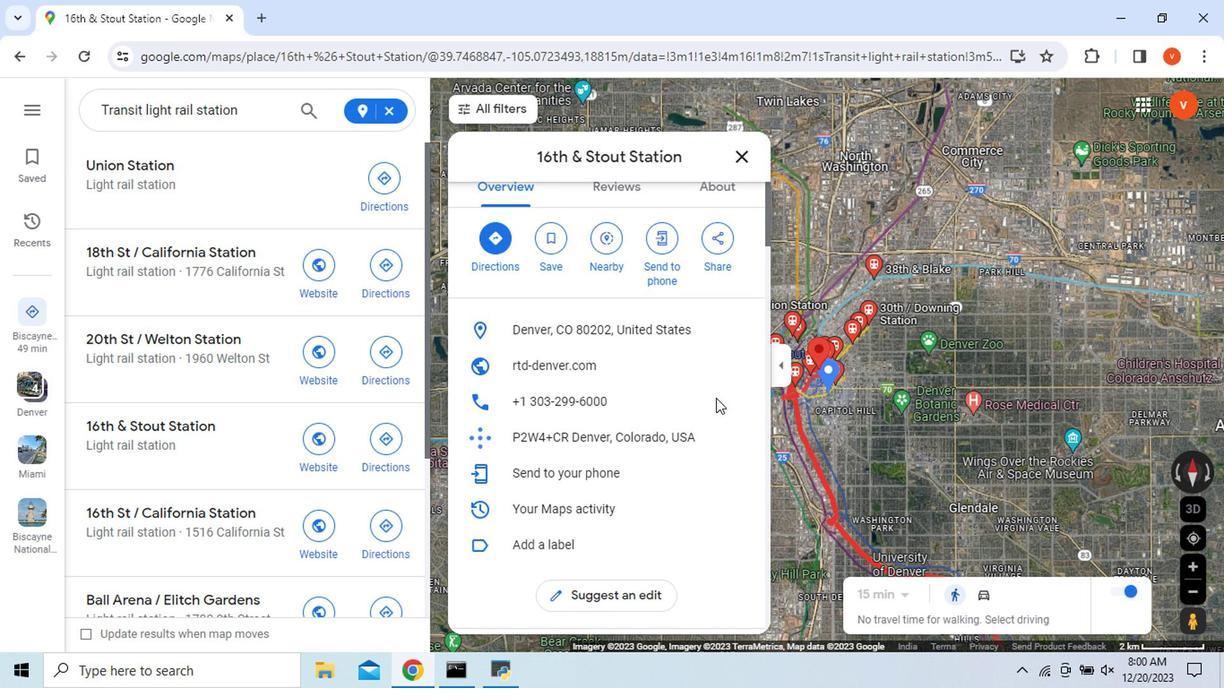
Action: Mouse moved to (740, 149)
Screenshot: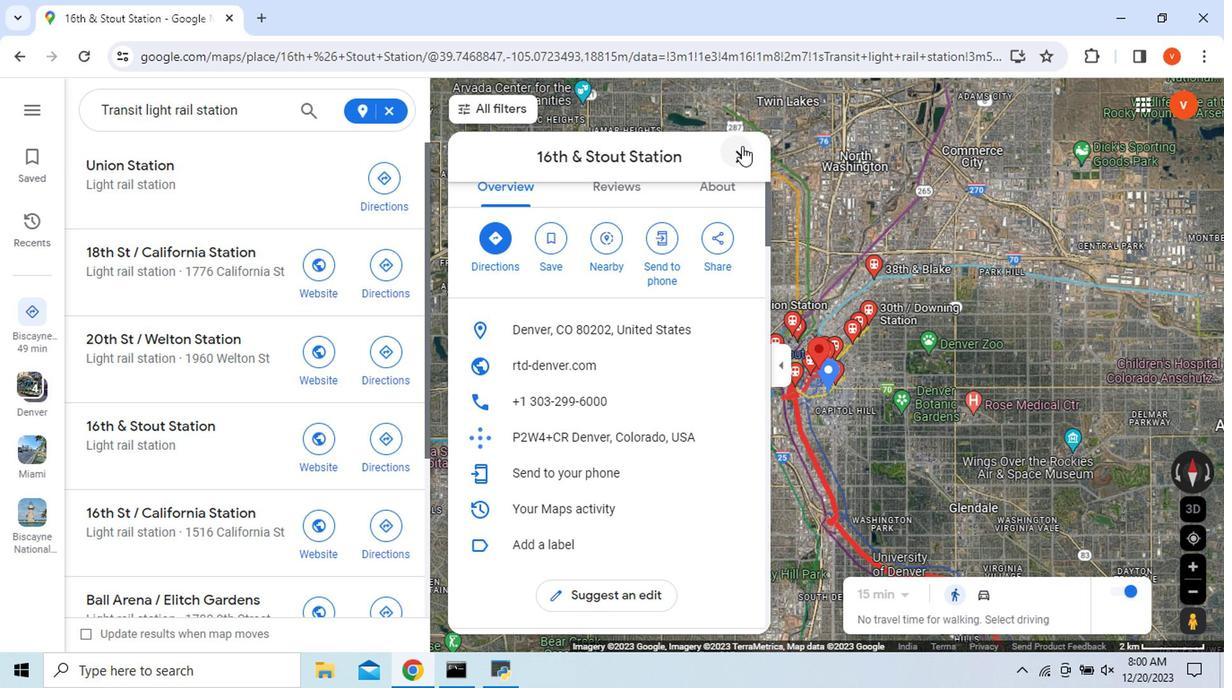 
Action: Mouse pressed left at (740, 149)
Screenshot: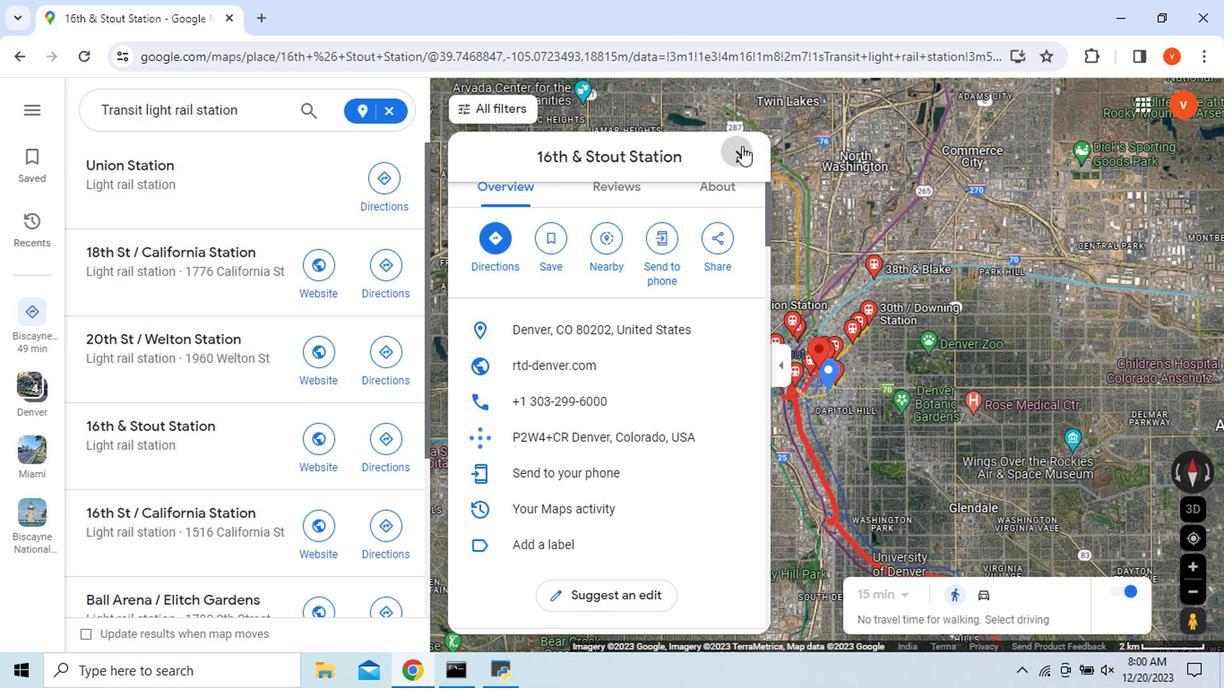 
Action: Mouse moved to (385, 112)
Screenshot: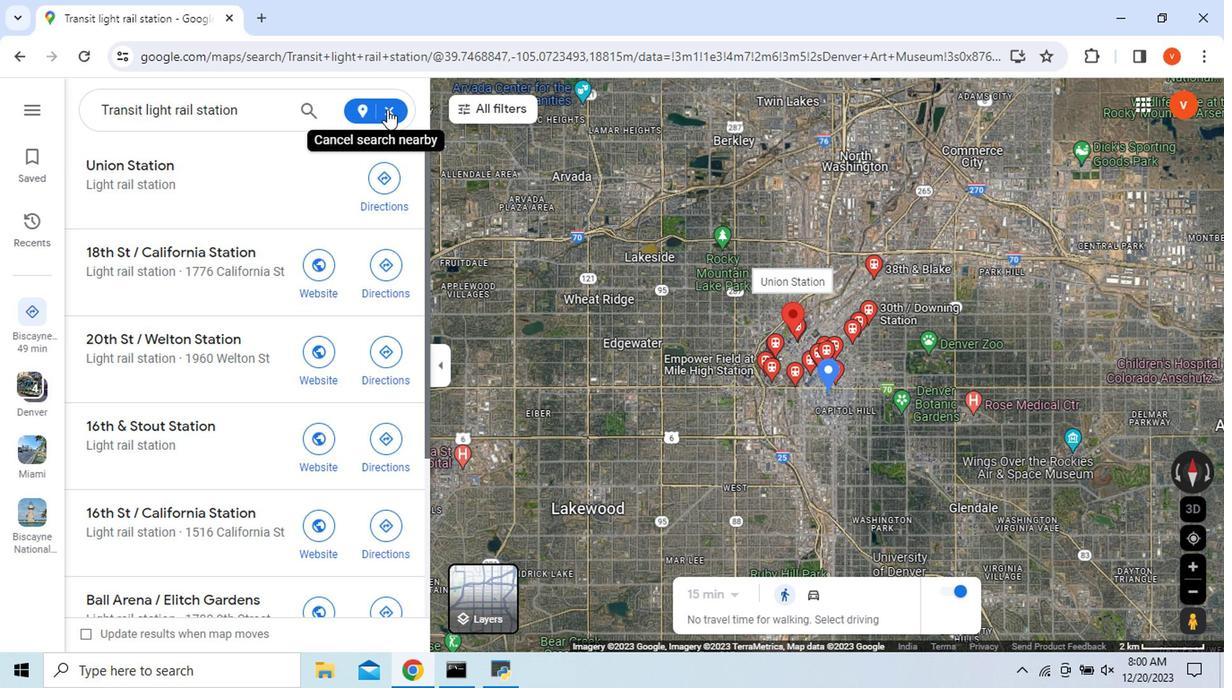 
Action: Mouse pressed left at (385, 112)
Screenshot: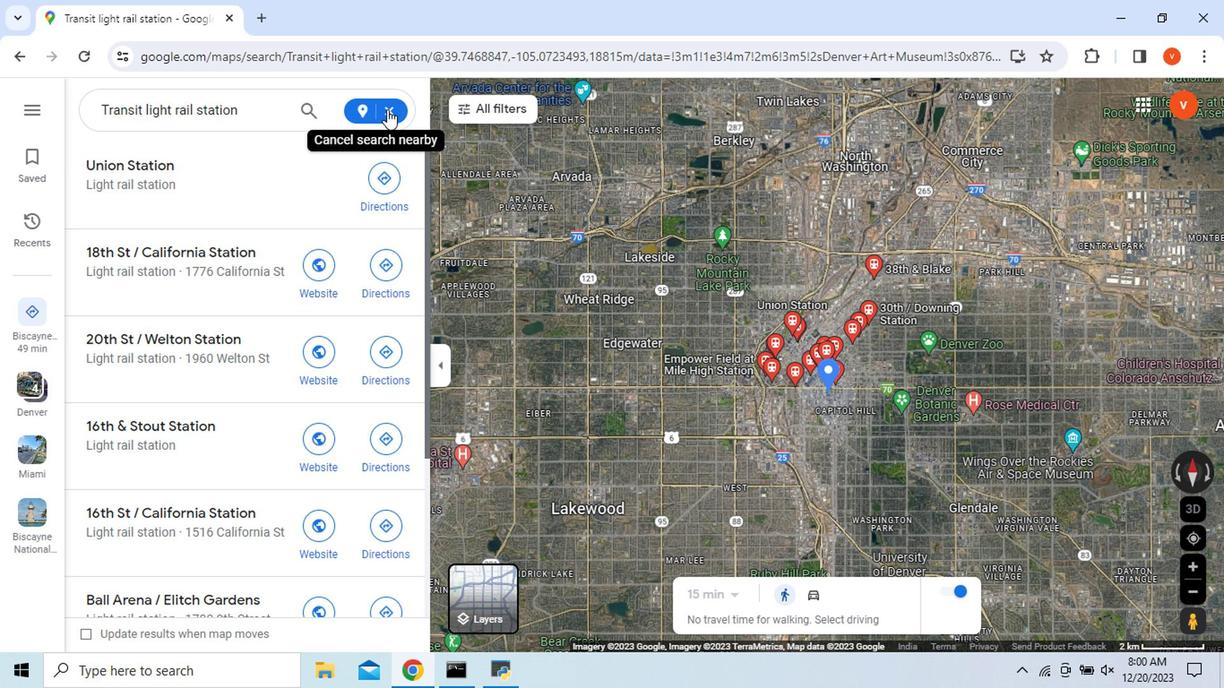 
Action: Mouse moved to (490, 585)
Screenshot: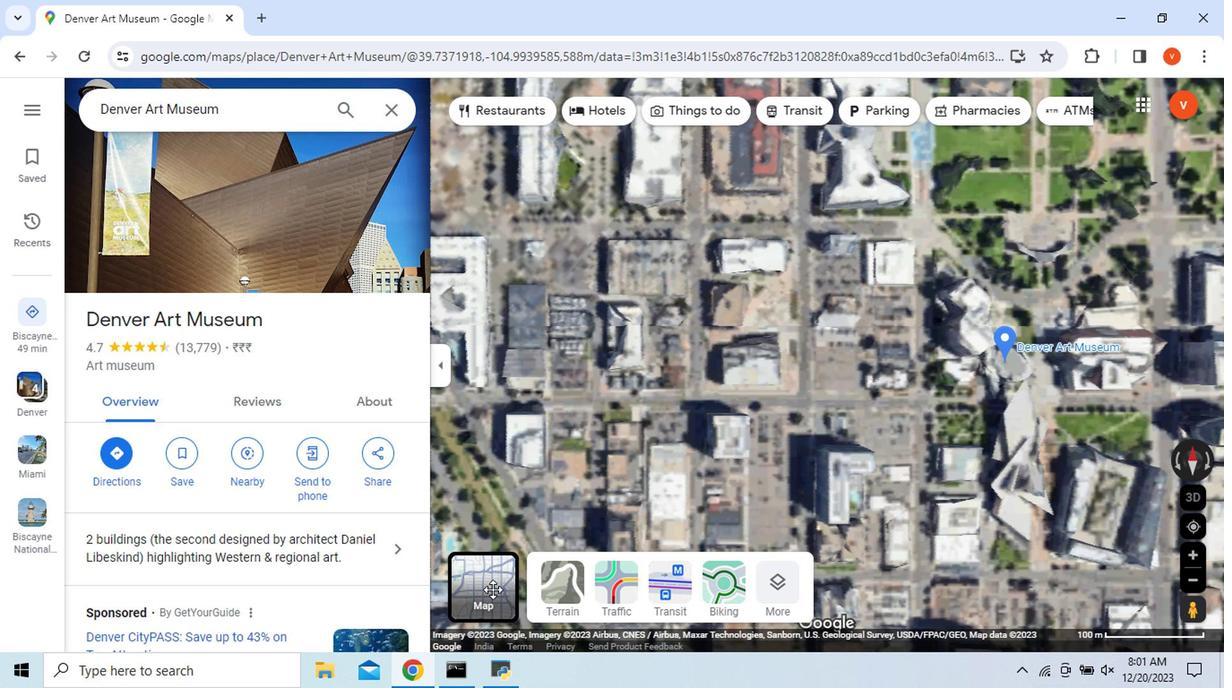 
Action: Mouse pressed left at (490, 585)
Screenshot: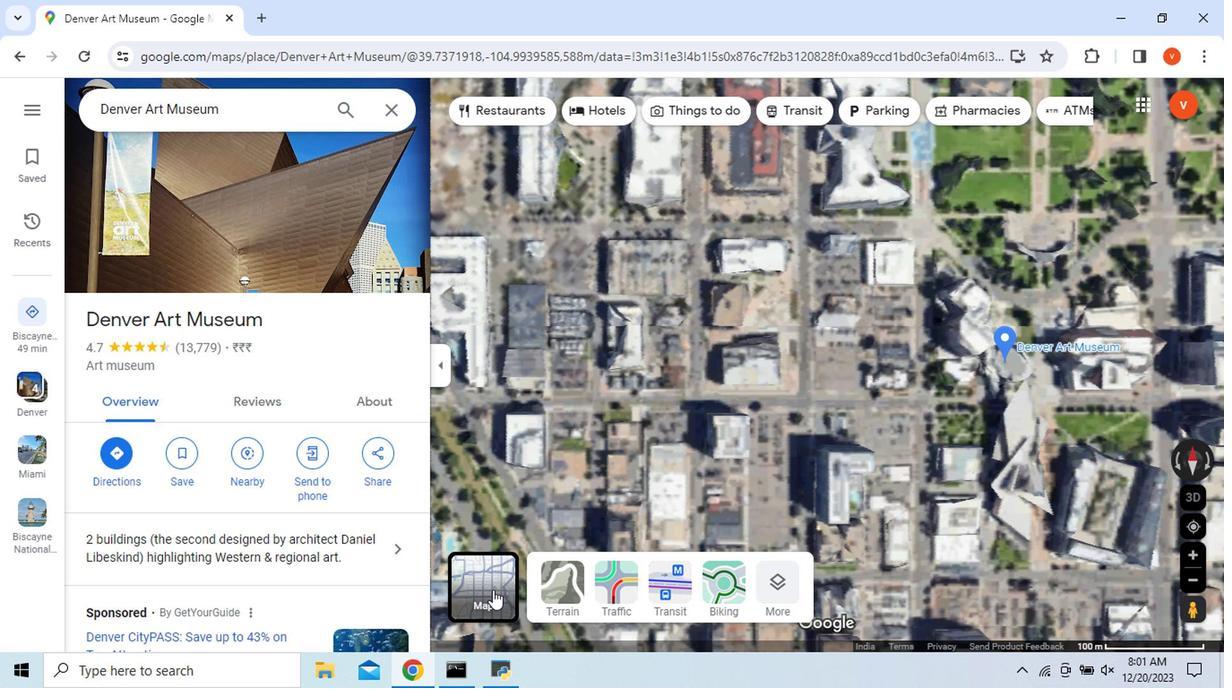
Action: Mouse moved to (391, 110)
Screenshot: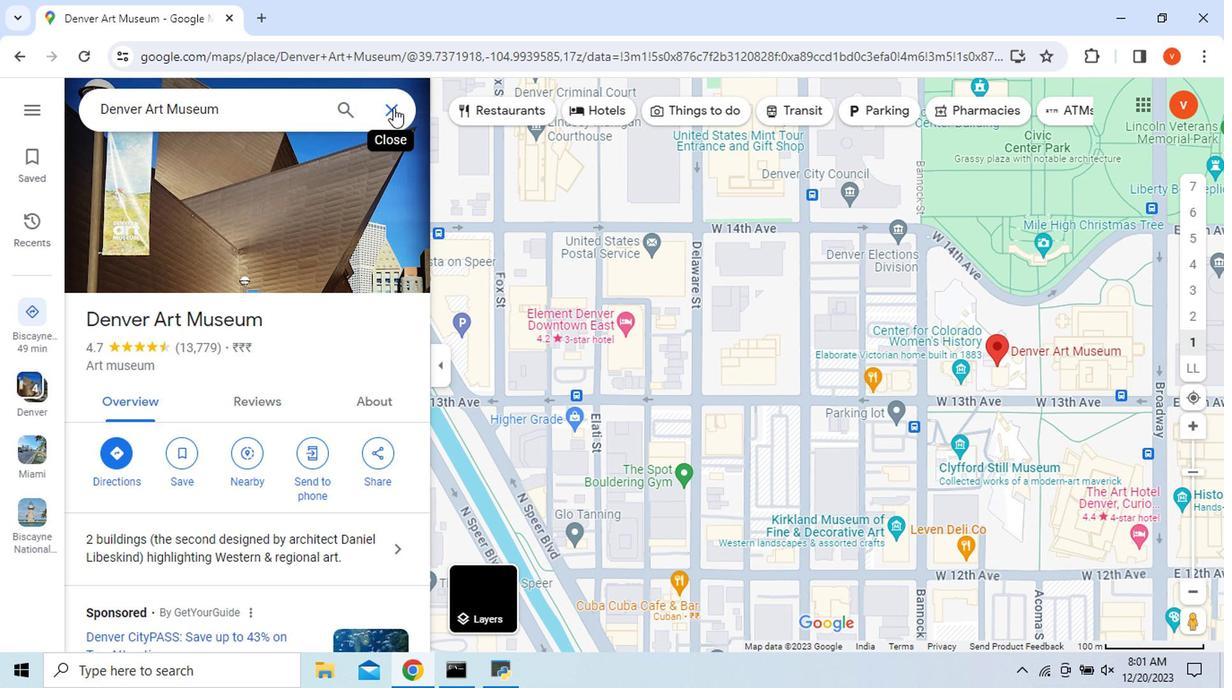 
Action: Mouse pressed left at (391, 110)
Screenshot: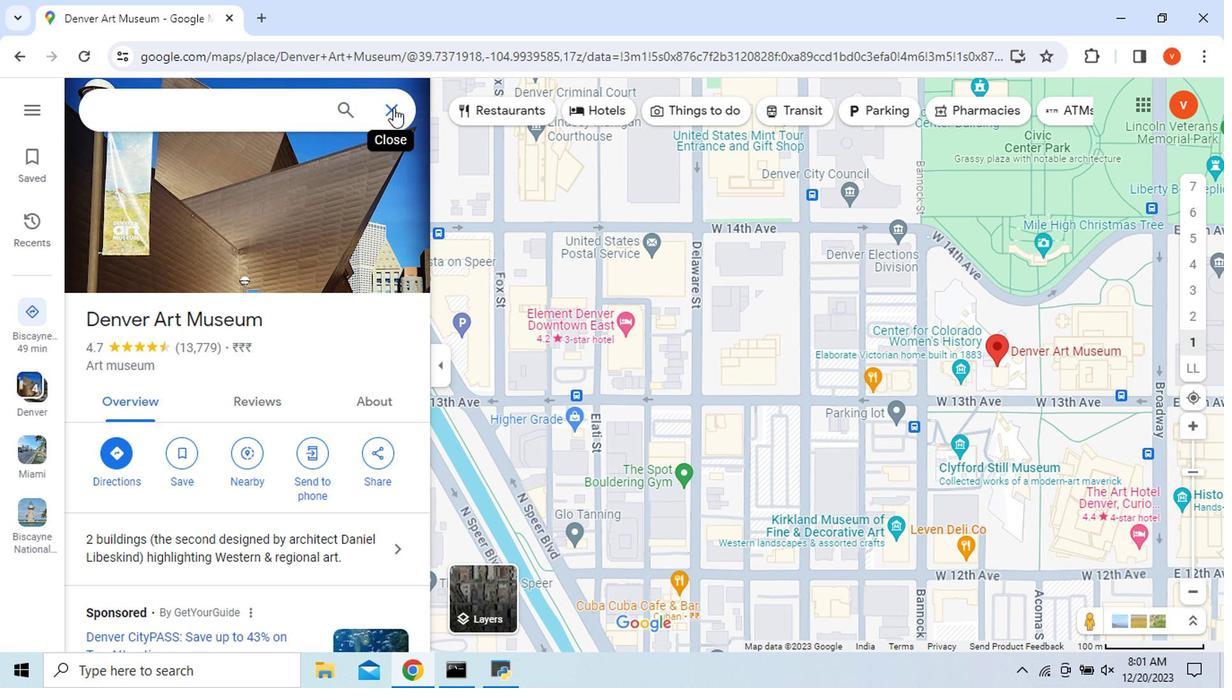 
Action: Mouse moved to (453, 161)
Screenshot: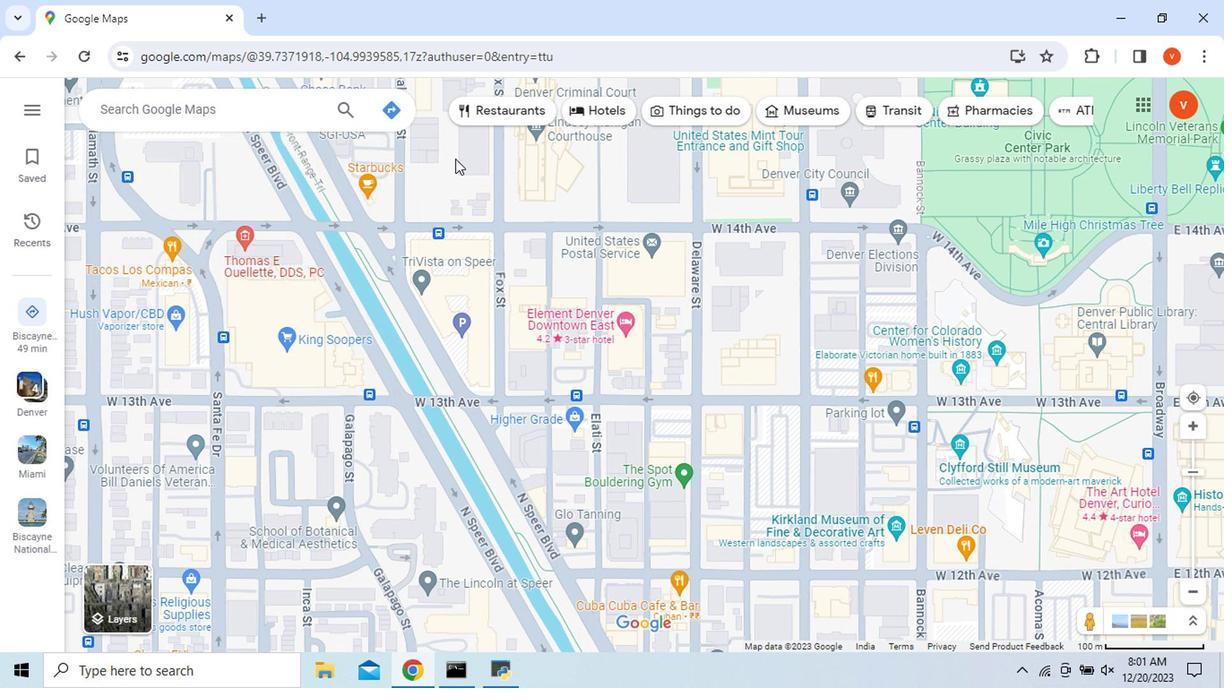 
Action: Mouse pressed left at (453, 161)
Screenshot: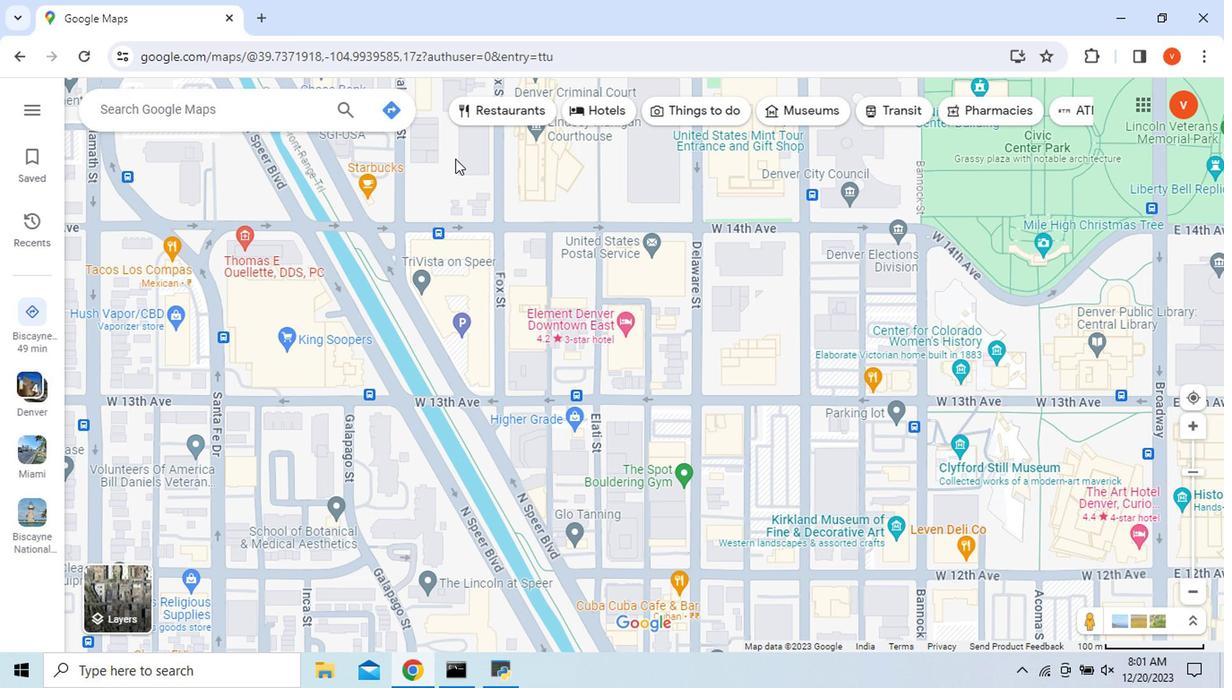 
